 Task: Label a pull request to indicate its importance or focus.
Action: Mouse moved to (46, 337)
Screenshot: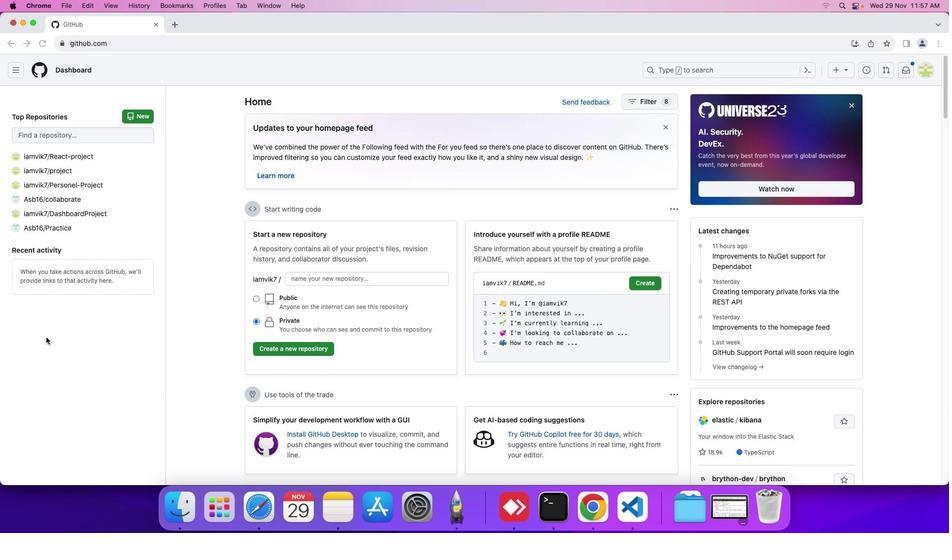 
Action: Mouse pressed left at (46, 337)
Screenshot: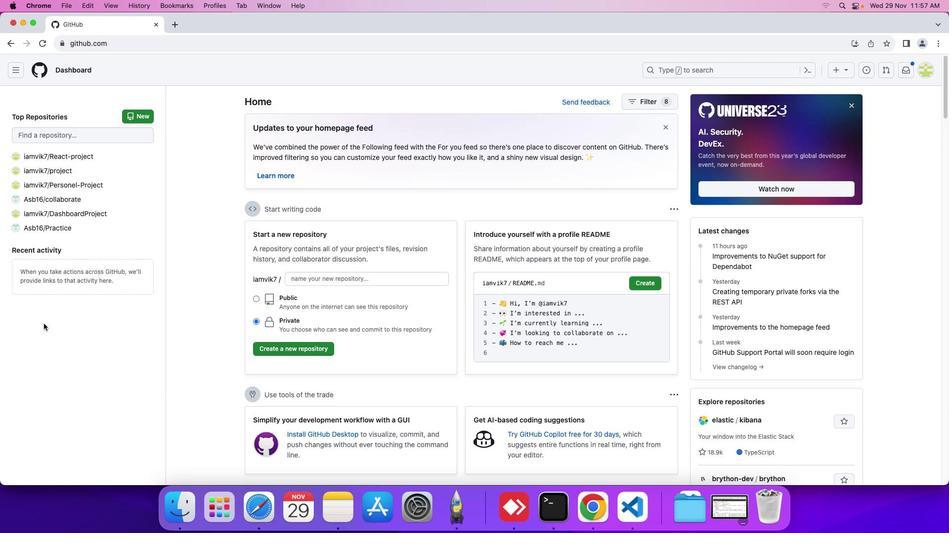 
Action: Mouse moved to (56, 156)
Screenshot: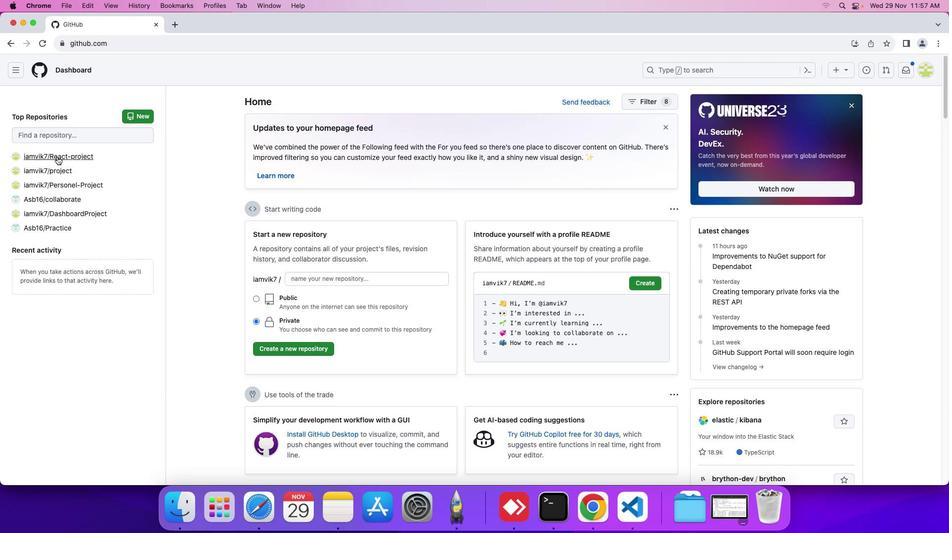 
Action: Mouse pressed left at (56, 156)
Screenshot: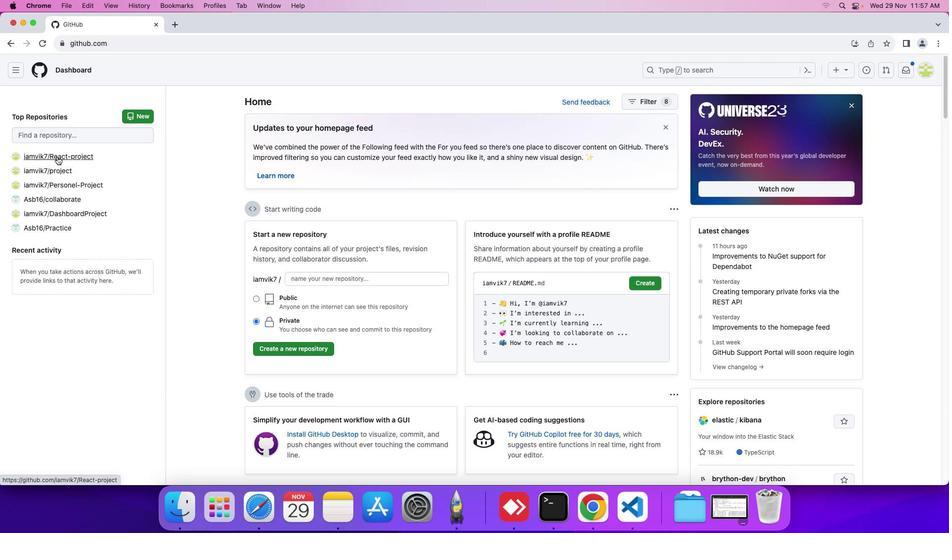 
Action: Mouse moved to (75, 96)
Screenshot: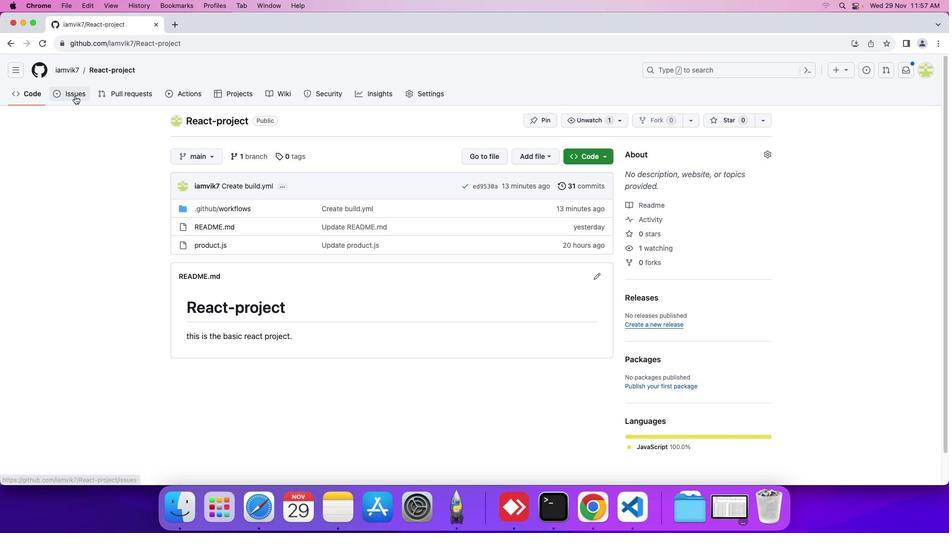 
Action: Mouse pressed left at (75, 96)
Screenshot: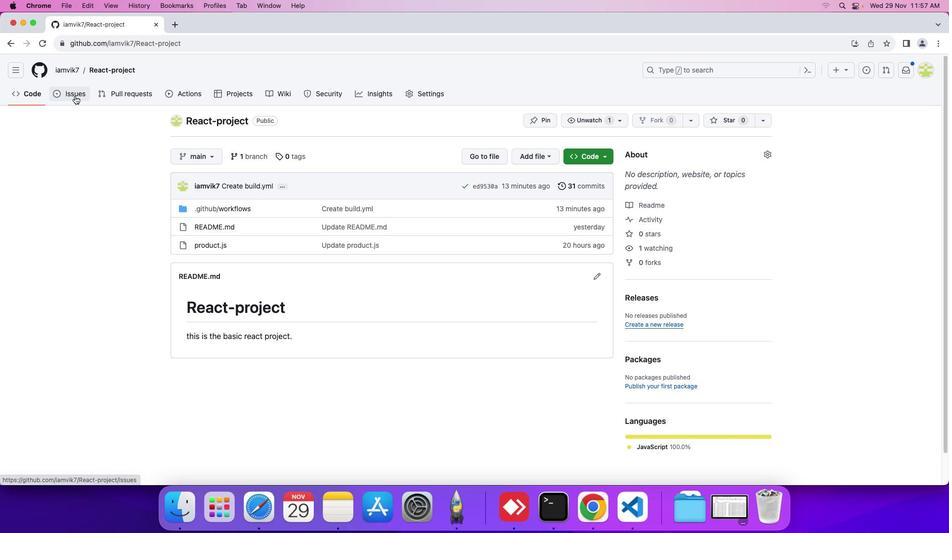
Action: Mouse moved to (612, 188)
Screenshot: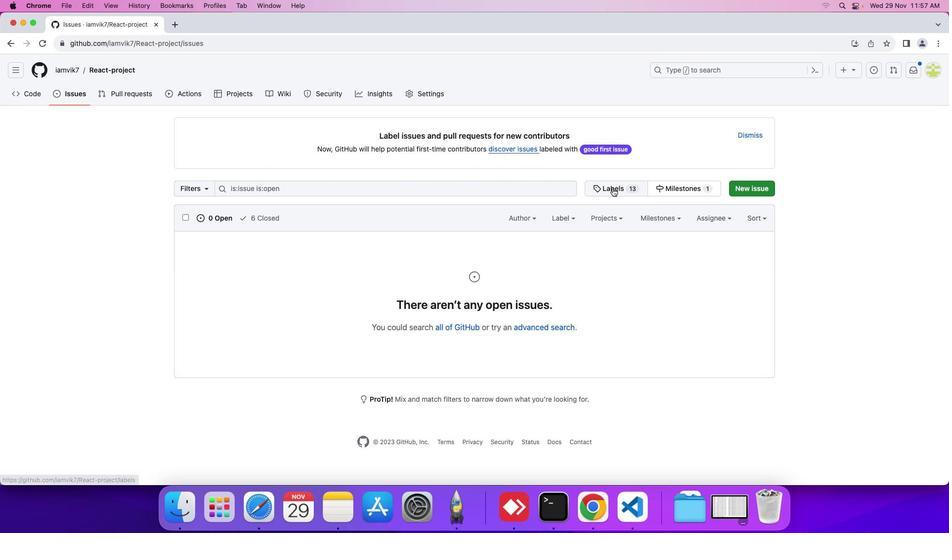 
Action: Mouse pressed left at (612, 188)
Screenshot: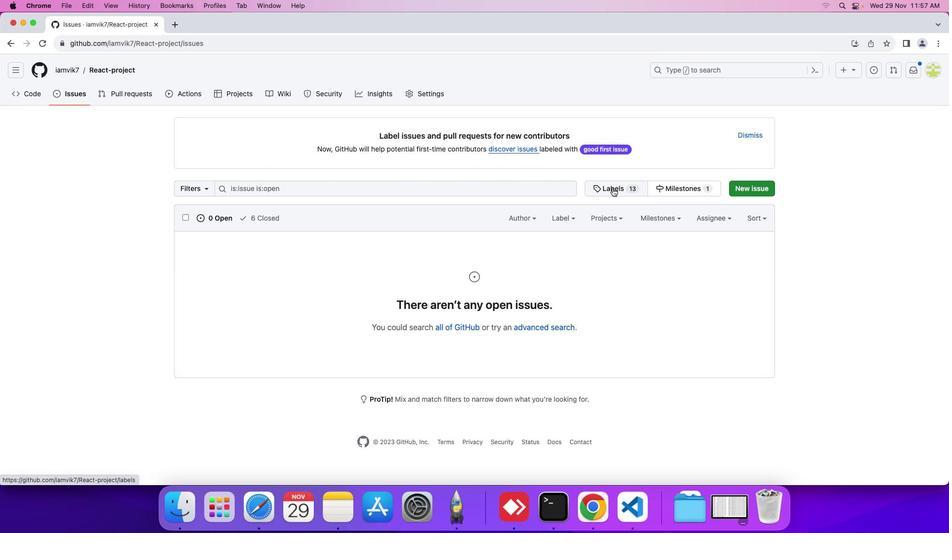 
Action: Mouse moved to (742, 129)
Screenshot: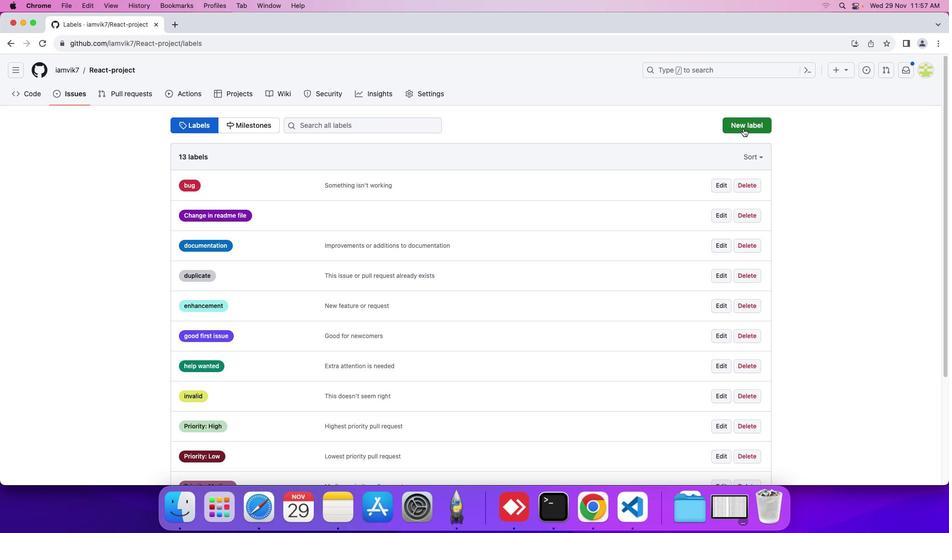 
Action: Mouse pressed left at (742, 129)
Screenshot: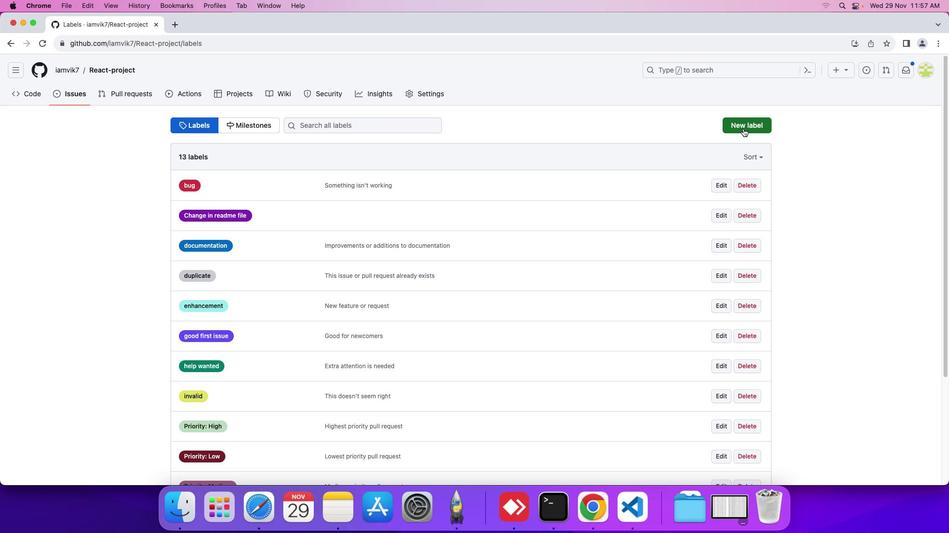 
Action: Mouse moved to (251, 210)
Screenshot: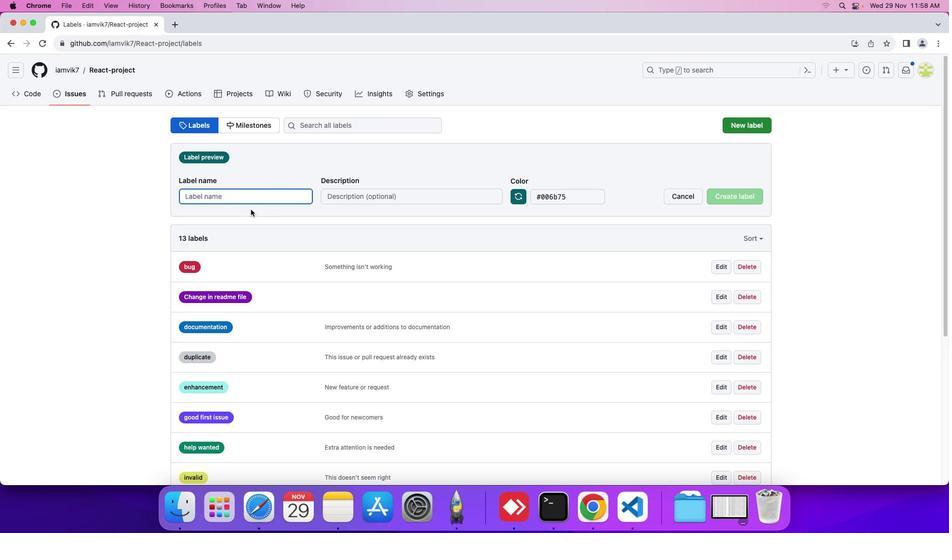 
Action: Key pressed Key.shift'H''i''g''h''l''y'Key.spaceKey.shift'I''m''p''o''r''t''a''n''t'
Screenshot: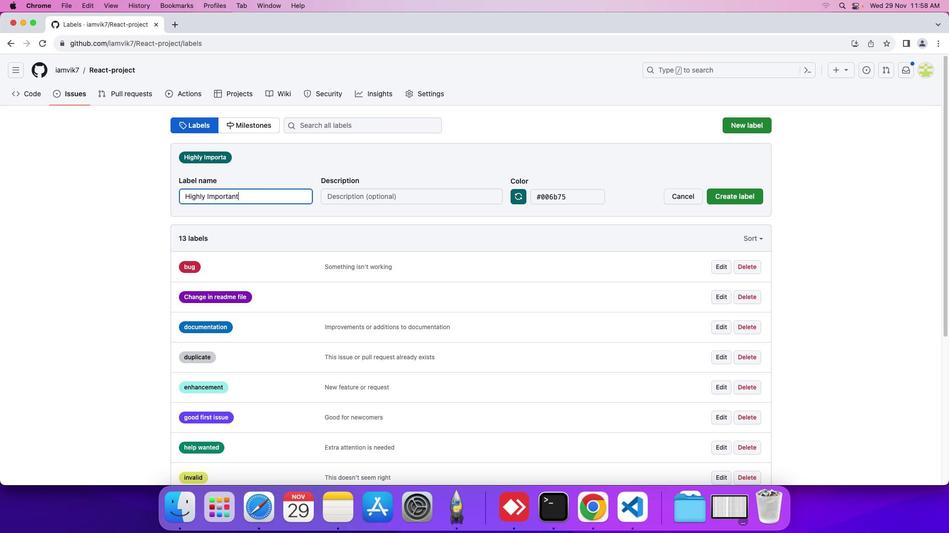 
Action: Mouse moved to (348, 200)
Screenshot: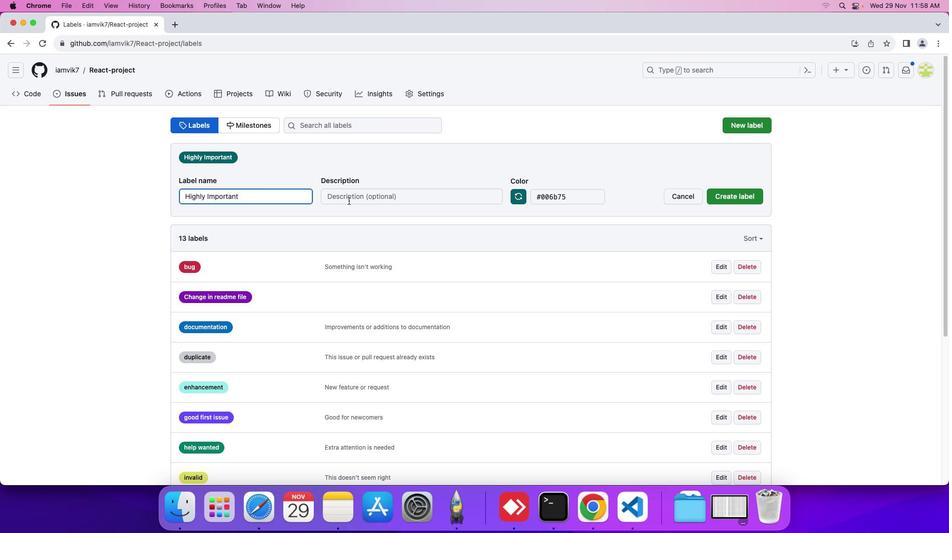 
Action: Mouse pressed left at (348, 200)
Screenshot: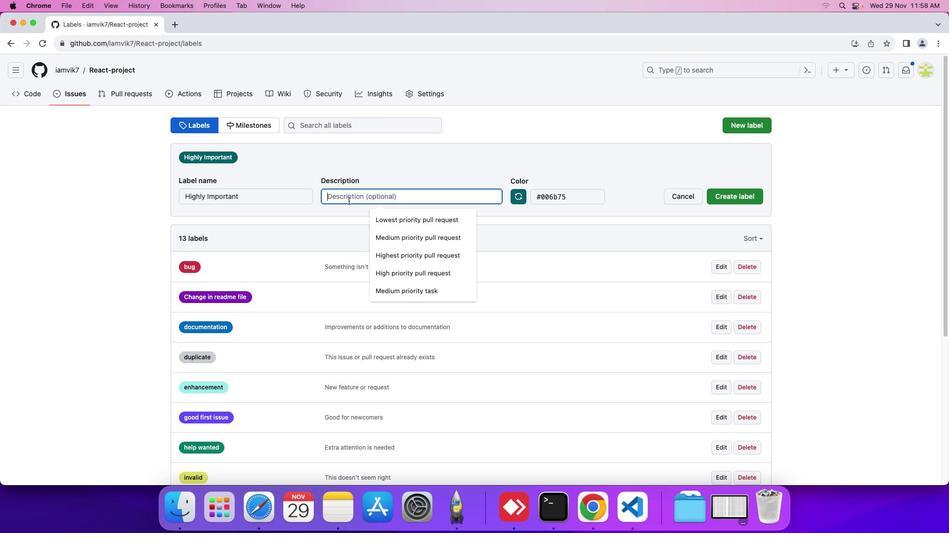 
Action: Mouse moved to (347, 201)
Screenshot: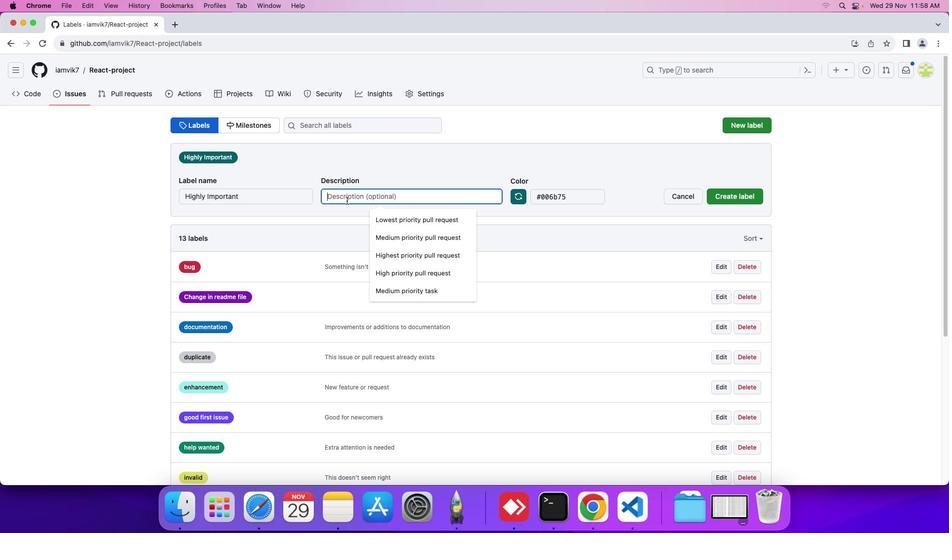 
Action: Key pressed Key.shift'H''i''g''h''l''y'Key.spaceKey.shift'I''n'Key.backspaceKey.backspace'i''n''p''o''r''t''a''n''t'Key.leftKey.leftKey.leftKey.leftKey.leftKey.leftKey.leftKey.backspace'm'Key.rightKey.rightKey.rightKey.rightKey.rightKey.rightKey.rightKey.space'p''u''l''l'Key.space'r''e''q''u''e''s''t'Key.space
Screenshot: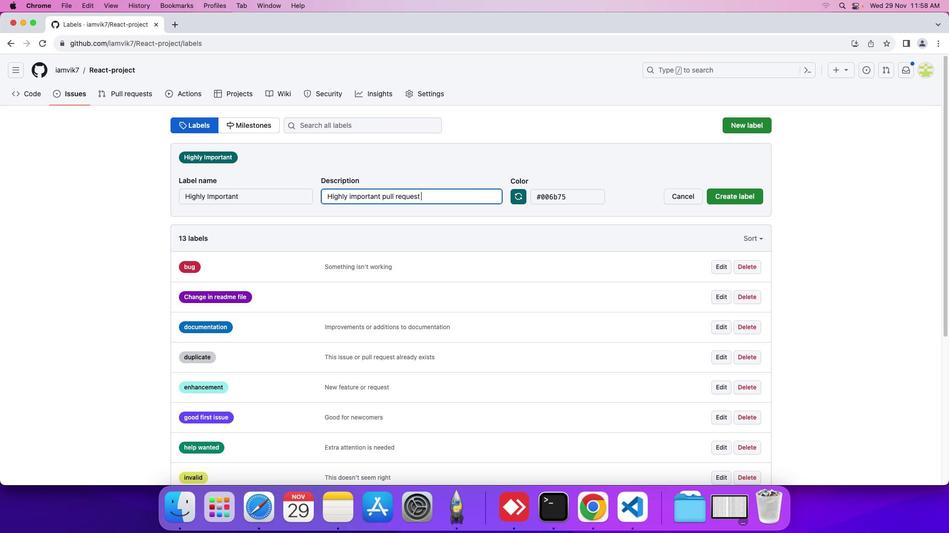 
Action: Mouse moved to (522, 201)
Screenshot: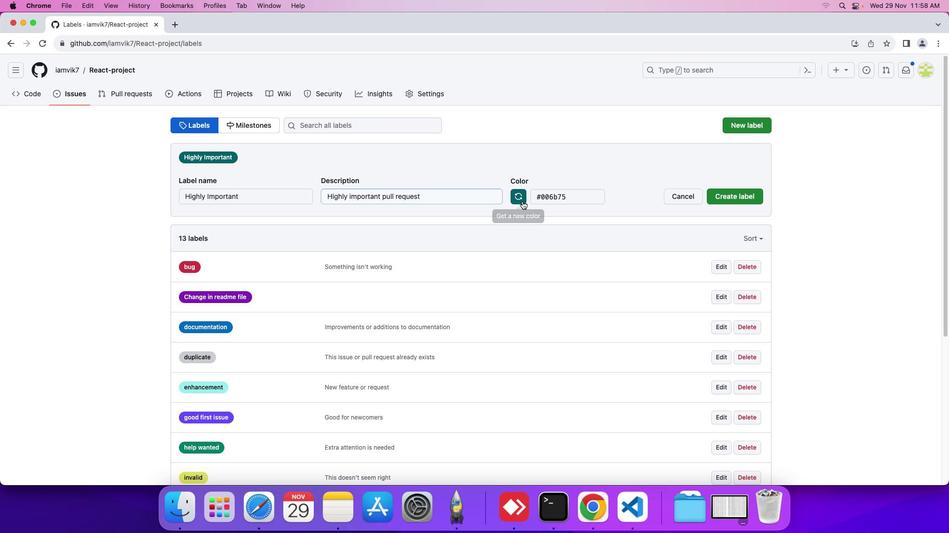 
Action: Mouse pressed left at (522, 201)
Screenshot: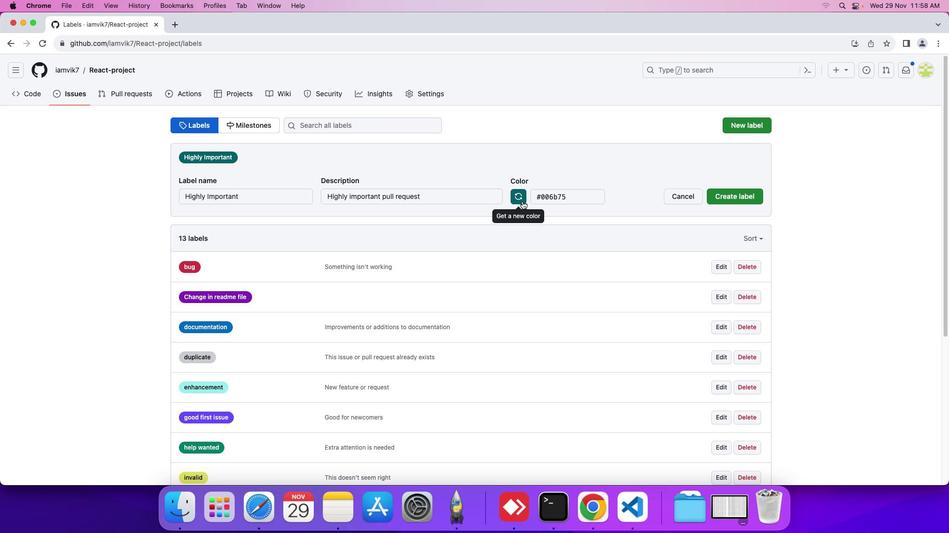 
Action: Mouse pressed left at (522, 201)
Screenshot: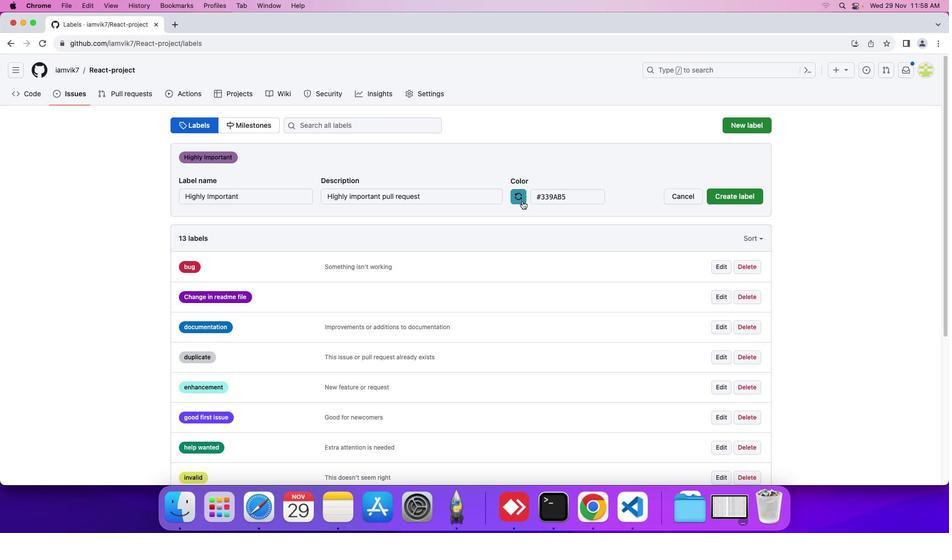 
Action: Mouse pressed left at (522, 201)
Screenshot: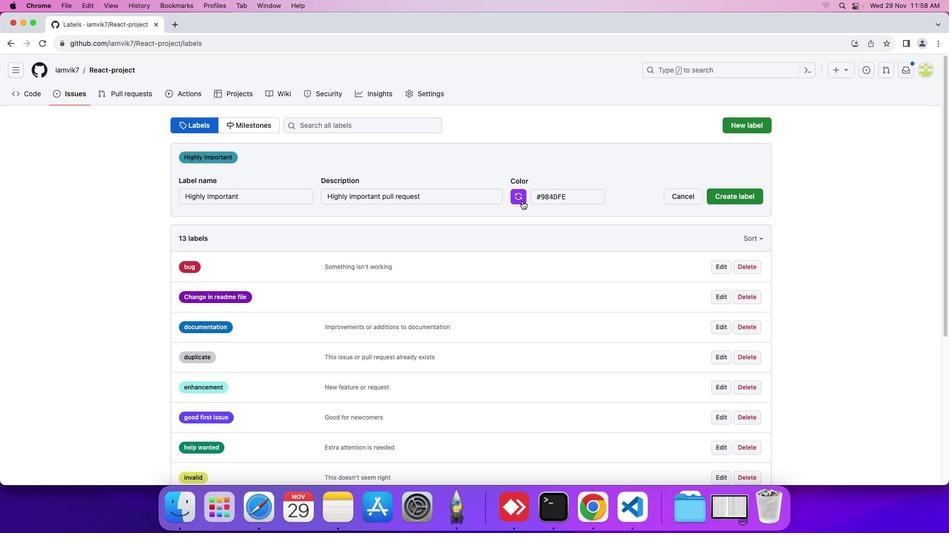 
Action: Mouse pressed left at (522, 201)
Screenshot: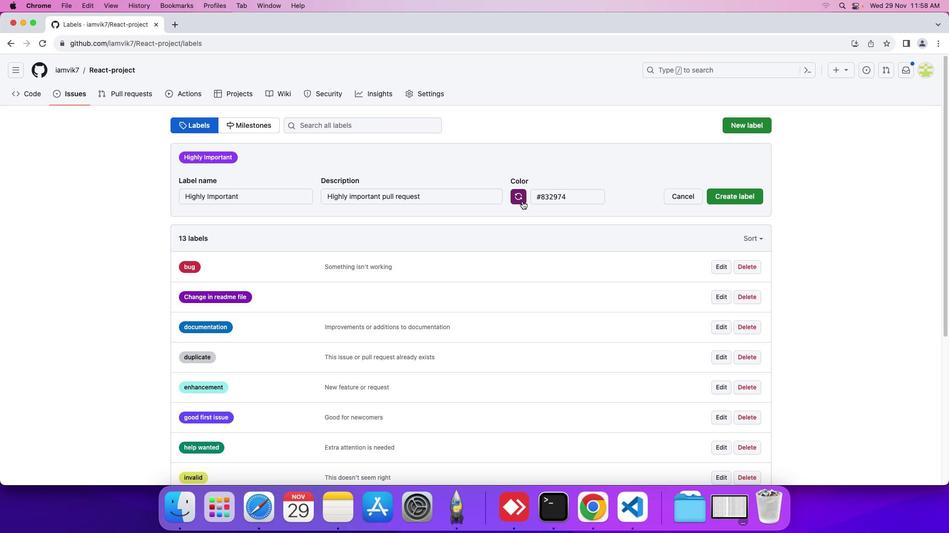 
Action: Mouse pressed left at (522, 201)
Screenshot: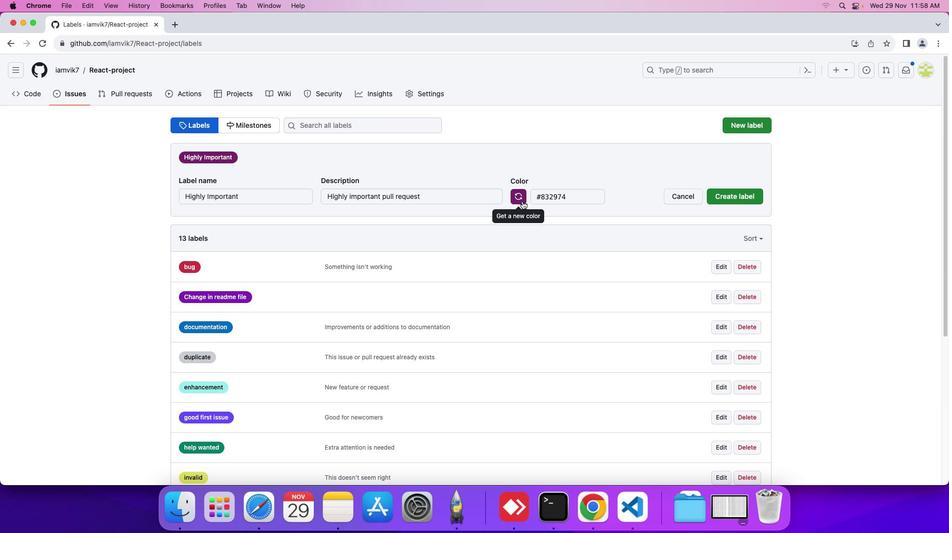 
Action: Mouse pressed left at (522, 201)
Screenshot: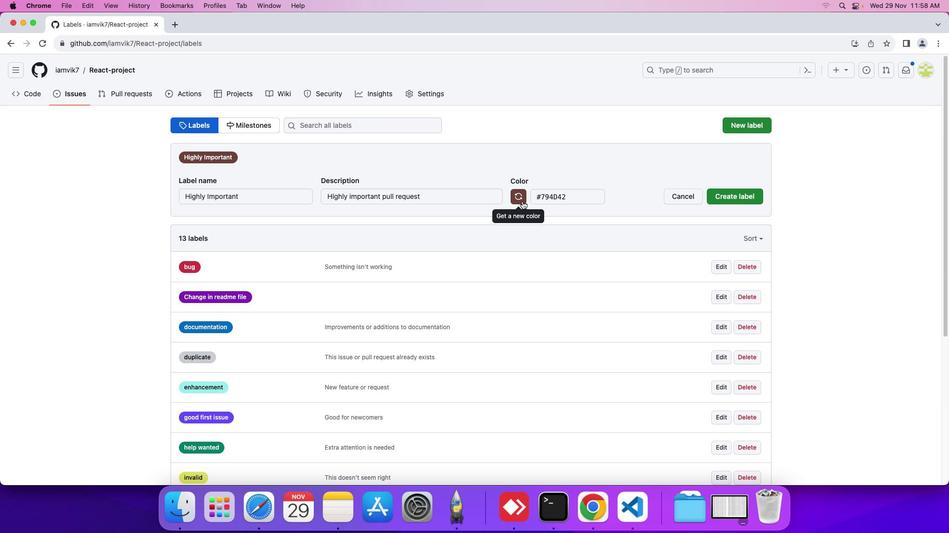 
Action: Mouse pressed left at (522, 201)
Screenshot: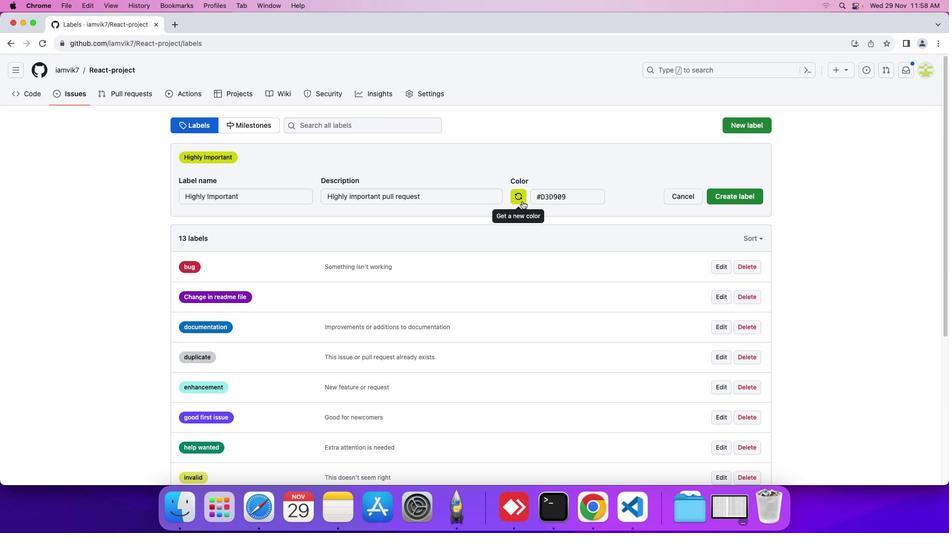 
Action: Mouse pressed left at (522, 201)
Screenshot: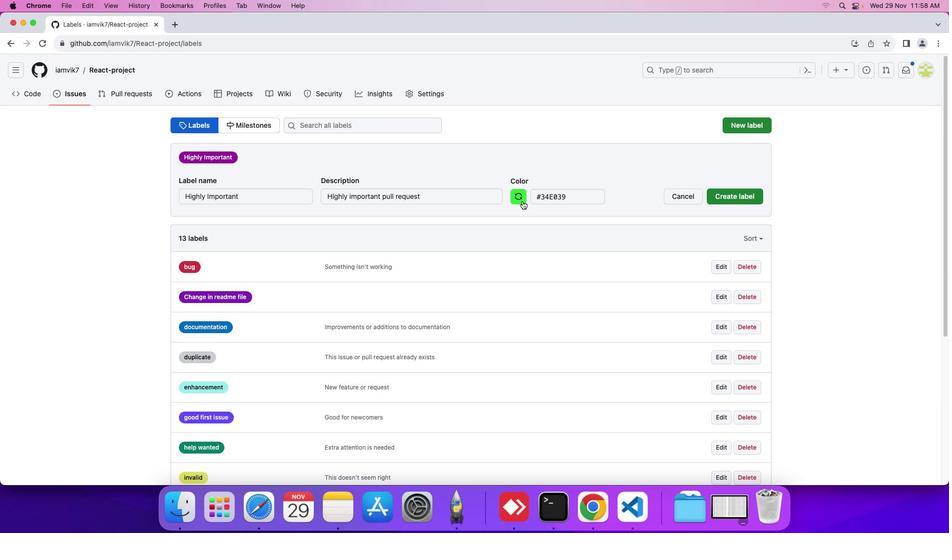 
Action: Mouse pressed left at (522, 201)
Screenshot: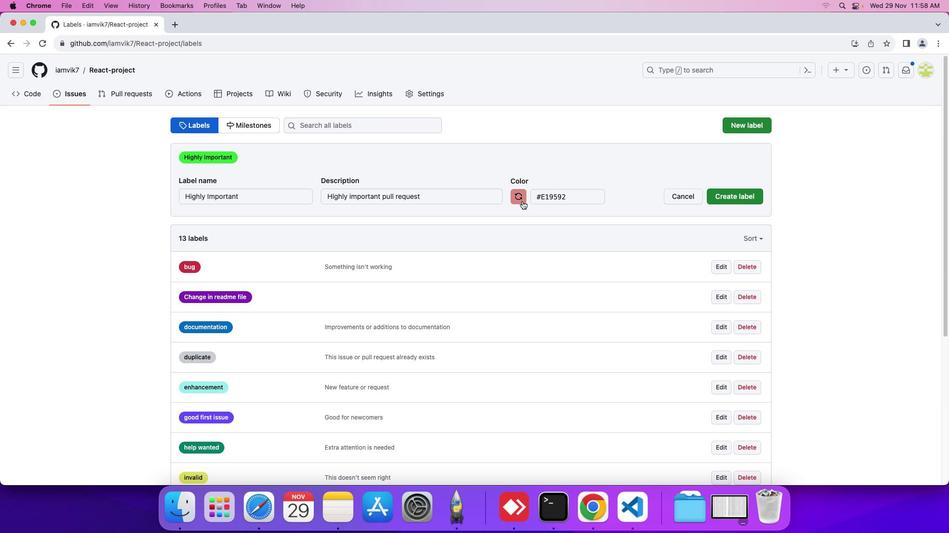 
Action: Mouse pressed left at (522, 201)
Screenshot: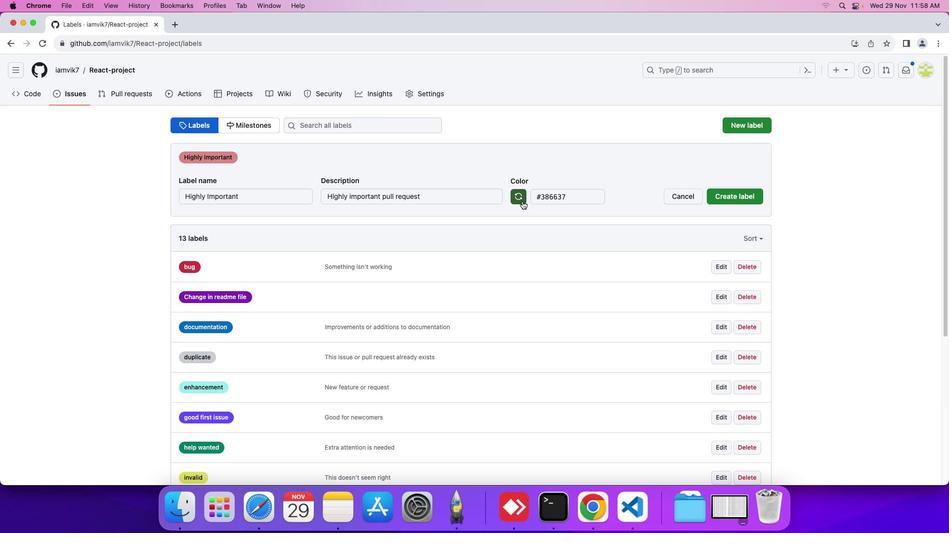 
Action: Mouse pressed left at (522, 201)
Screenshot: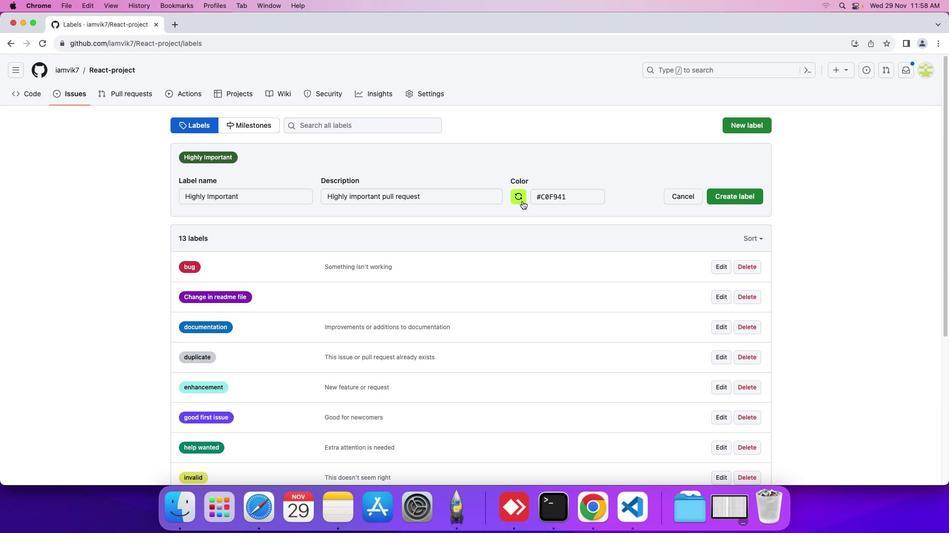 
Action: Mouse pressed left at (522, 201)
Screenshot: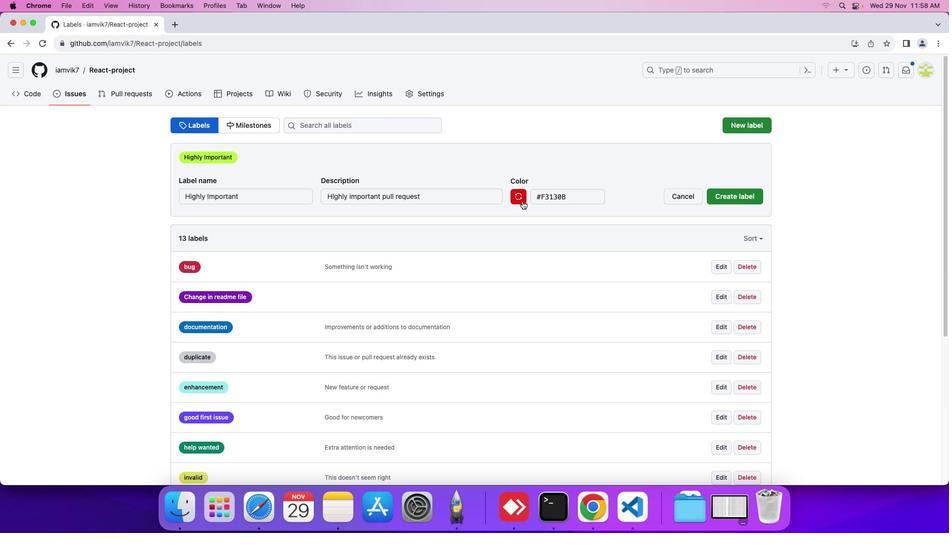 
Action: Mouse moved to (716, 199)
Screenshot: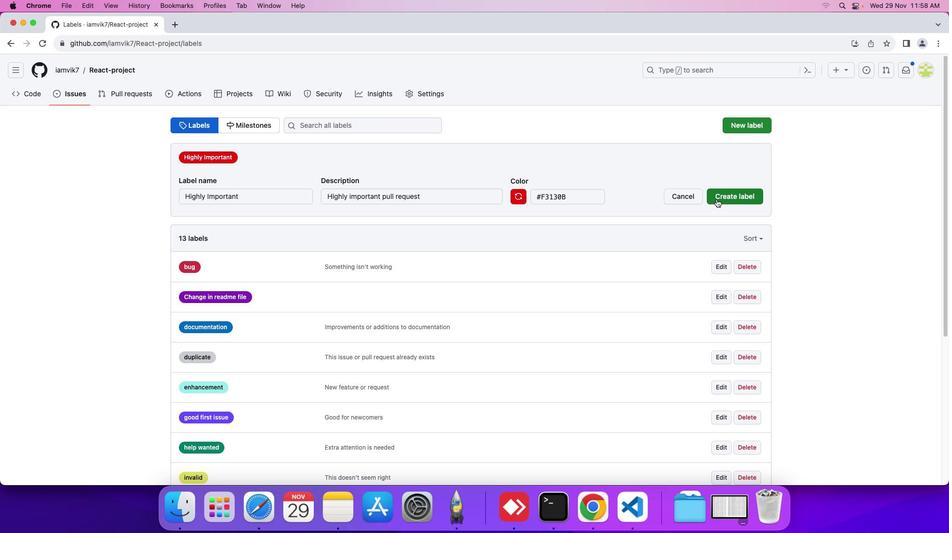 
Action: Mouse pressed left at (716, 199)
Screenshot: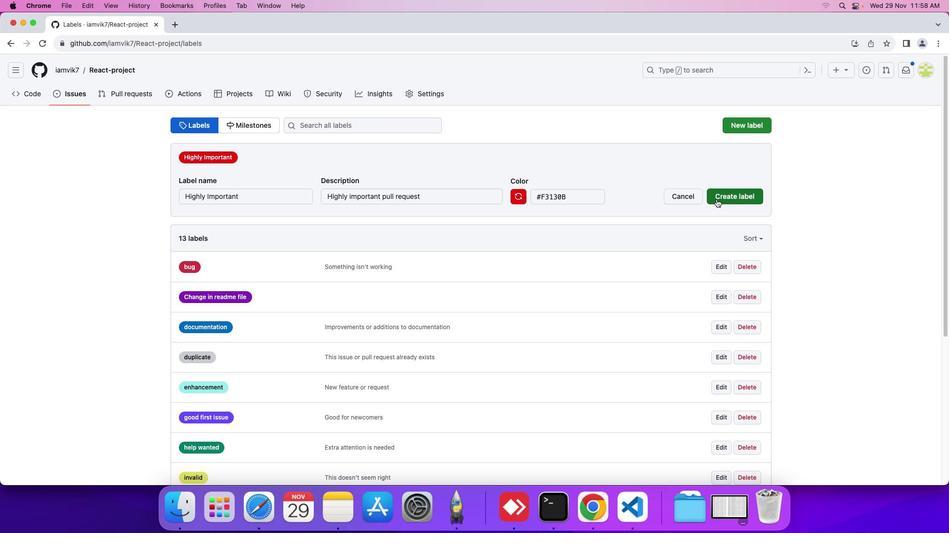 
Action: Mouse moved to (43, 94)
Screenshot: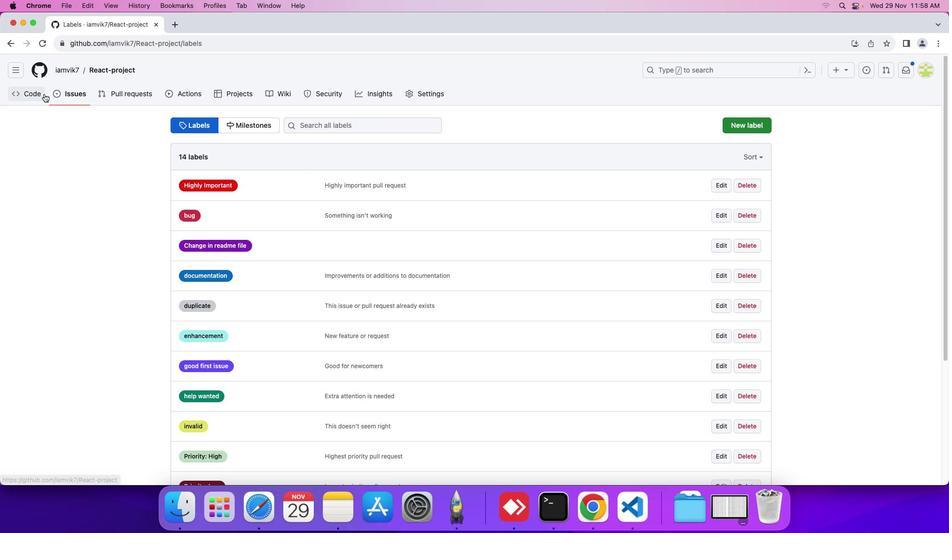 
Action: Mouse pressed left at (43, 94)
Screenshot: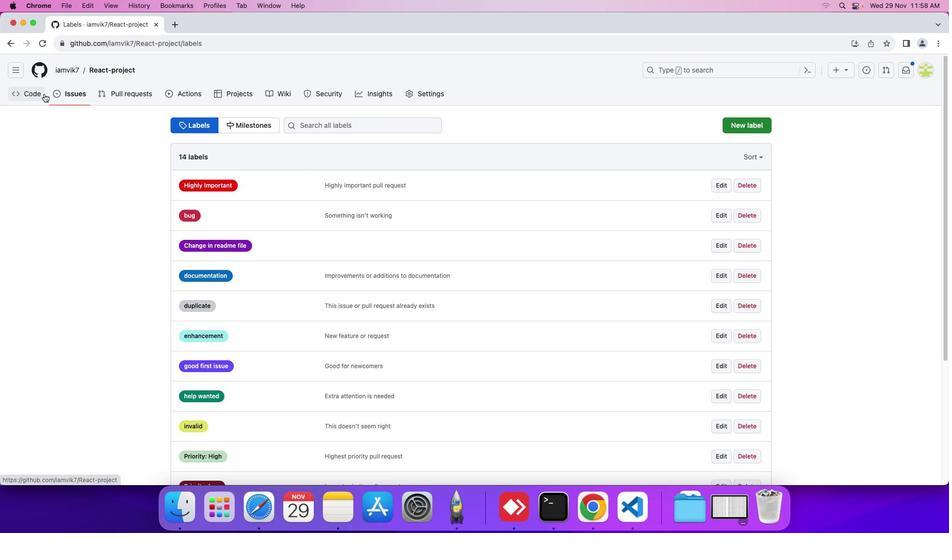 
Action: Mouse moved to (195, 152)
Screenshot: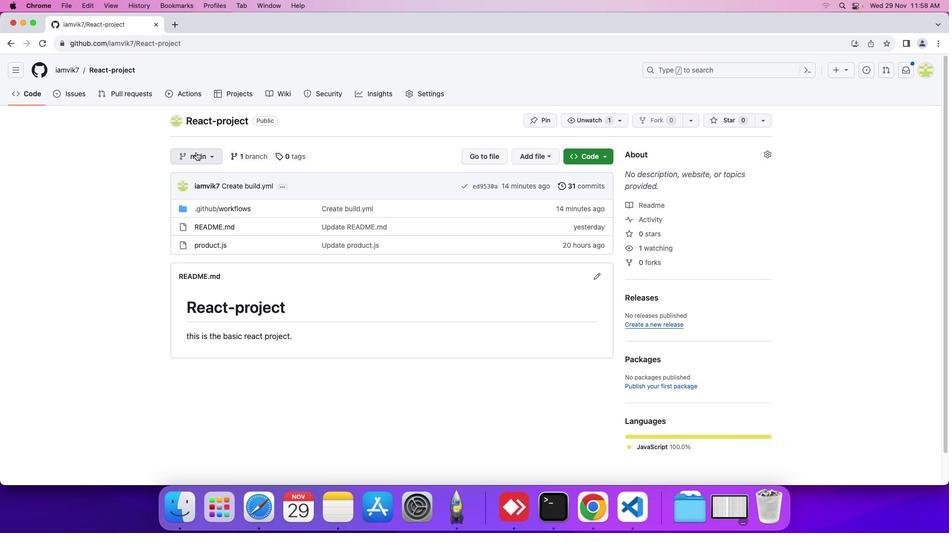 
Action: Mouse pressed left at (195, 152)
Screenshot: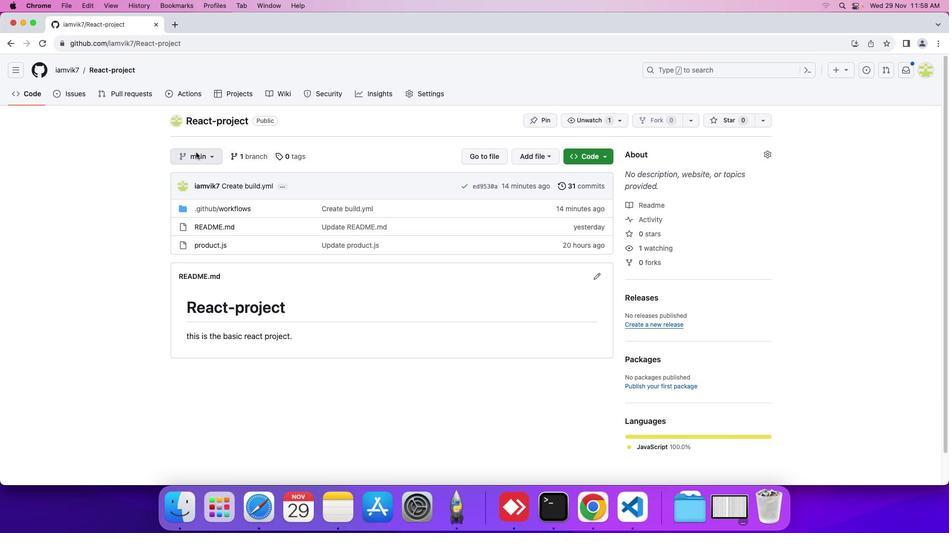 
Action: Mouse moved to (225, 199)
Screenshot: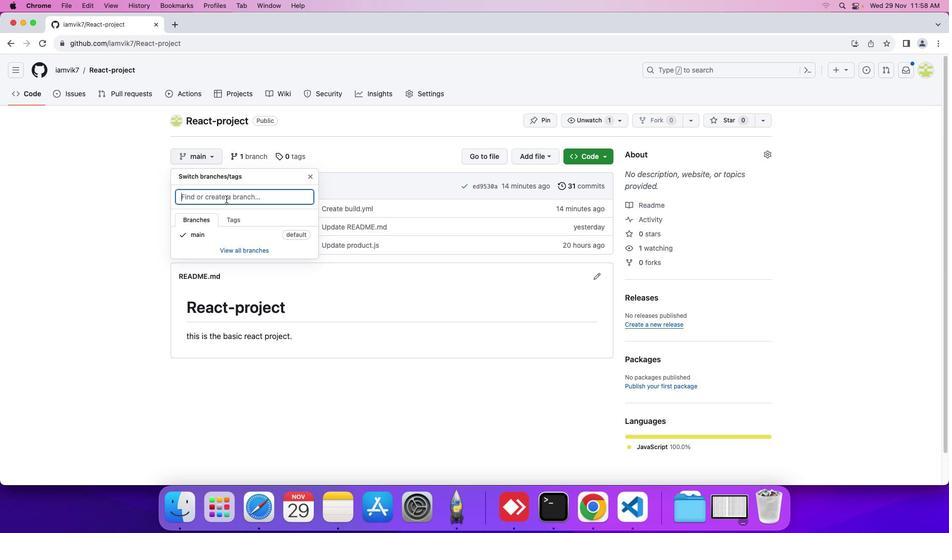 
Action: Key pressed 'n''e''w'Key.space'b''r''a''n''c''h'
Screenshot: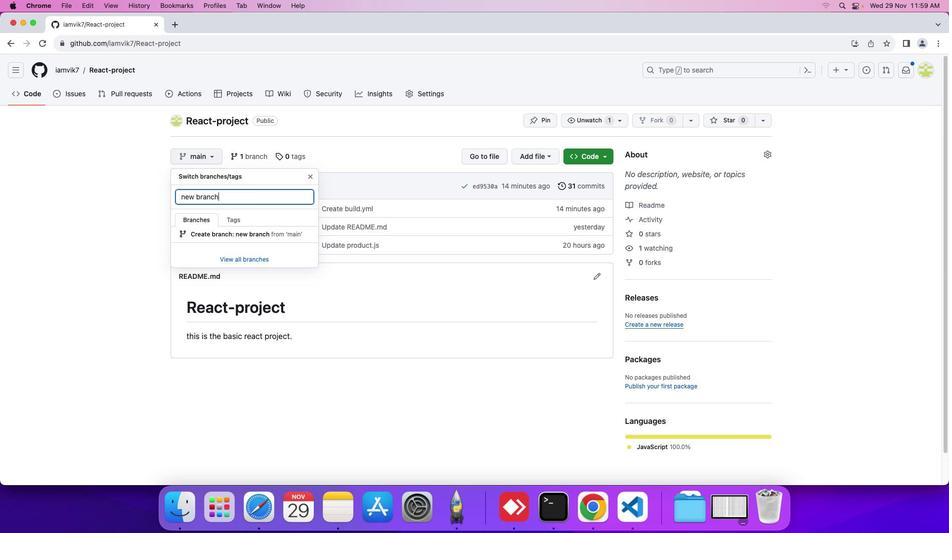 
Action: Mouse moved to (221, 231)
Screenshot: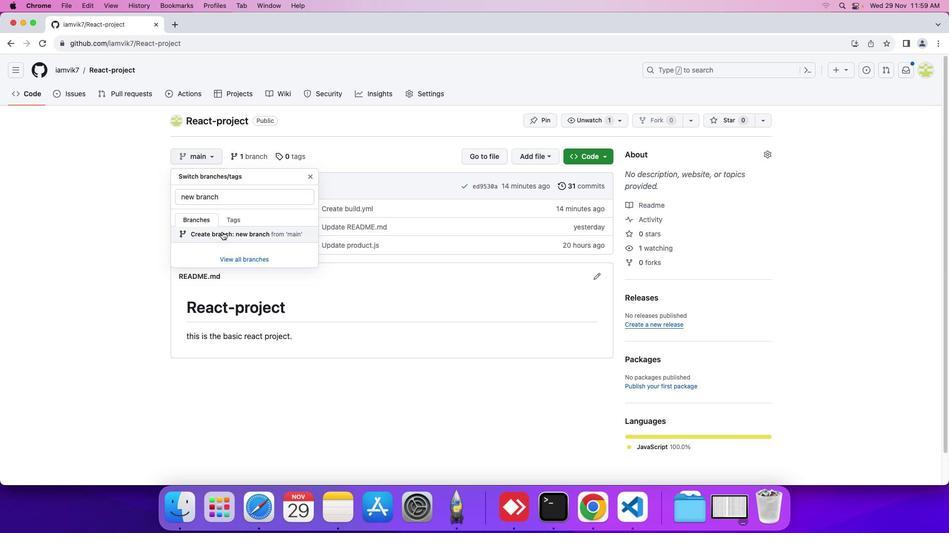 
Action: Mouse pressed left at (221, 231)
Screenshot: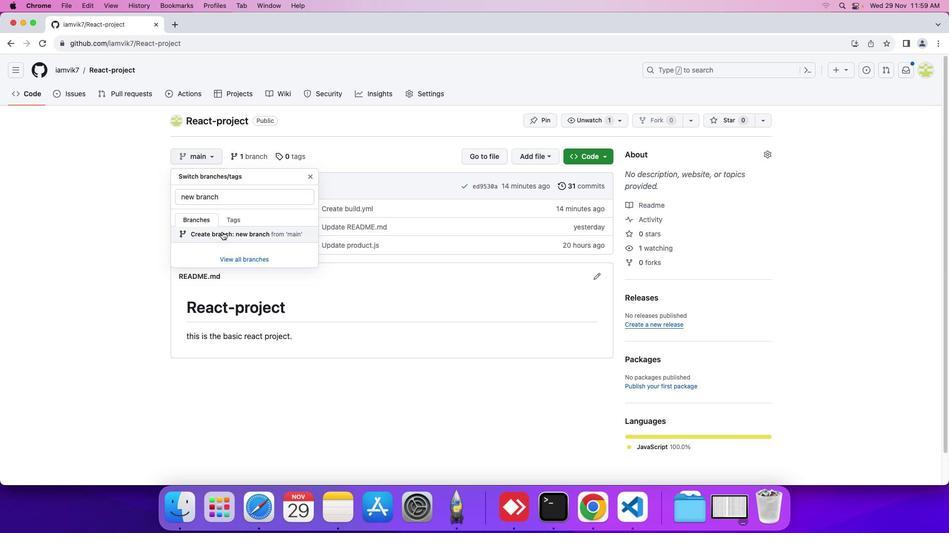 
Action: Mouse moved to (552, 185)
Screenshot: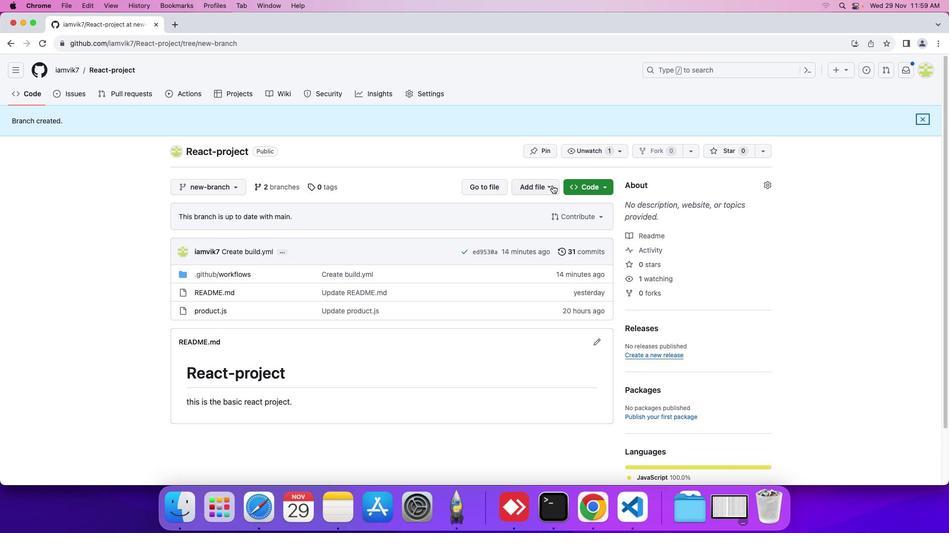 
Action: Mouse pressed left at (552, 185)
Screenshot: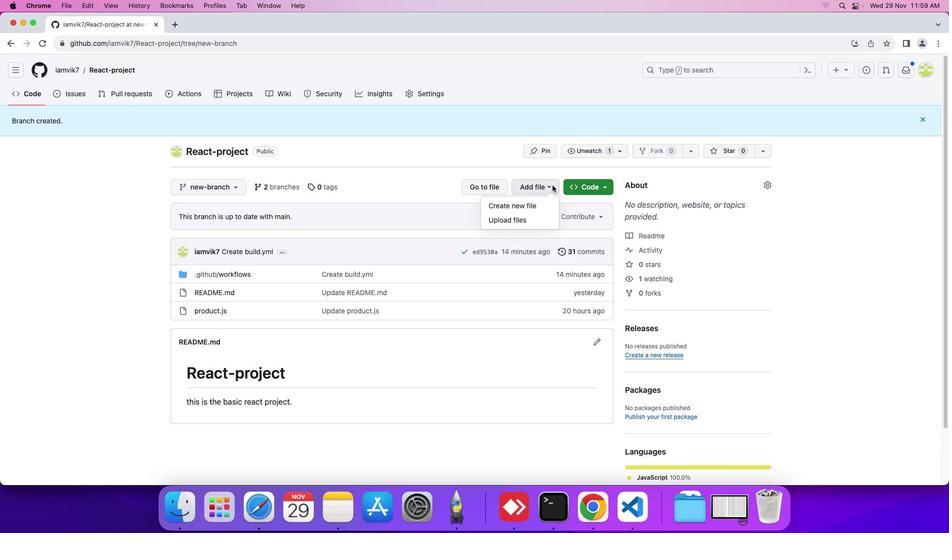 
Action: Mouse moved to (530, 209)
Screenshot: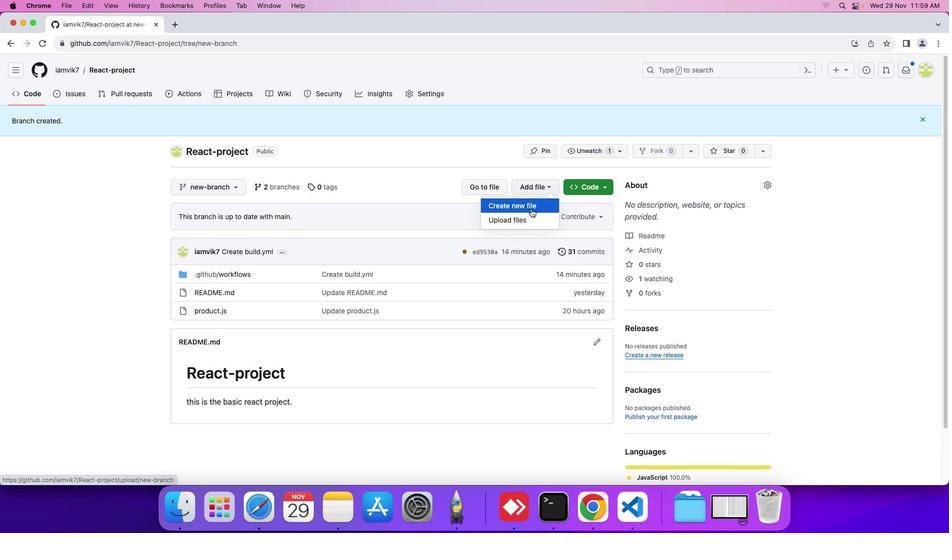 
Action: Mouse pressed left at (530, 209)
Screenshot: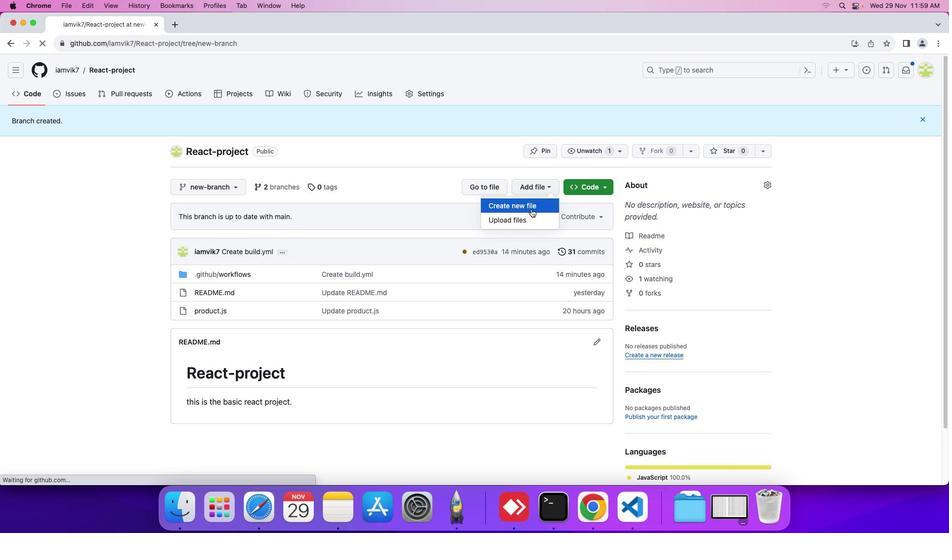
Action: Mouse moved to (138, 121)
Screenshot: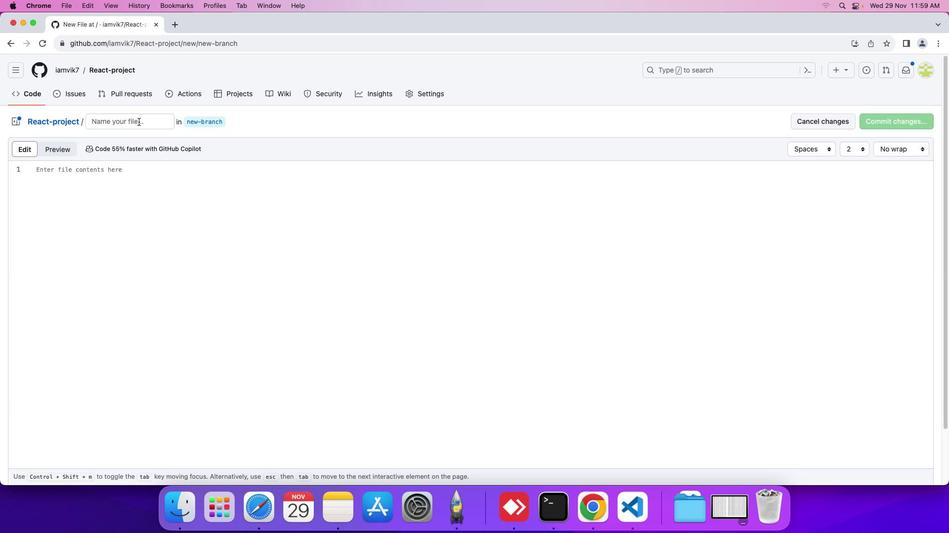
Action: Mouse pressed left at (138, 121)
Screenshot: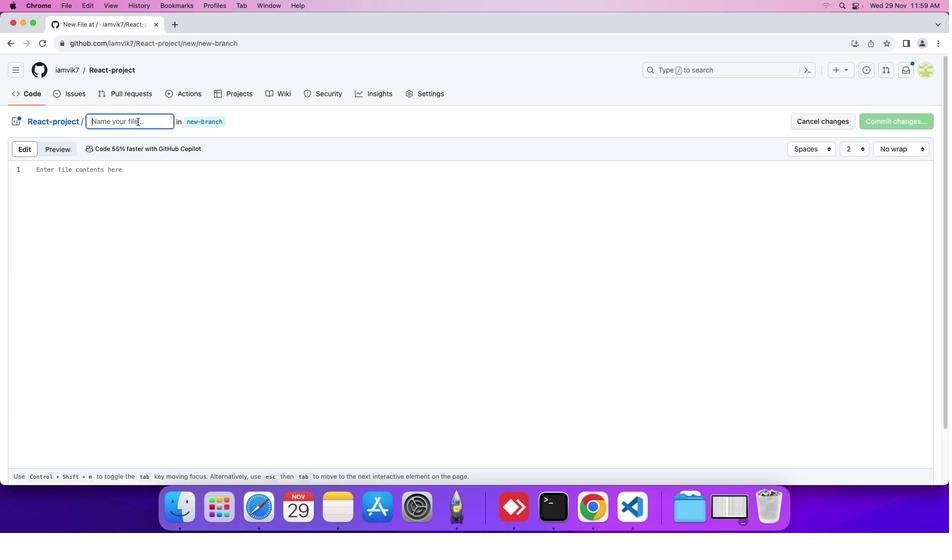 
Action: Mouse moved to (137, 121)
Screenshot: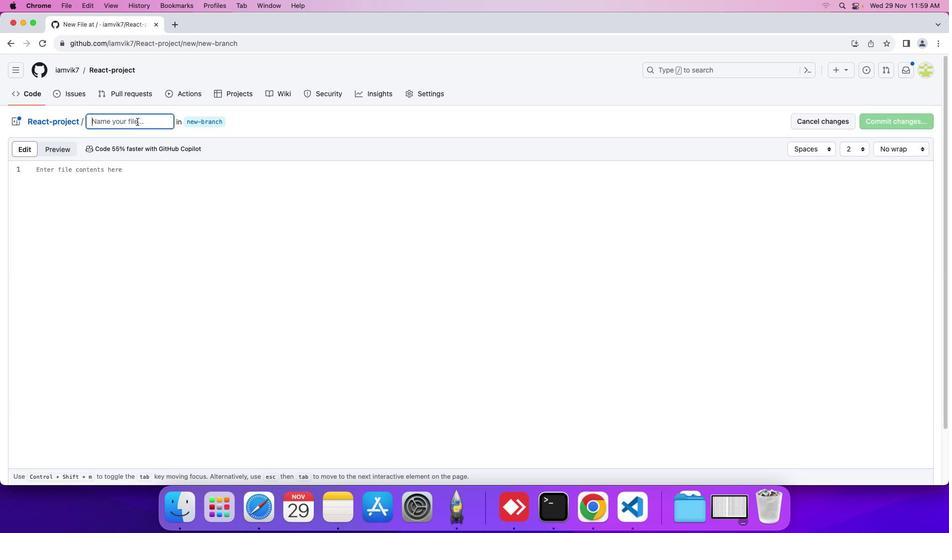 
Action: Key pressed Key.shift'D''i'Key.backspaceKey.backspace'd''i''d'Key.backspace'v''i''s''i''o''n''.''j''s'
Screenshot: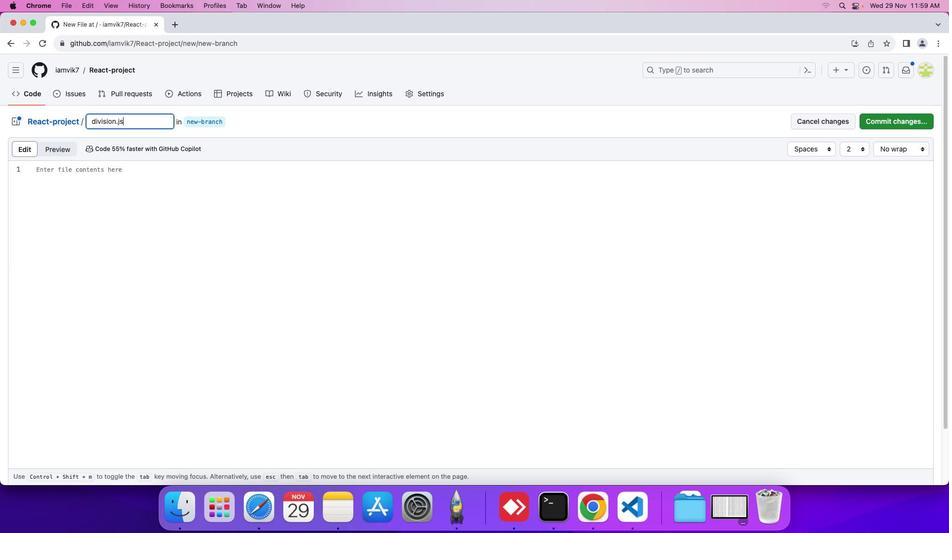 
Action: Mouse moved to (144, 178)
Screenshot: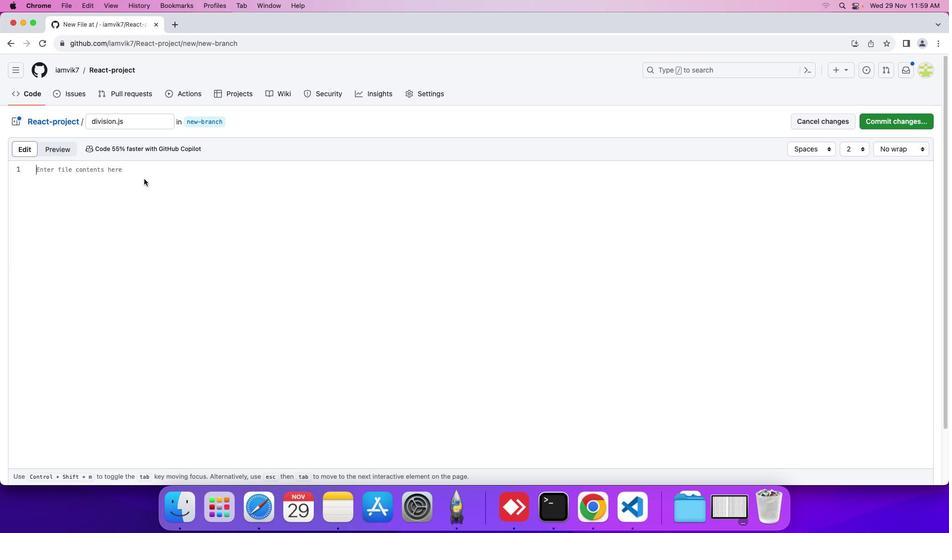 
Action: Mouse pressed left at (144, 178)
Screenshot: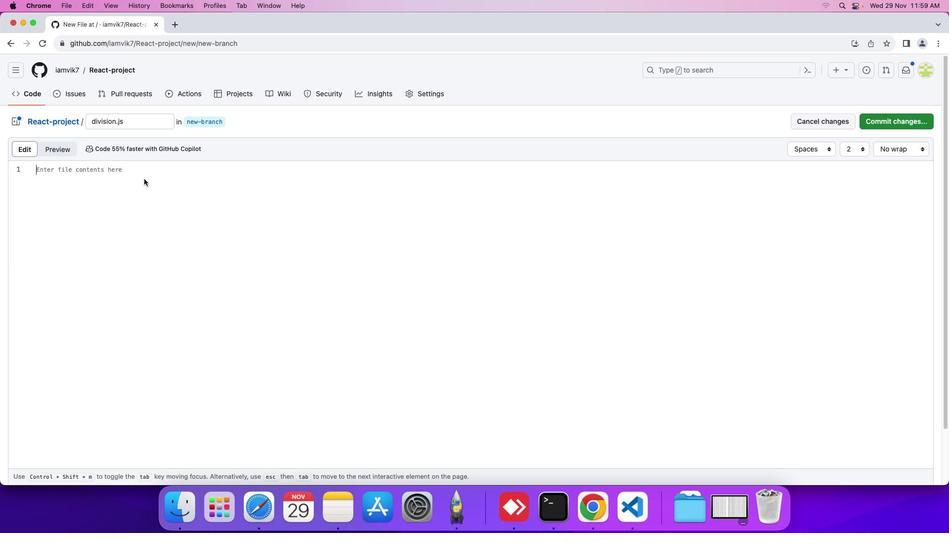 
Action: Mouse moved to (135, 173)
Screenshot: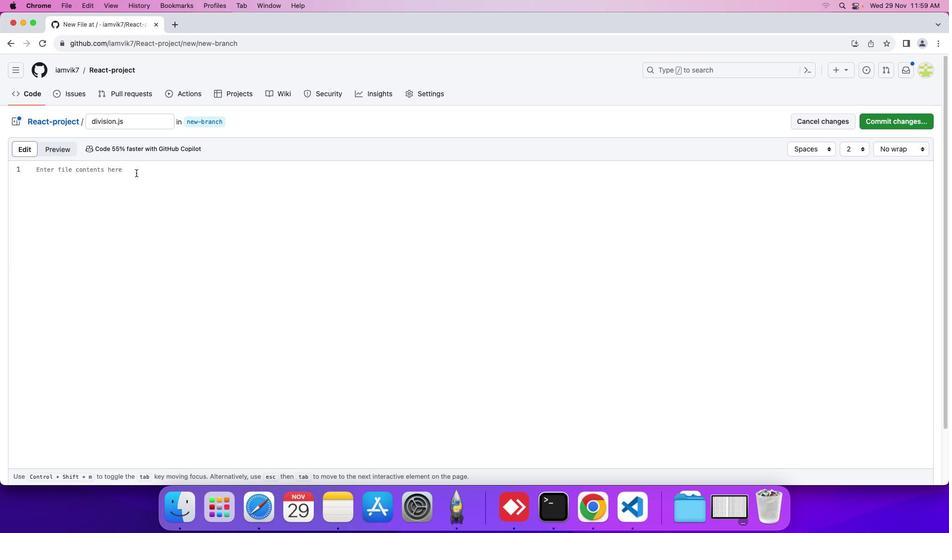 
Action: Key pressed '/''/''v''a''r''i''a''b''l''e''s'Key.enter'l''e''t'Key.space'a''='Key.backspaceKey.space'='Key.space'1''0''0'Key.backspace'2'';'Key.enter'l''e''t'Key.space'b'Key.space'='Key.space'2''0'Key.enterKey.backspace';'Key.enterKey.enter'/''/''f''u''n''c''t''i''o''n'Key.space'd''i''v''i''d''i''n''g'Key.space't''w''o'Key.space'n''u''m''b''e''r''s'Key.enter'f''u''n''c''t''i''o''n'Key.space'f''i''n''d'Key.shift'D''i''v''i''o''n''=''='Key.backspaceKey.backspaceKey.backspaceKey.backspace's''o''n'Key.shift_r'('Key.right'a'','Key.space'b'Key.shift_r')'Key.spaceKey.shift_r'{'Key.enter'i''f'Key.shift_r'(''a'Key.spaceKey.shift_r'>'Key.space'b'Key.spaceKey.shift_r'&''&'Key.space'a'Key.spaceKey.shift_r'>'Key.space'0'Key.spaceKey.shift_r'&''&'Key.space'b'Key.spaceKey.shift_r'>'Key.space'0'Key.shift_r')'Key.spaceKey.shift_r'{'Key.enter'r''e''t''u''r''n'Key.space'a''/''b'';'Key.enterKey.shift_r'}'Key.space'e''l''s''e'Key.spaceKey.shift_r'{'Key.enter'r''e''t''u''r''n'Key.space'b''/''a'';'Key.backspaceKey.backspaceKey.backspaceKey.backspaceKey.backspaceKey.backspaceKey.backspaceKey.backspaceKey.backspaceKey.backspaceKey.backspaceKey.upKey.rightKey.rightKey.rightKey.rightKey.space'i''d'Key.backspace'f'Key.shift_r'('Key.spaceKey.backspace'b'Key.spaceKey.shift_r'>'Key.space'a'Key.spaceKey.shift_r'&''&'Key.space'b'Key.spaceKey.shift_r'>'Key.space'0'Key.spaceKey.shift_r'&''&'Key.space'a'Key.spaceKey.shift_r'>'Key.space'0'Key.shift_r')'Key.downKey.down'r''e''t''u''r''n'Key.space'b''/''a'';'Key.enterKey.shift_r'}'Key.enterKey.shift_r'}'Key.enterKey.enter'/''/'Key.shift'A''n''s''w''e''r'Key.enter'l''e''t'Key.space'a''n''s'Key.space'='Key.space'f''i''n''d'Key.shift'D''i''v''i''s''o''n'Key.spaceKey.backspaceKey.shift_r'(''a'','Key.space'b'Key.shift_r')'';'Key.enterKey.enter'/''/'Key.shift'P''r''i''n''t'Key.space'a''n''s''e''r'Key.backspaceKey.backspace'w''e''r'Key.space't''o'Key.space'u''s''e''r'Key.enterKey.shift'C''o''n'Key.backspaceKey.backspaceKey.backspace'c''o''n''s''o''l''e''.''l''o''g'Key.shift_r'('Key.shift_r'_'Key.backspace'a''n''d'Key.shift_r')'';'
Screenshot: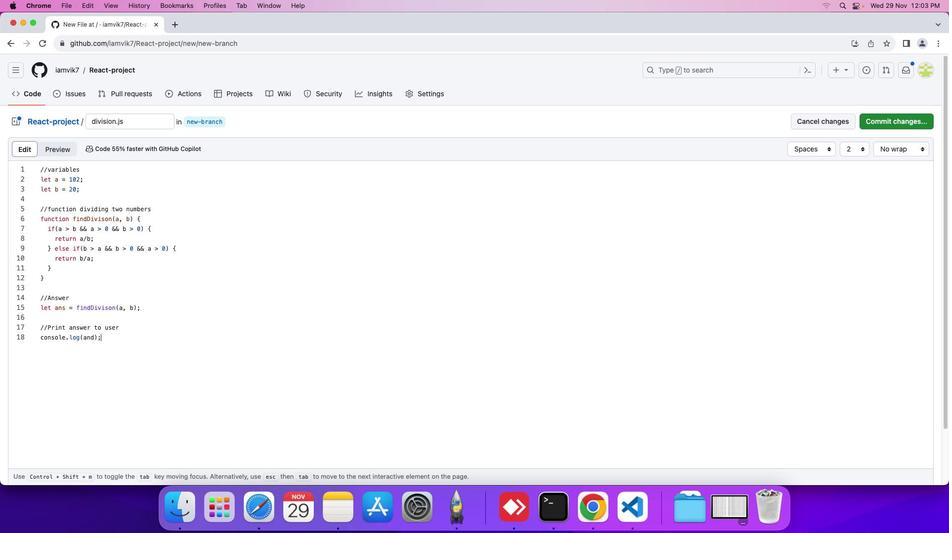 
Action: Mouse moved to (131, 222)
Screenshot: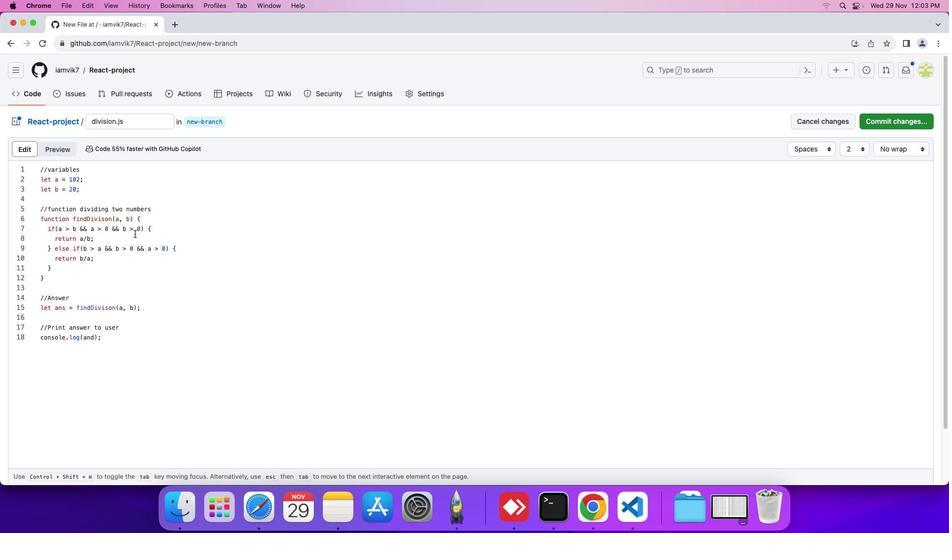 
Action: Mouse scrolled (131, 222) with delta (0, 0)
Screenshot: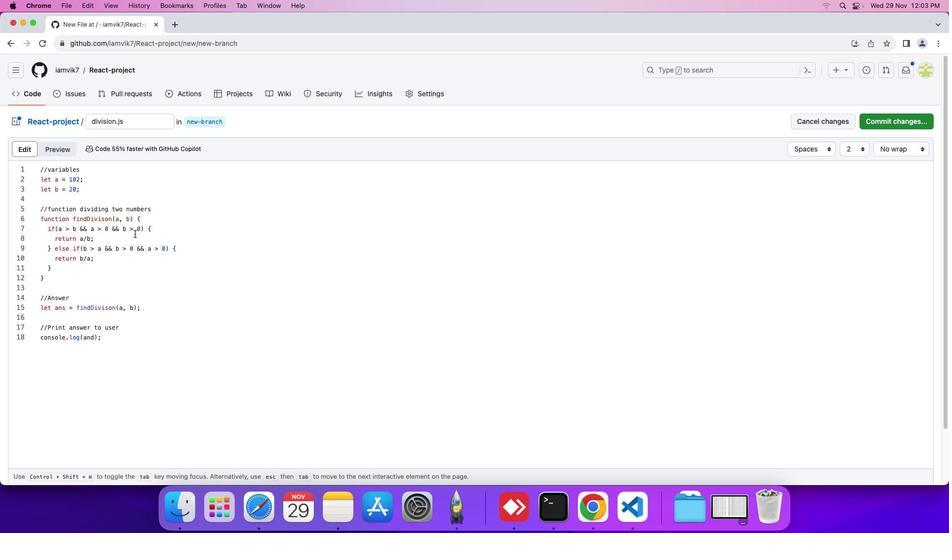 
Action: Mouse moved to (131, 229)
Screenshot: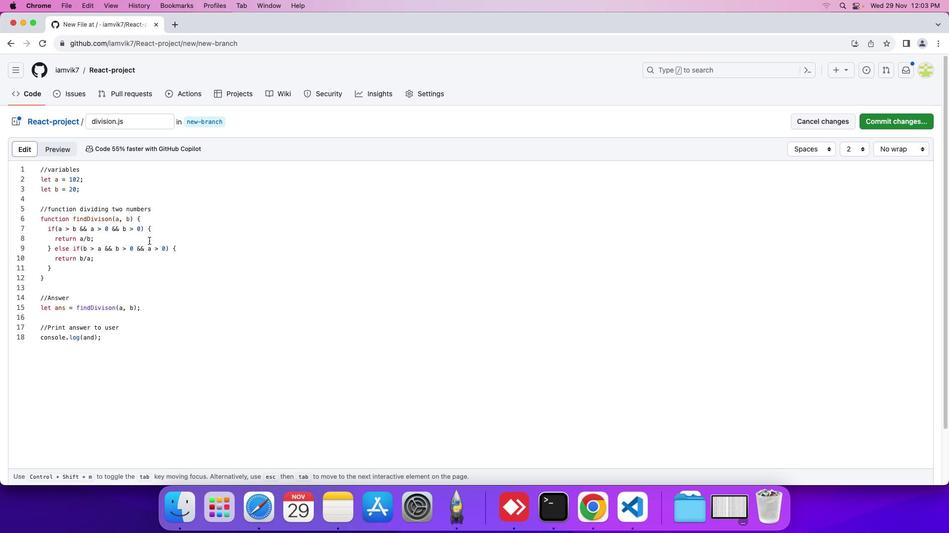 
Action: Mouse scrolled (131, 229) with delta (0, 0)
Screenshot: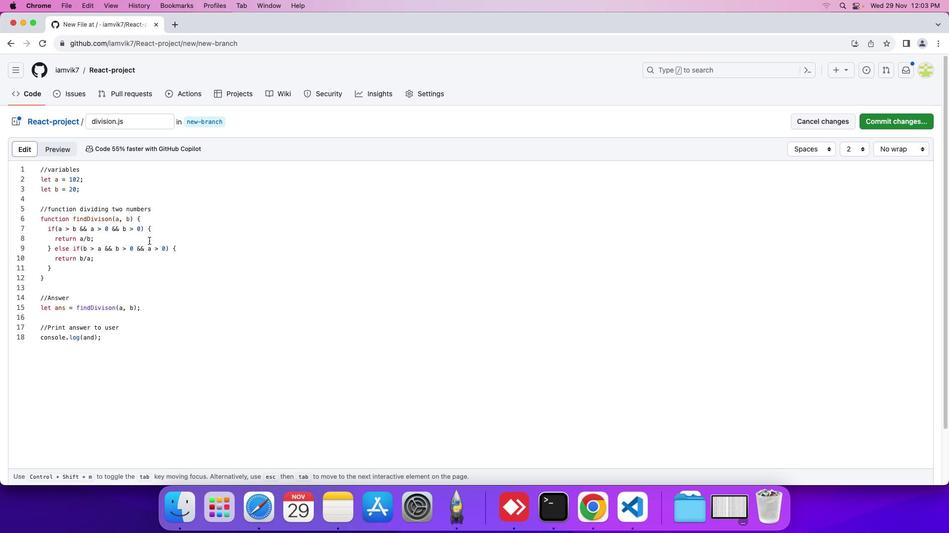 
Action: Mouse moved to (879, 120)
Screenshot: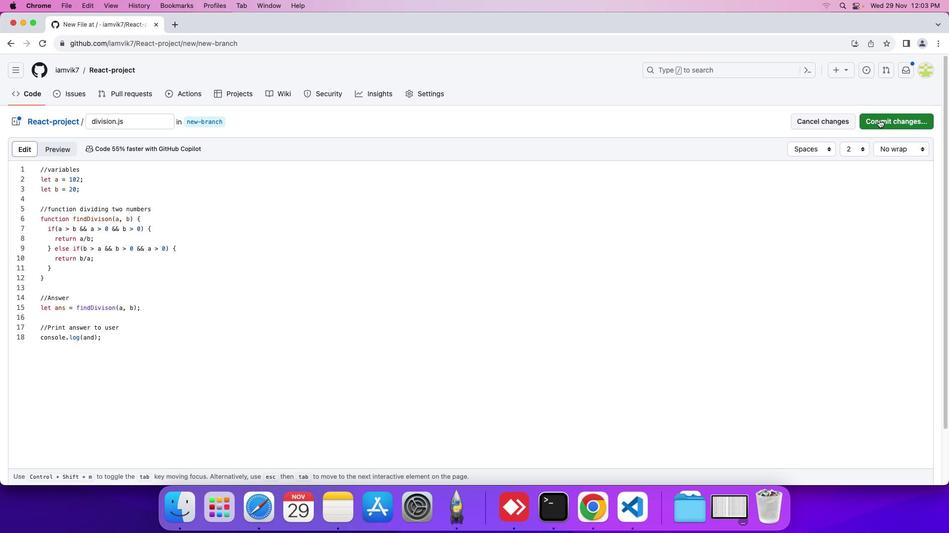
Action: Mouse pressed left at (879, 120)
Screenshot: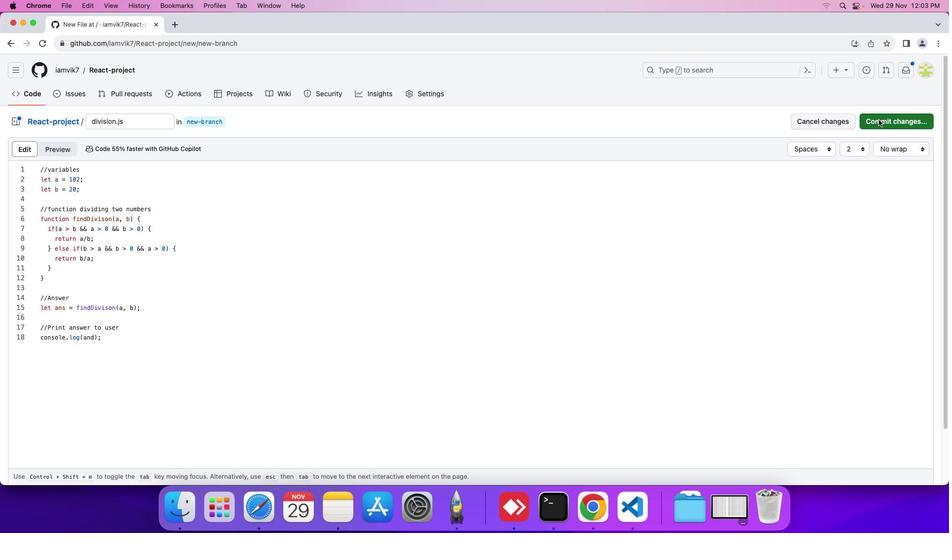
Action: Mouse moved to (497, 252)
Screenshot: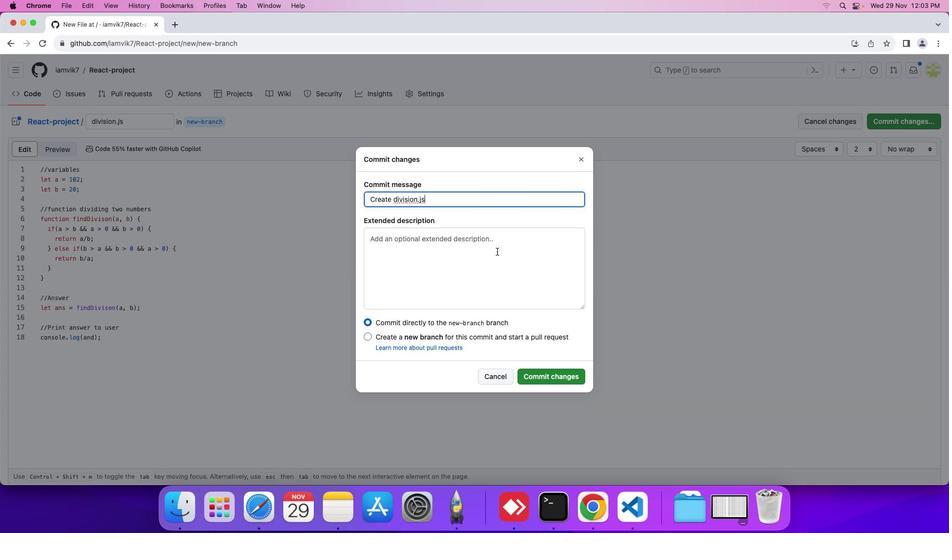 
Action: Mouse pressed left at (497, 252)
Screenshot: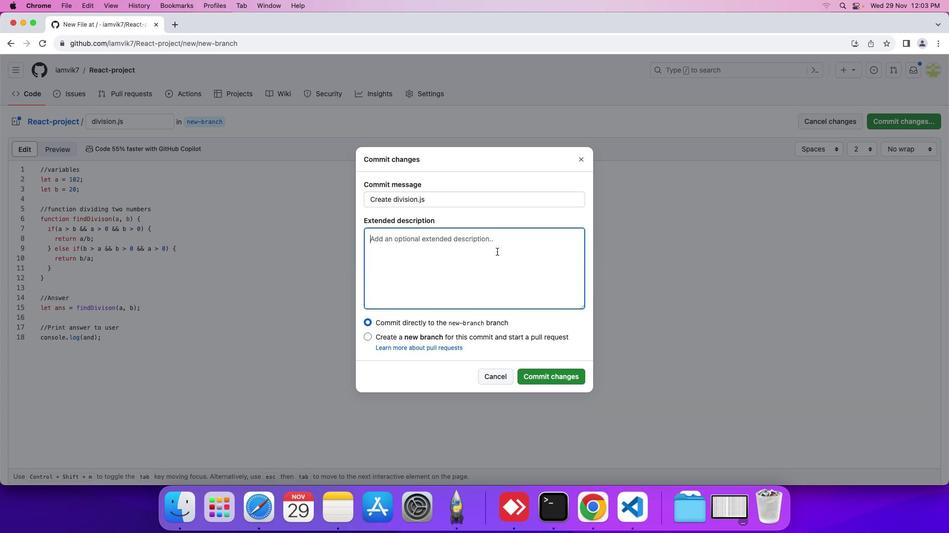 
Action: Key pressed Key.shift'#''#'Key.spaceKey.shift'D''e''s''c''r''i''p''t''i''o''n'Key.spaceKey.enterKey.enterKey.shift'A''d''d''e''s'Key.spaceKey.backspace'd'Key.backspaceKey.backspace'd'Key.space'a'Key.space'n''e''w'Key.space'f''e''a''t''u''r''e'Key.space't''o'Key.space'd''i''v''i''d''e'Key.space't''w''o'Key.space'n''u''m''b''e''r''s'Key.spaceKey.backspace'.'Key.enterKey.enterKey.shift'A''d''d''e''s'Key.backspace'd'Key.space'a'Key.space'n''e''w'Key.space'f''i''l''e'Key.space'`''/'Key.backspace'p'Key.backspace'f'Key.backspace'd''i''v''i''s''o''n''.''j''s''`'Key.space't''h''i''s'Key.space'a''s'Key.space'a'Key.backspace'l''i''k''e'Key.space'p''r''e''v''i''o''u''s'Key.space'f''i''l''e'Key.space't''a''k''e'Key.space't''w''o'Key.space'n''u''m''b''e''r''s'Key.space'a''n''d'Key.space'a''f''u''n''d'Key.backspaceKey.backspaceKey.backspaceKey.backspaceKey.space'f''u''n''c''t''i''o''n'Key.space'f''i''n''d'Key.shift'D''i''v''i''s''o''n'Key.shift_r'(''a'','Key.space'b'Key.shift_r')'Key.space'i'Key.backspace't''h''a''t'Key.space'c''h''e''c''k''s'Key.space't''h''e'Key.space'c''o''n''d''i''t''i''o''n'Key.space't''h''a''t'Key.space'b'Key.backspace'd''i''d''v'Key.backspaceKey.backspace'v''i''d'Key.backspaceKey.backspaceKey.backspaceKey.backspaceKey.backspaceKey.backspaceKey.space'n''u''m''b''e''r'Key.space's''h''o''u''l''d'Key.space'n''o''t'Key.space'b''e'Key.space'z''e''r''o'Key.space'o''r'Key.space'n''e''g''a''t''i''v''e''.'
Screenshot: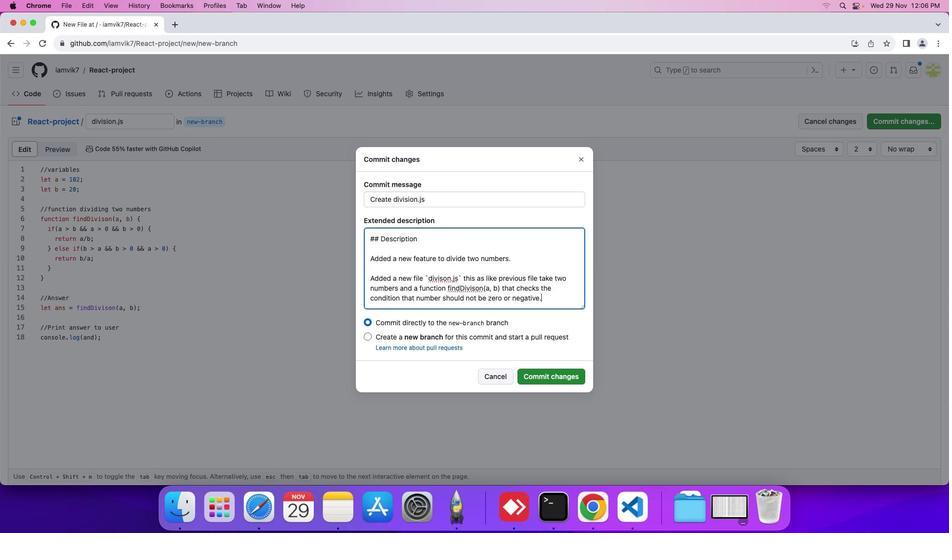 
Action: Mouse moved to (553, 371)
Screenshot: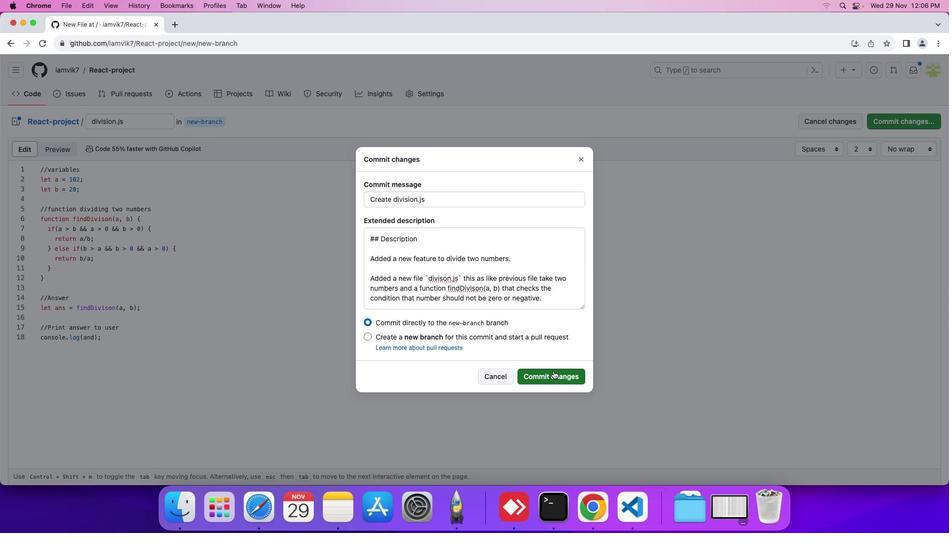 
Action: Mouse pressed left at (553, 371)
Screenshot: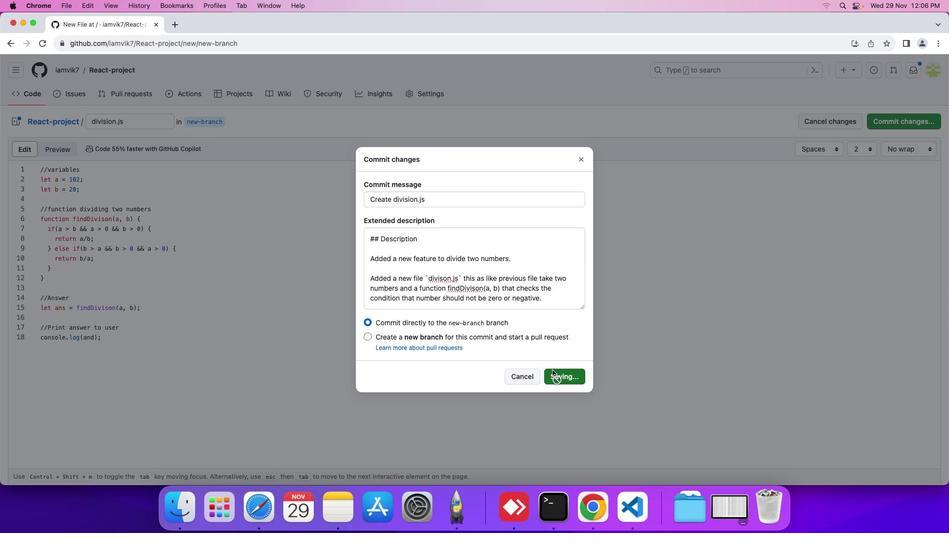 
Action: Mouse moved to (35, 97)
Screenshot: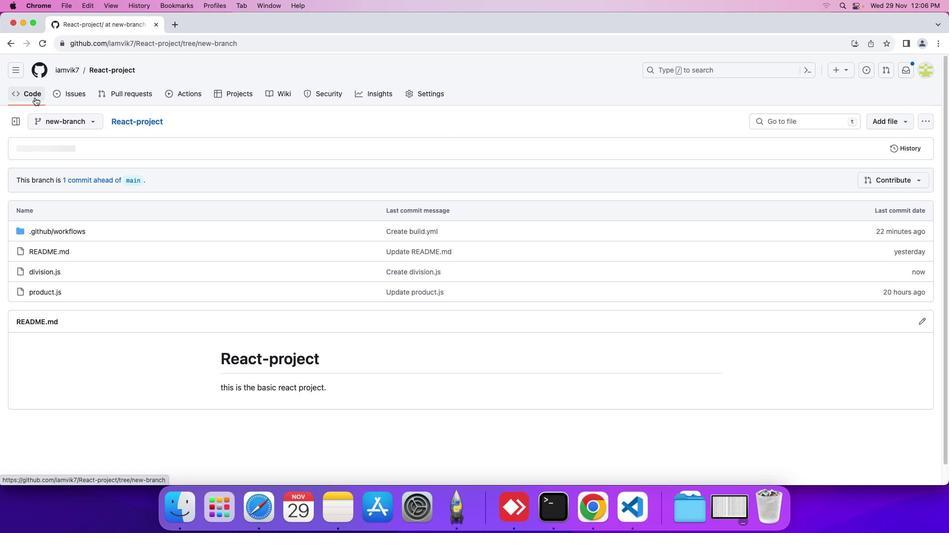 
Action: Mouse pressed left at (35, 97)
Screenshot: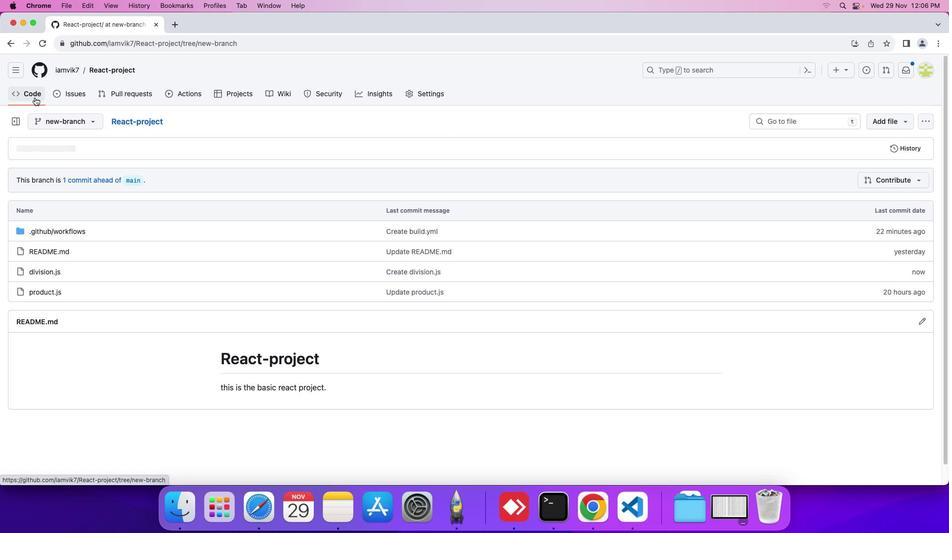 
Action: Mouse moved to (243, 187)
Screenshot: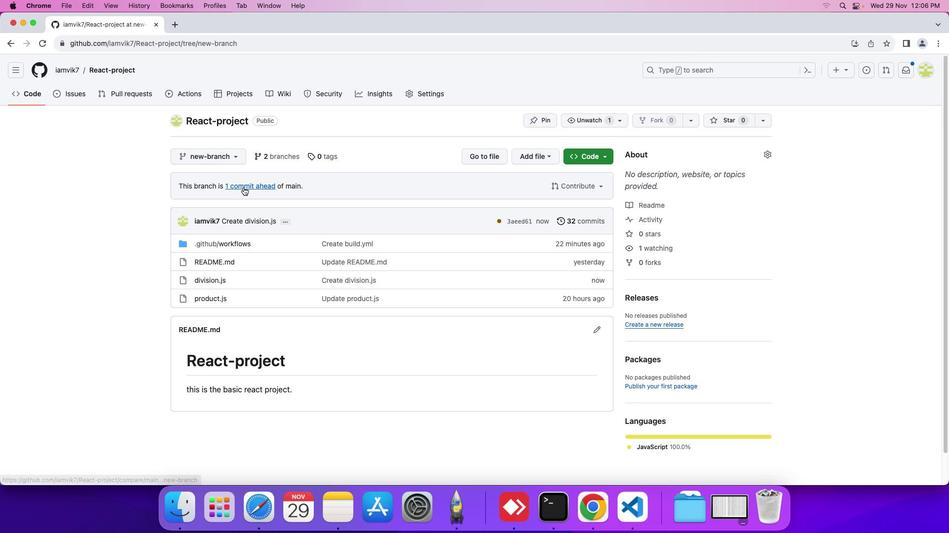 
Action: Mouse pressed left at (243, 187)
Screenshot: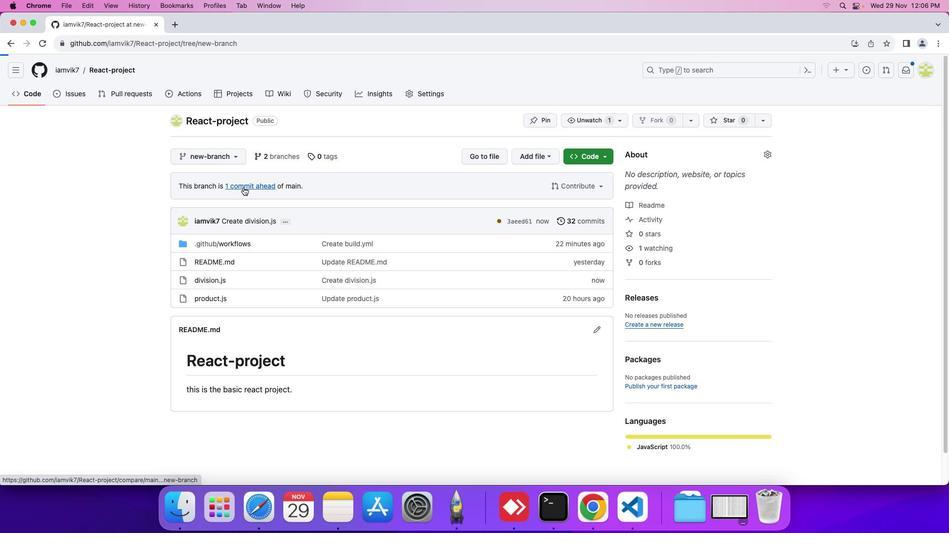 
Action: Mouse moved to (702, 213)
Screenshot: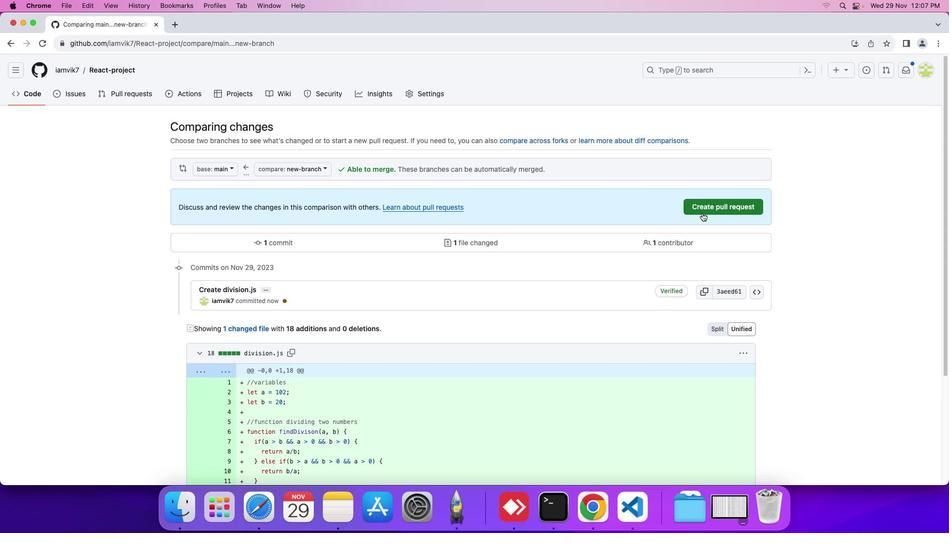 
Action: Mouse pressed left at (702, 213)
Screenshot: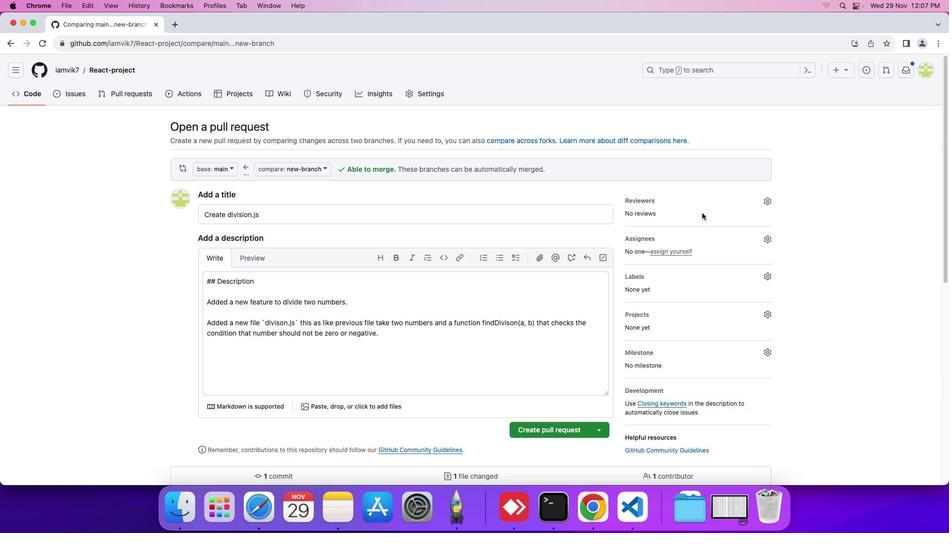 
Action: Mouse moved to (511, 329)
Screenshot: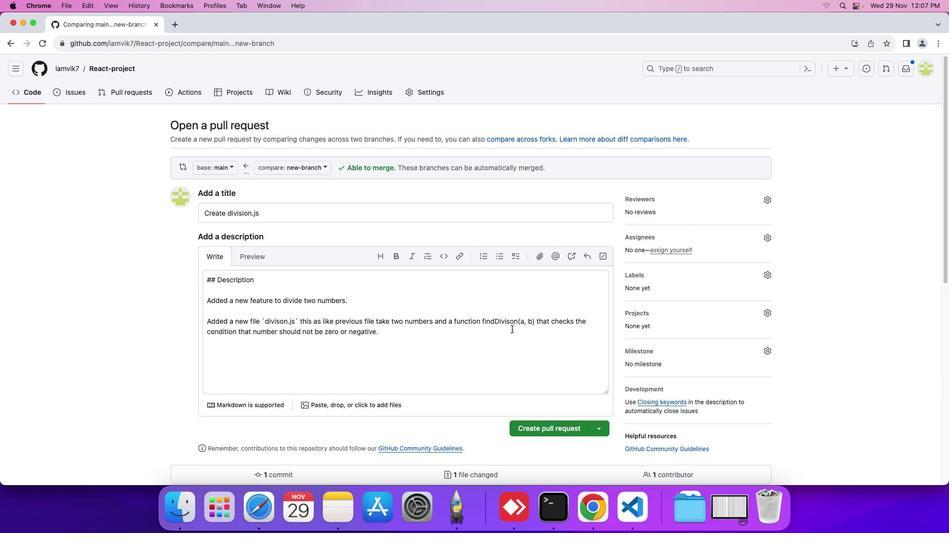 
Action: Mouse scrolled (511, 329) with delta (0, 0)
Screenshot: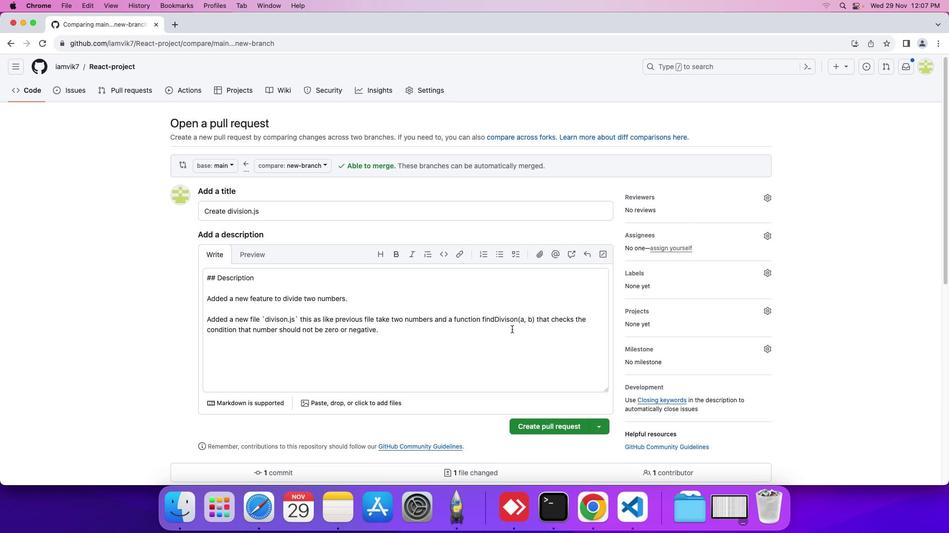 
Action: Mouse scrolled (511, 329) with delta (0, 0)
Screenshot: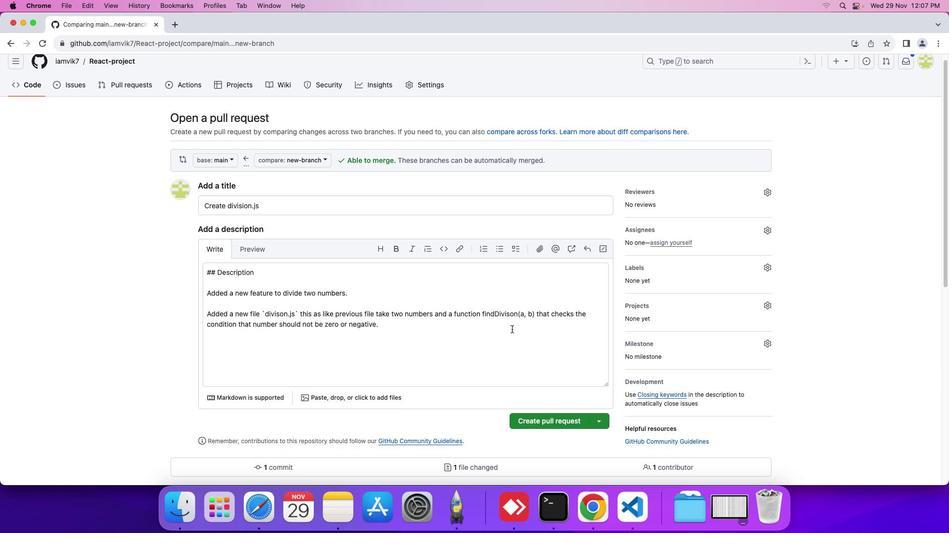 
Action: Mouse scrolled (511, 329) with delta (0, 0)
Screenshot: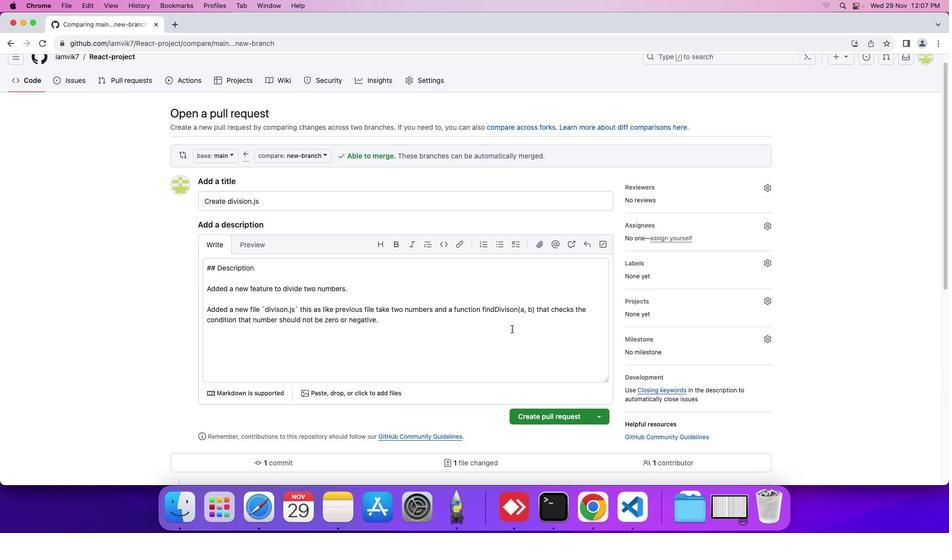 
Action: Mouse moved to (767, 263)
Screenshot: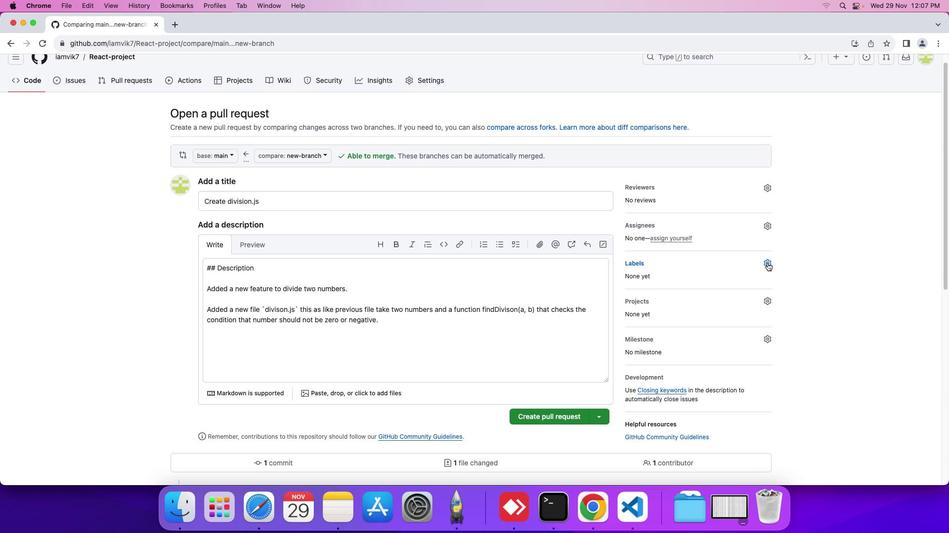 
Action: Mouse pressed left at (767, 263)
Screenshot: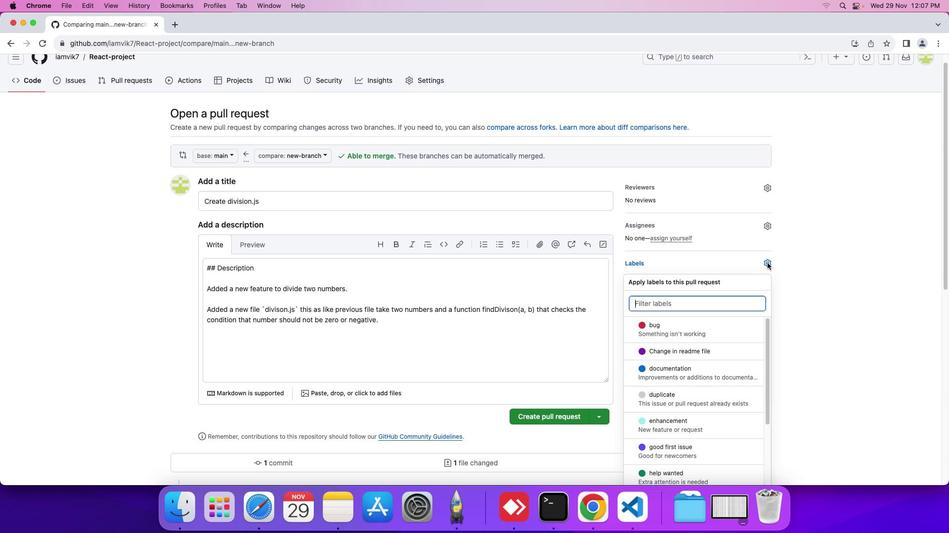 
Action: Mouse moved to (676, 360)
Screenshot: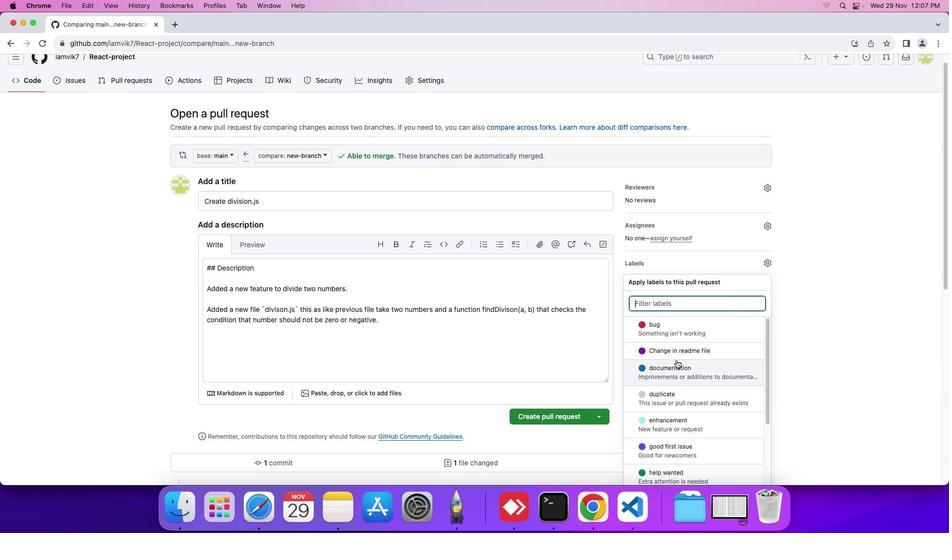 
Action: Mouse scrolled (676, 360) with delta (0, 0)
Screenshot: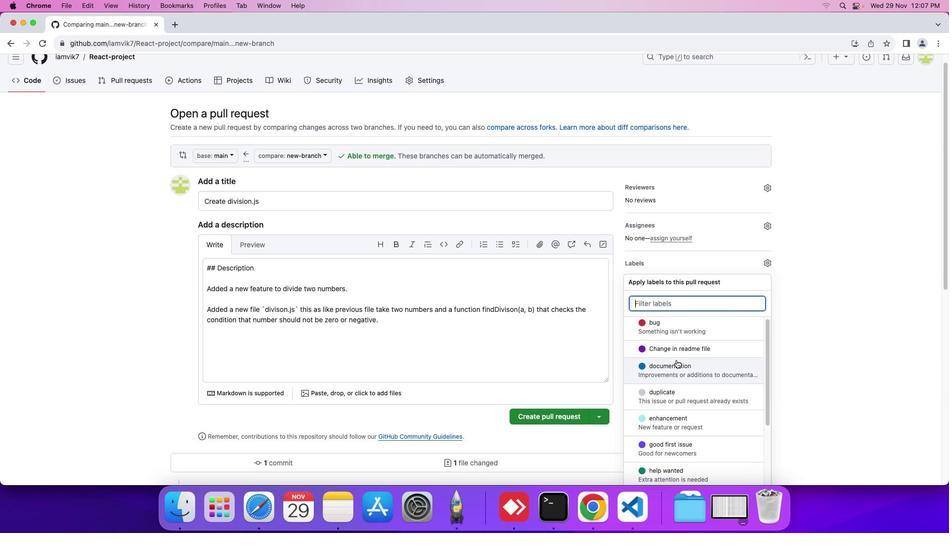
Action: Mouse scrolled (676, 360) with delta (0, 0)
Screenshot: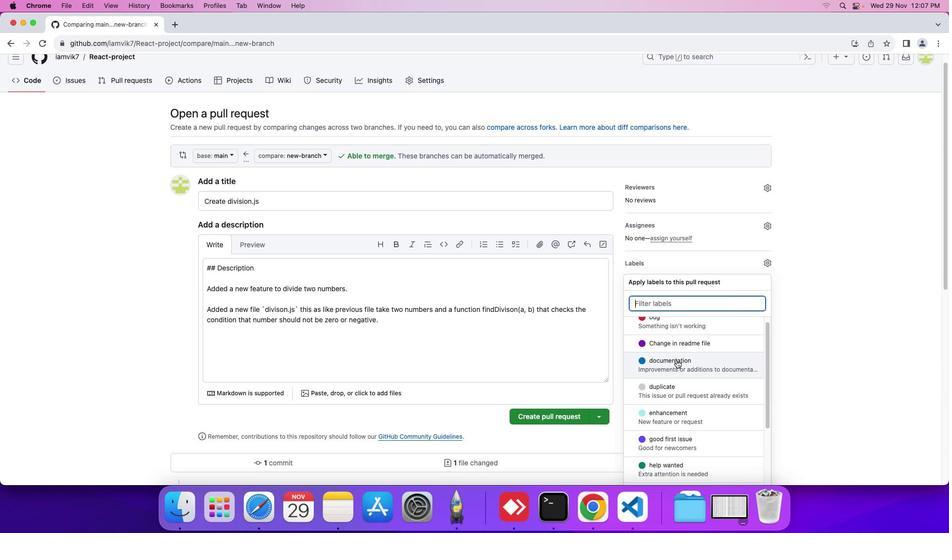 
Action: Mouse moved to (676, 361)
Screenshot: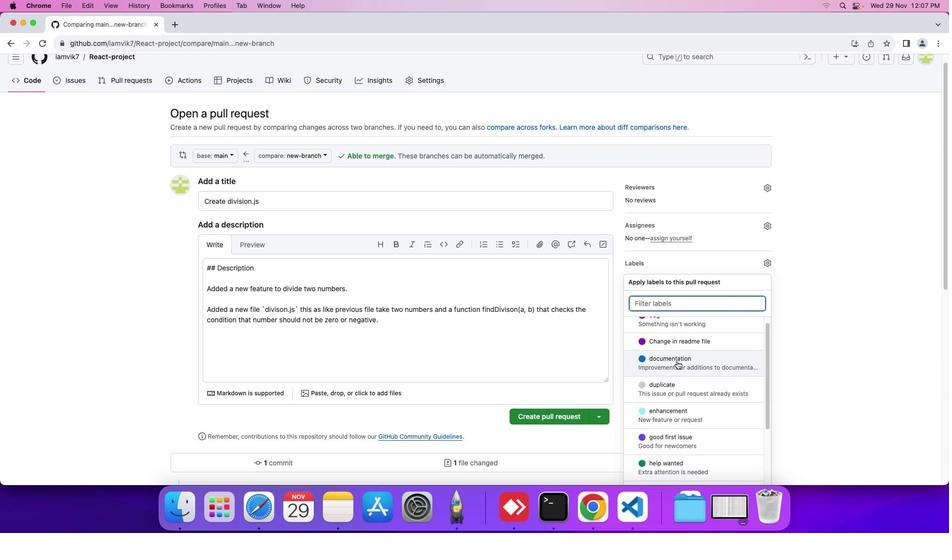 
Action: Mouse scrolled (676, 361) with delta (0, 0)
Screenshot: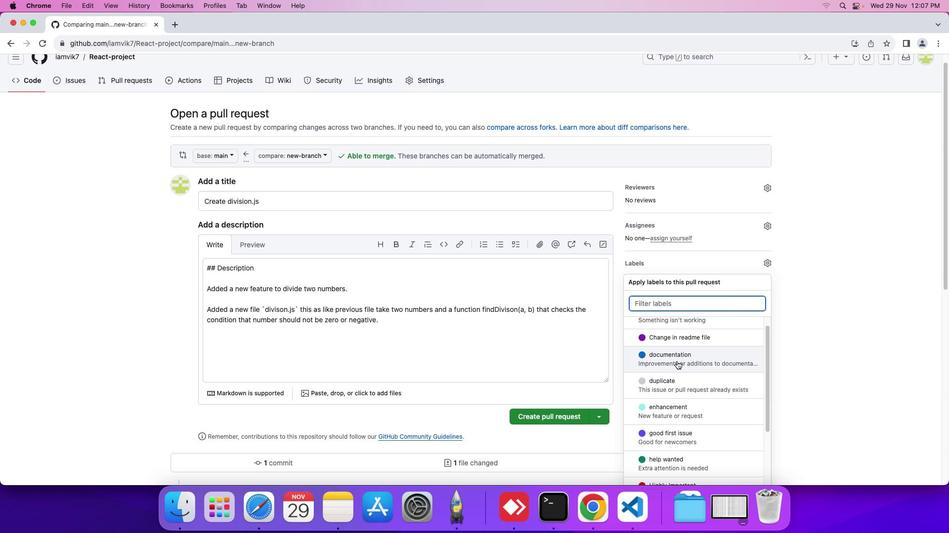 
Action: Mouse scrolled (676, 361) with delta (0, 0)
Screenshot: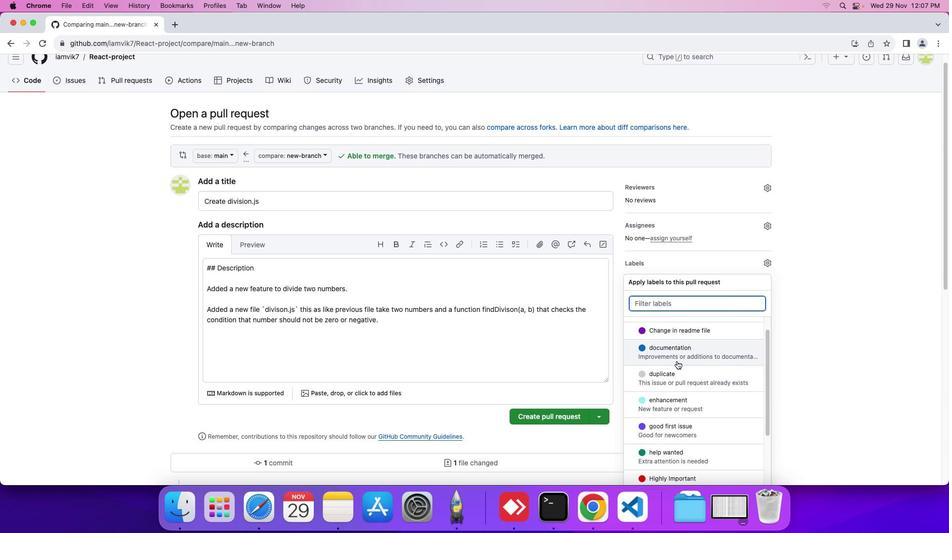 
Action: Mouse scrolled (676, 361) with delta (0, 0)
Screenshot: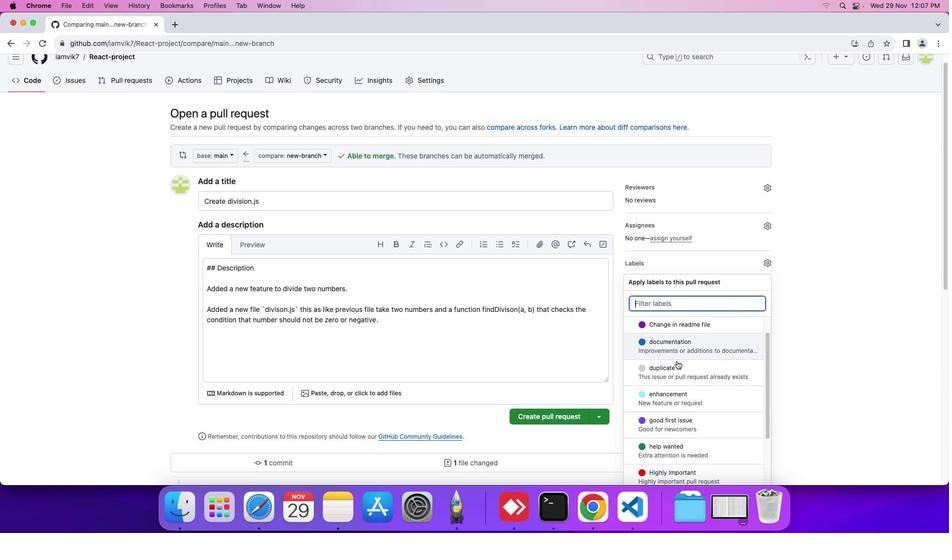 
Action: Mouse scrolled (676, 361) with delta (0, 0)
Screenshot: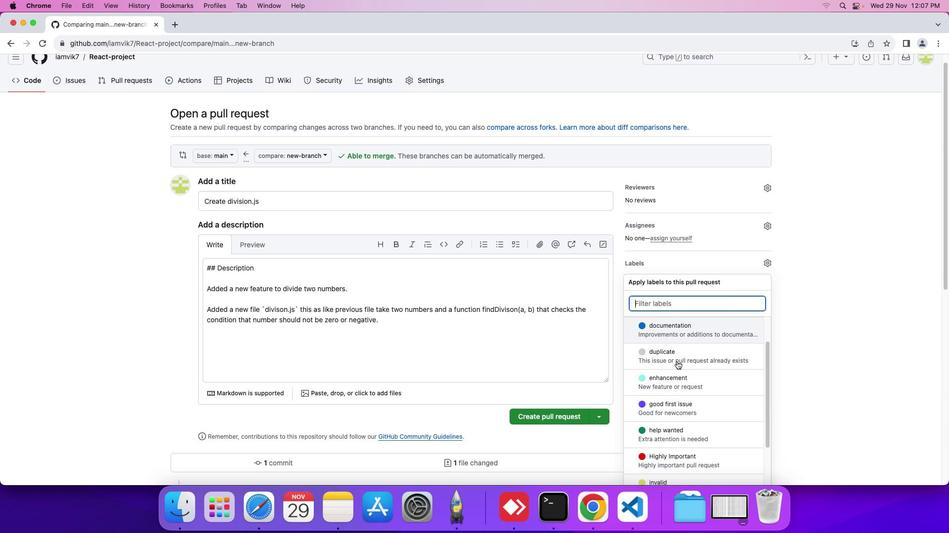 
Action: Mouse scrolled (676, 361) with delta (0, 0)
Screenshot: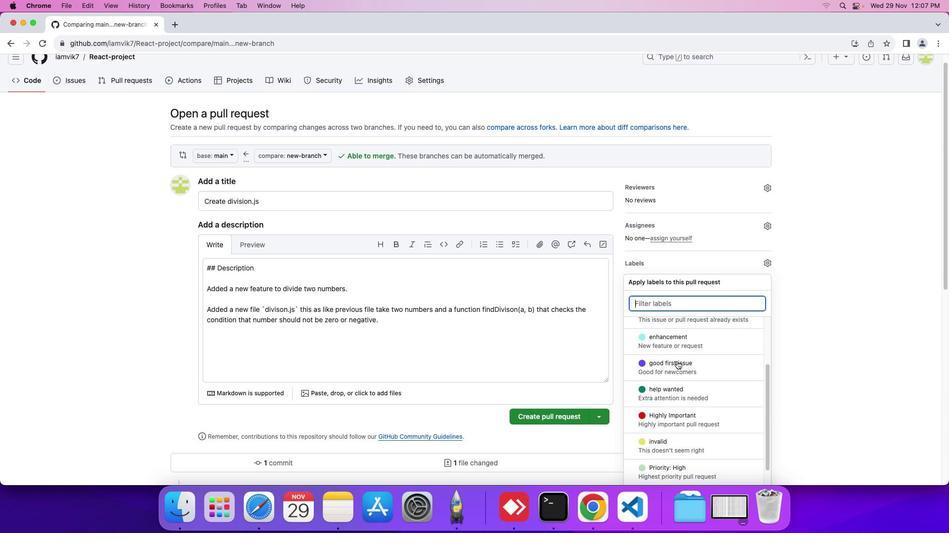 
Action: Mouse scrolled (676, 361) with delta (0, 0)
Screenshot: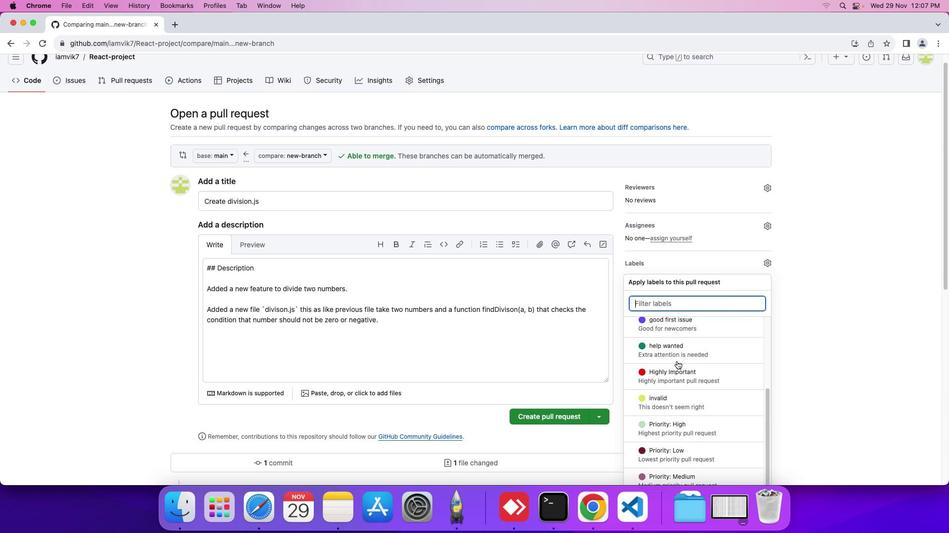 
Action: Mouse scrolled (676, 361) with delta (0, 0)
Screenshot: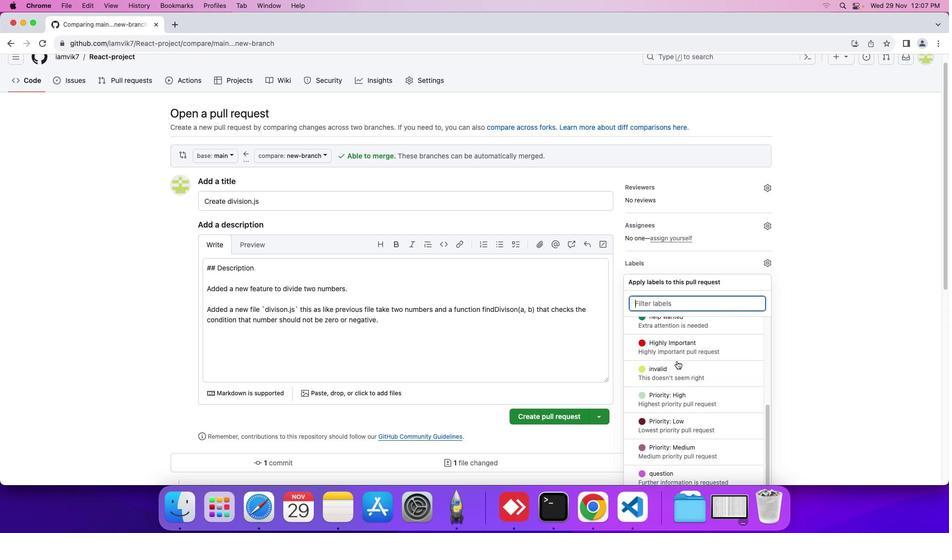 
Action: Mouse scrolled (676, 361) with delta (0, 0)
Screenshot: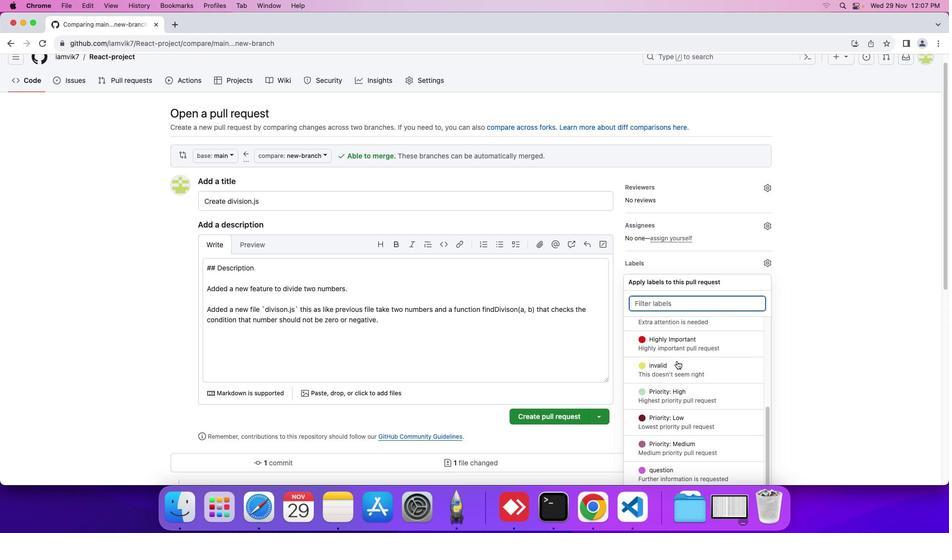 
Action: Mouse scrolled (676, 361) with delta (0, 0)
Screenshot: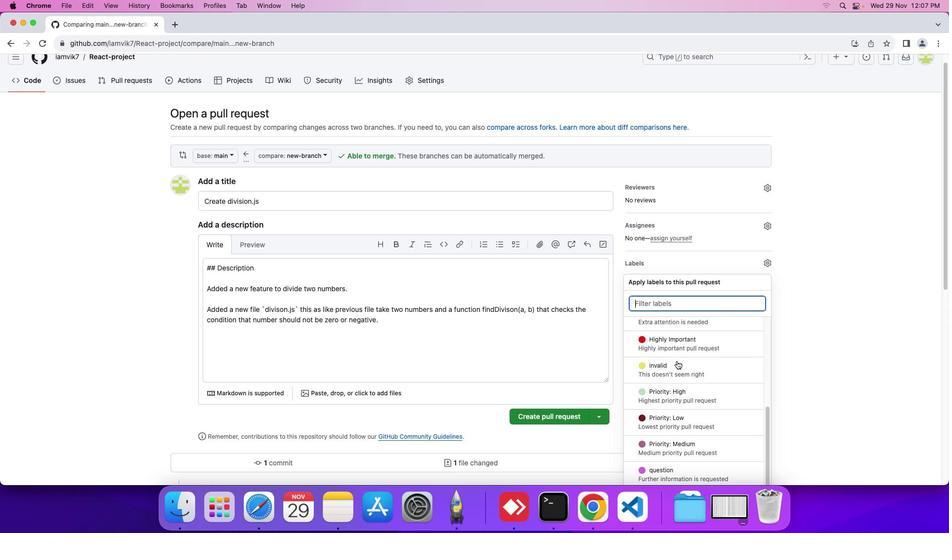 
Action: Mouse scrolled (676, 361) with delta (0, 0)
Screenshot: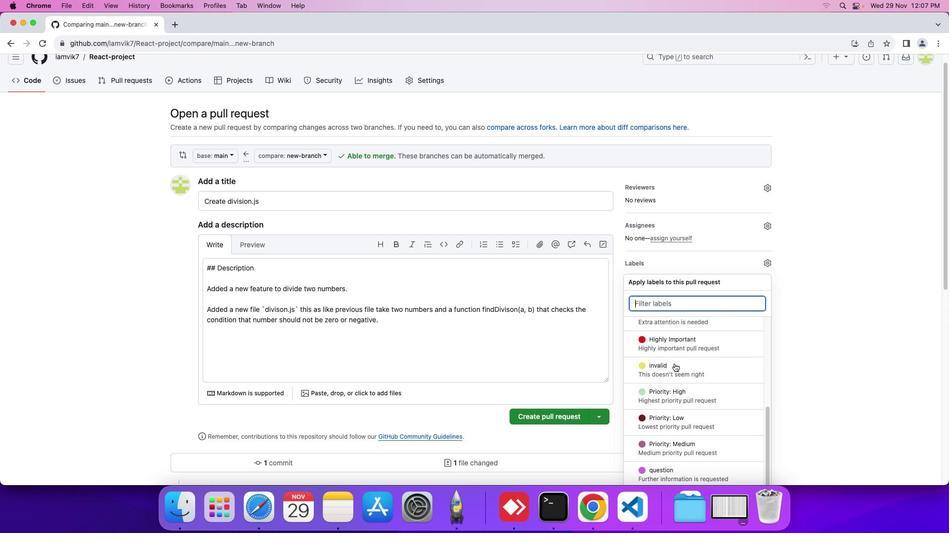 
Action: Mouse scrolled (676, 361) with delta (0, 0)
Screenshot: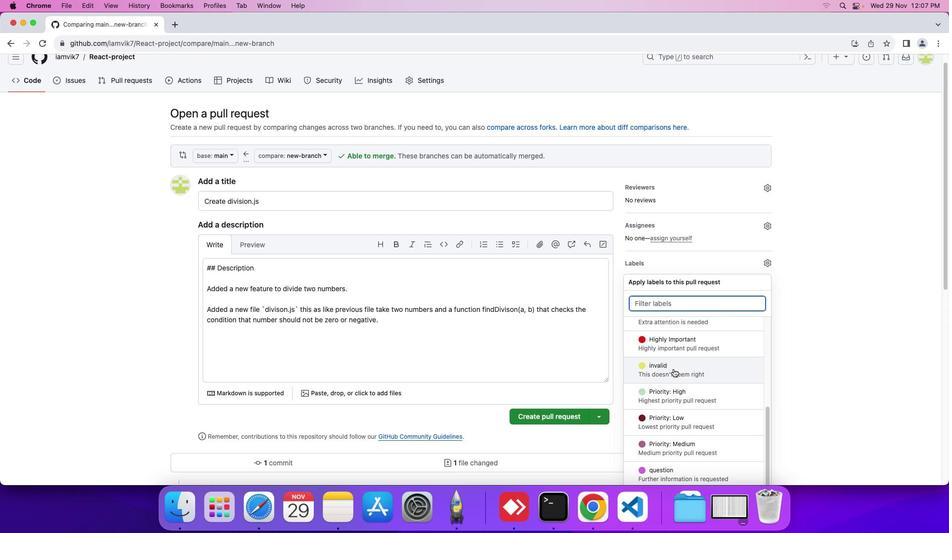 
Action: Mouse moved to (693, 398)
Screenshot: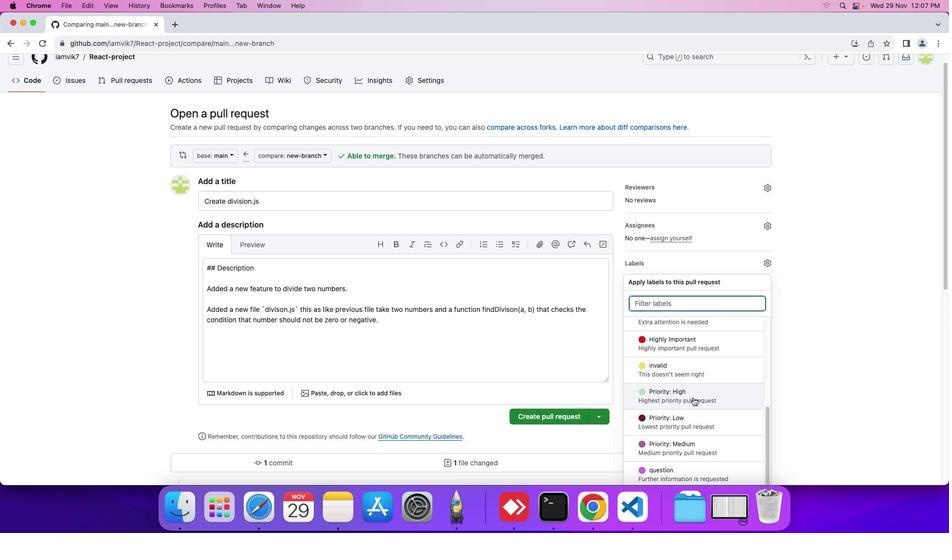 
Action: Mouse pressed left at (693, 398)
Screenshot: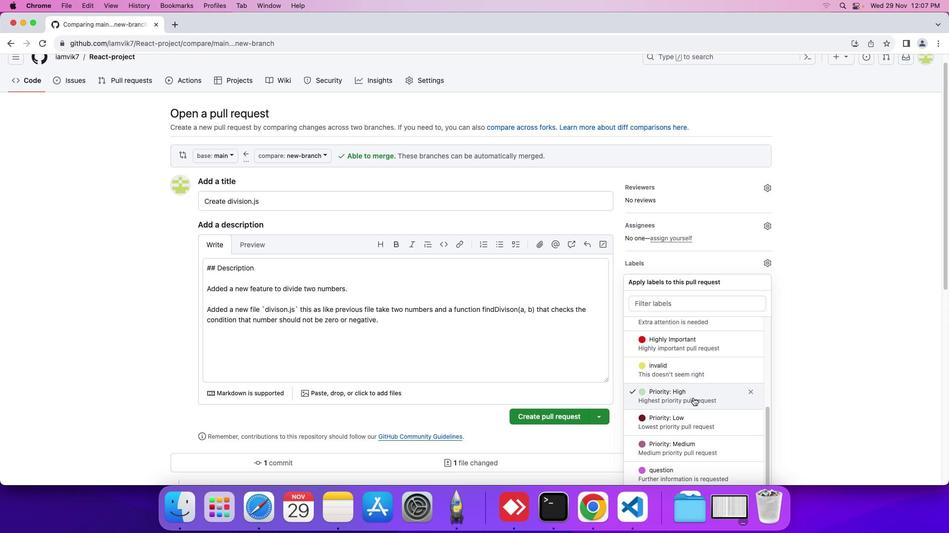 
Action: Mouse moved to (667, 346)
Screenshot: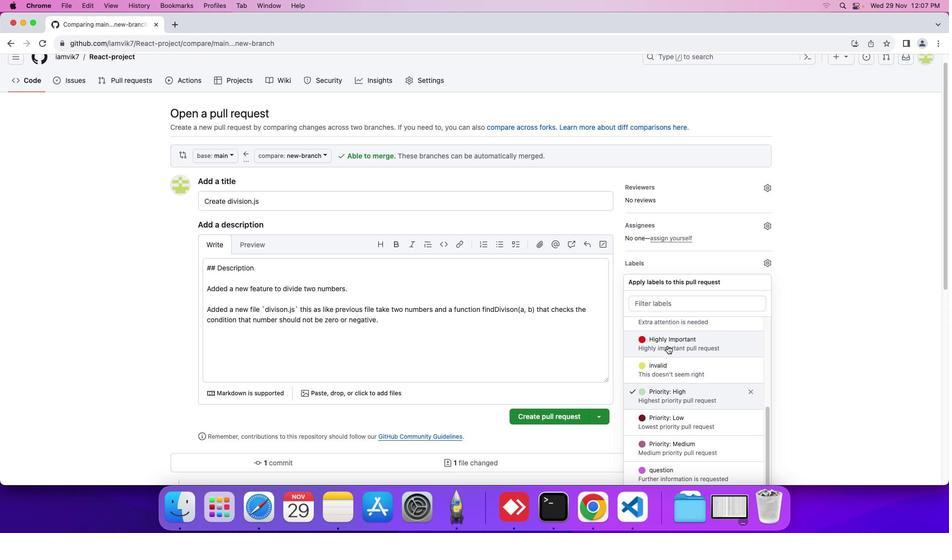 
Action: Mouse pressed left at (667, 346)
Screenshot: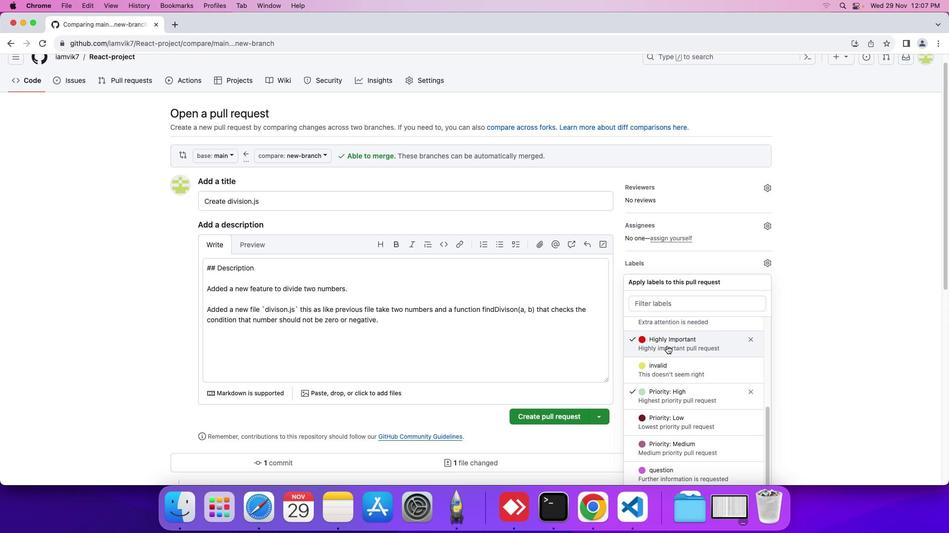 
Action: Mouse moved to (670, 372)
Screenshot: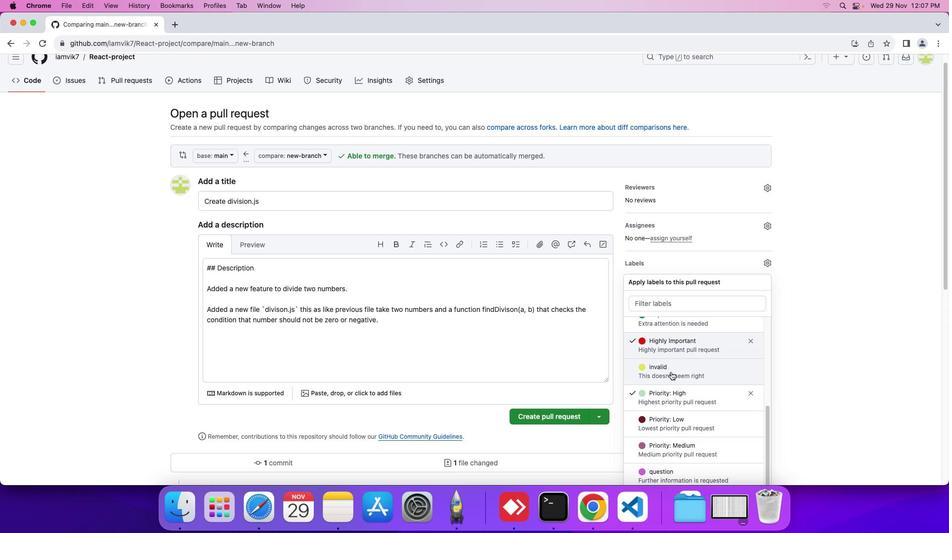 
Action: Mouse scrolled (670, 372) with delta (0, 0)
Screenshot: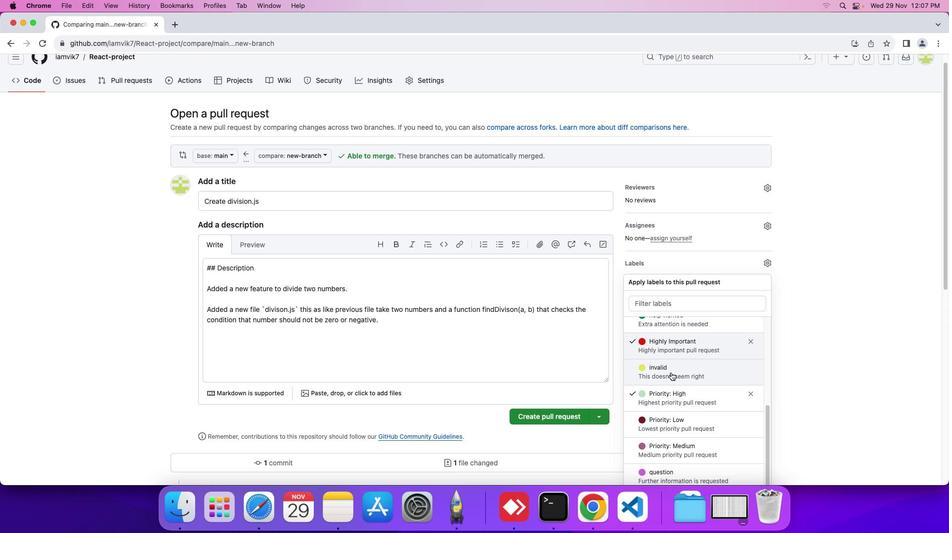 
Action: Mouse moved to (670, 372)
Screenshot: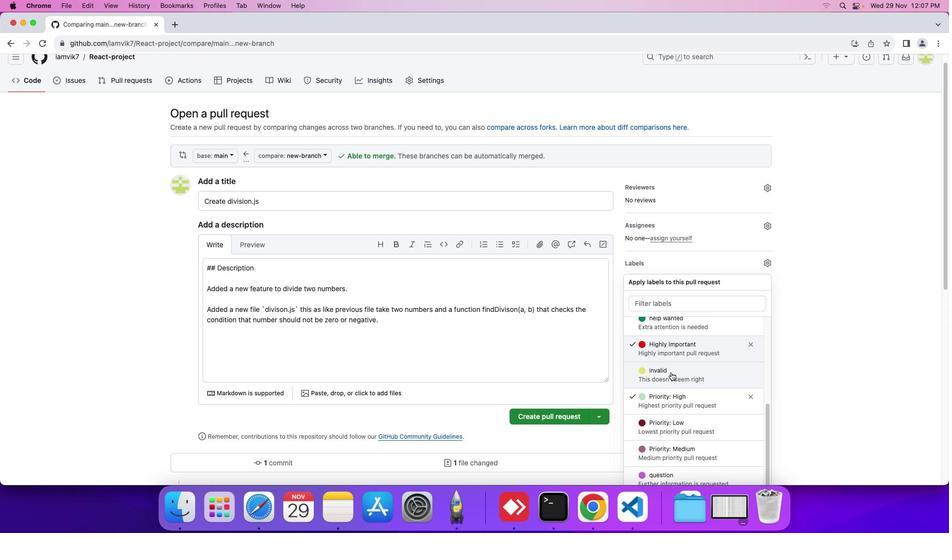 
Action: Mouse scrolled (670, 372) with delta (0, 0)
Screenshot: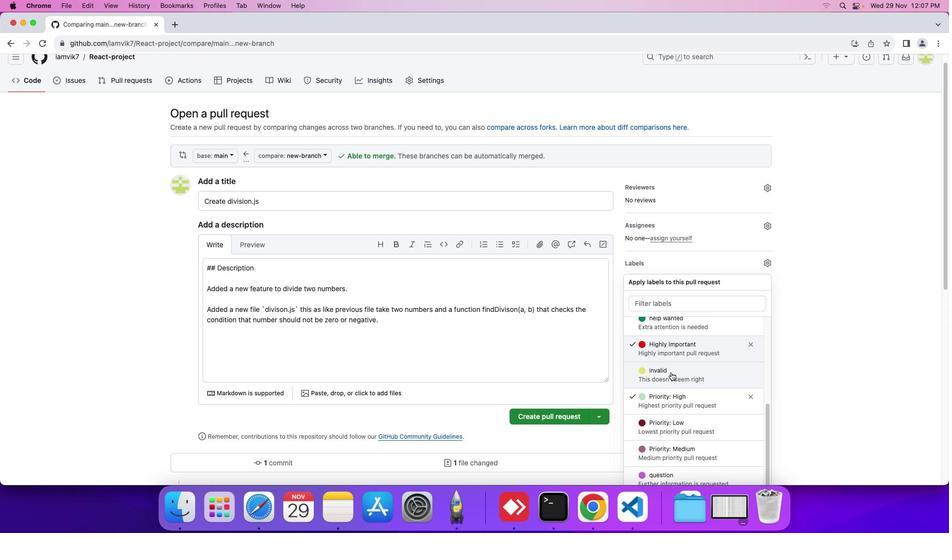 
Action: Mouse moved to (670, 372)
Screenshot: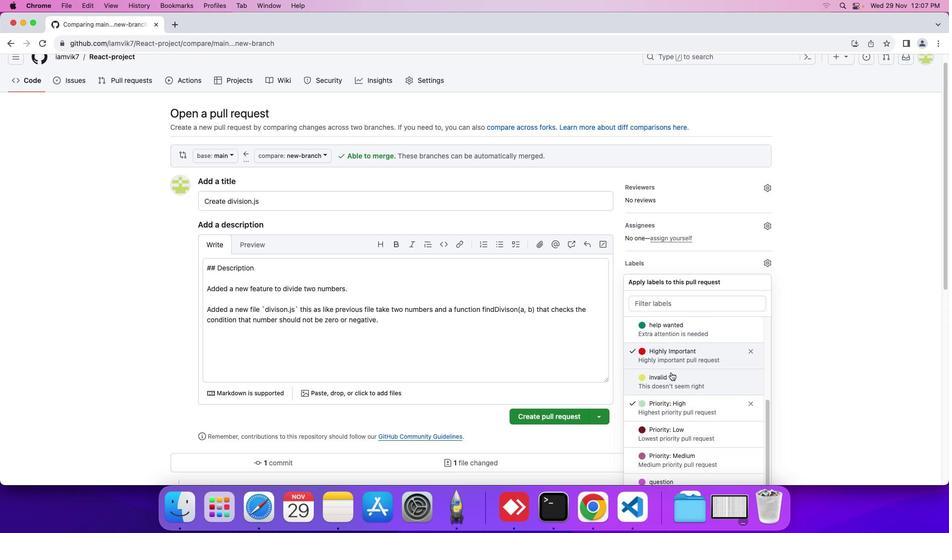
Action: Mouse scrolled (670, 372) with delta (0, 0)
Screenshot: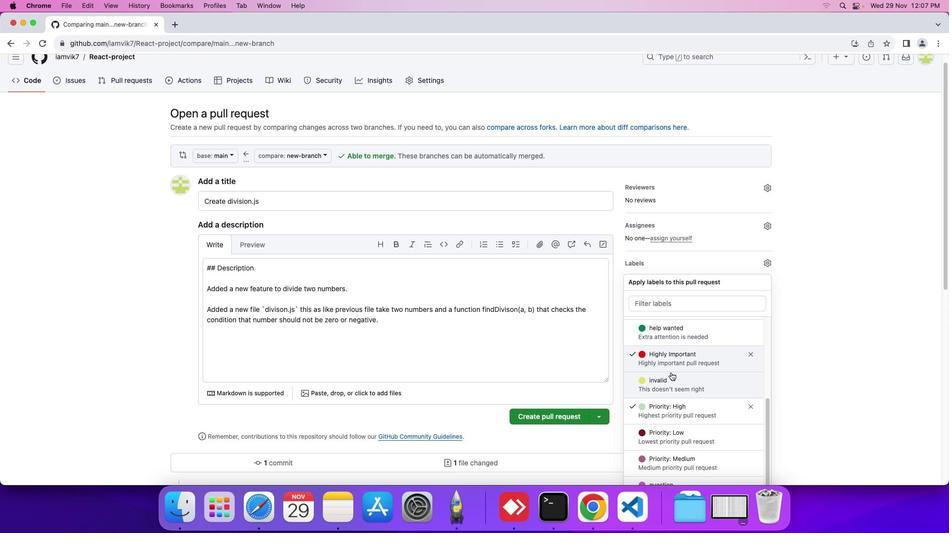 
Action: Mouse scrolled (670, 372) with delta (0, 0)
Screenshot: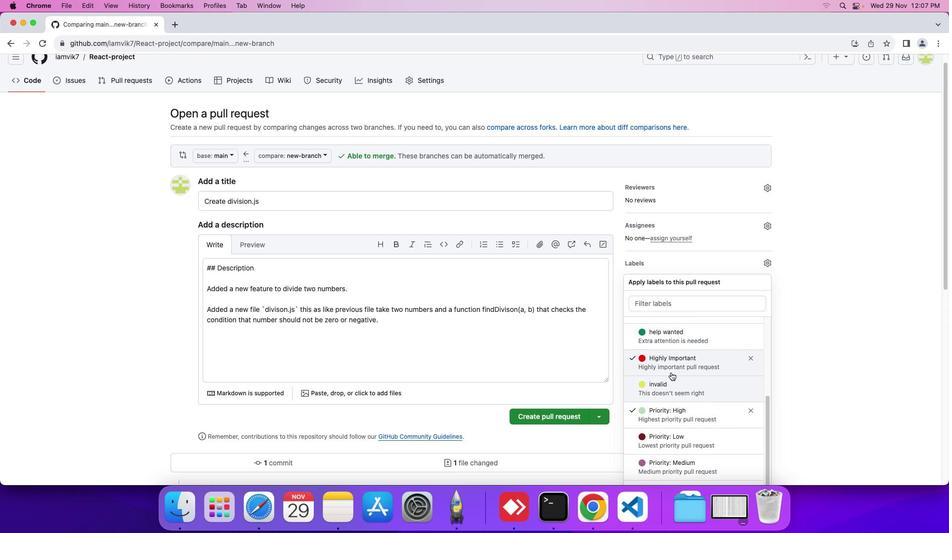 
Action: Mouse scrolled (670, 372) with delta (0, 0)
Screenshot: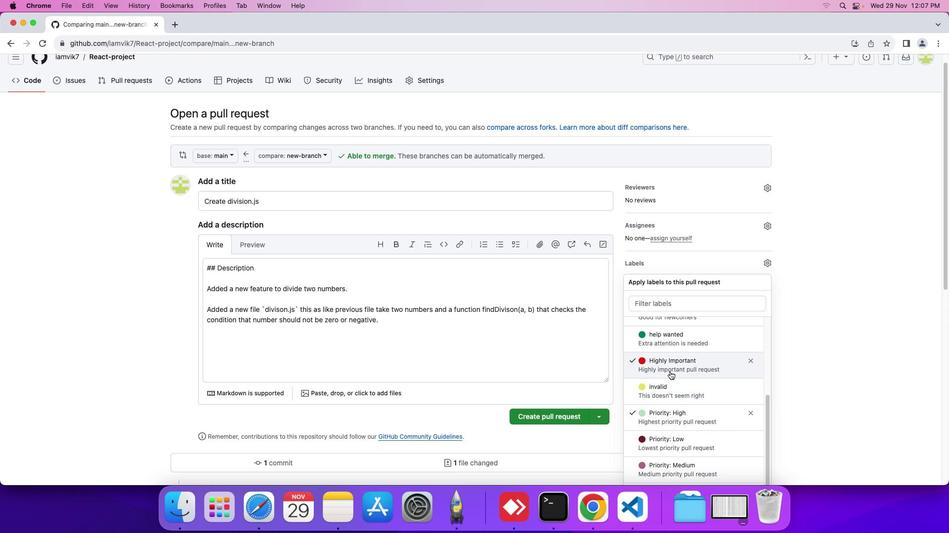 
Action: Mouse moved to (670, 372)
Screenshot: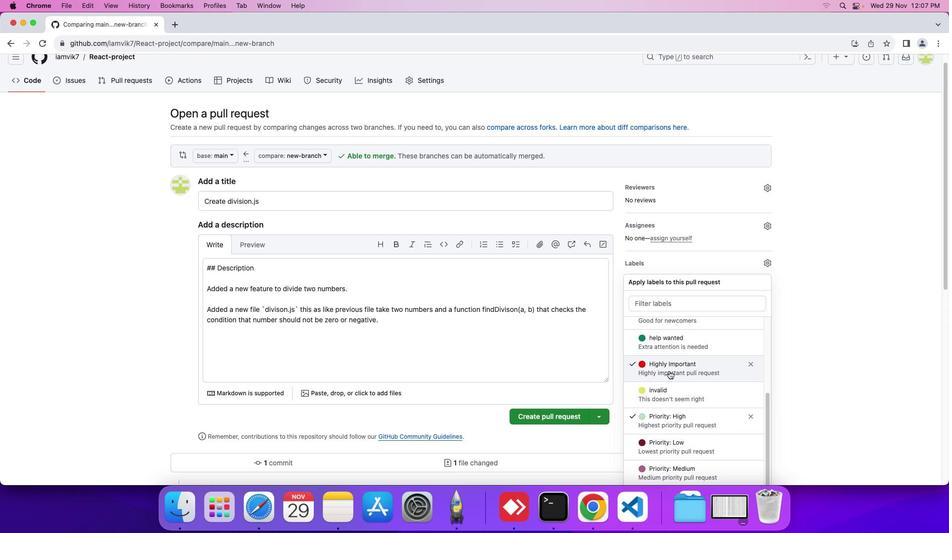
Action: Mouse scrolled (670, 372) with delta (0, 0)
Screenshot: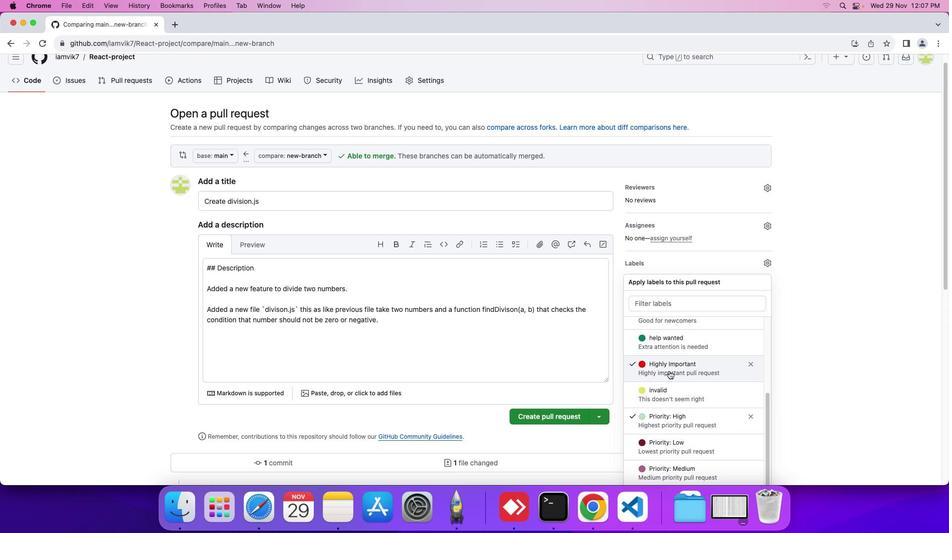 
Action: Mouse moved to (640, 345)
Screenshot: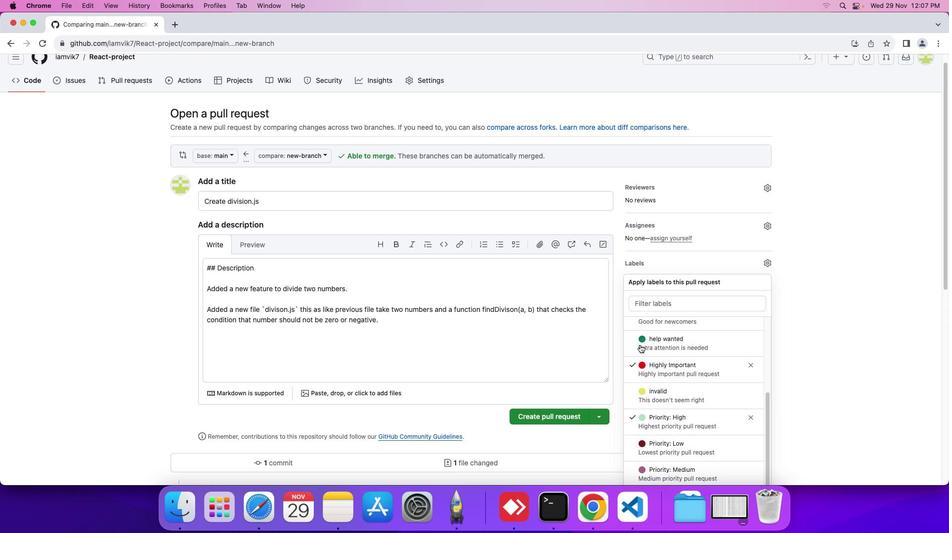 
Action: Mouse pressed left at (640, 345)
Screenshot: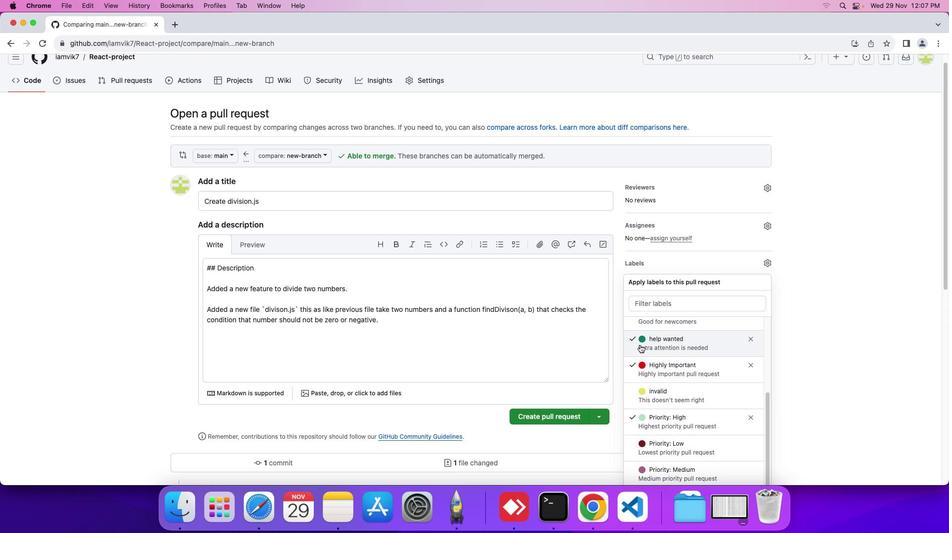 
Action: Mouse moved to (638, 351)
Screenshot: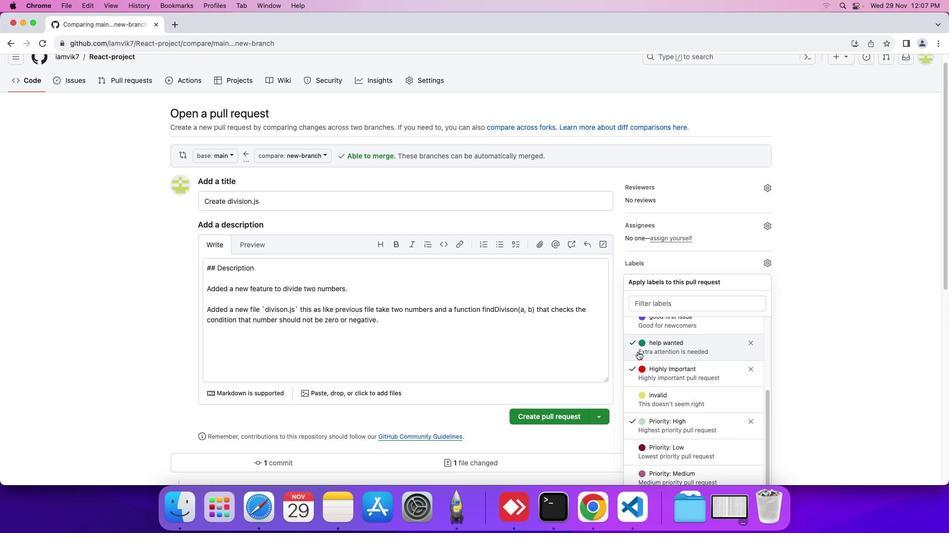 
Action: Mouse scrolled (638, 351) with delta (0, 0)
Screenshot: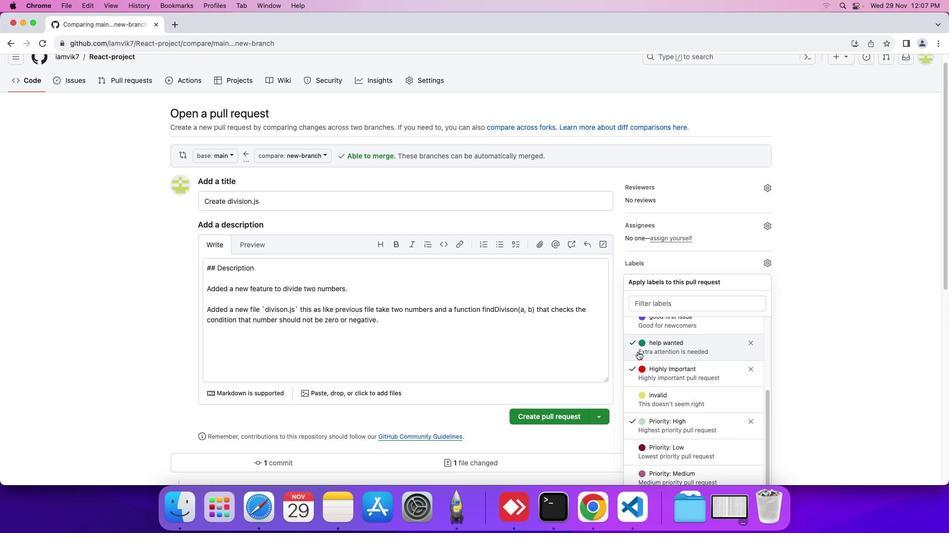 
Action: Mouse moved to (638, 351)
Screenshot: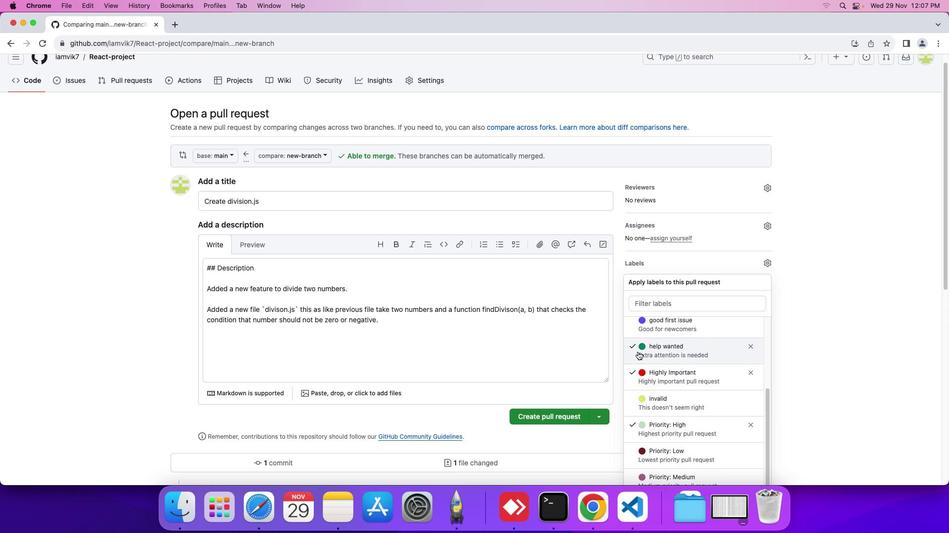 
Action: Mouse scrolled (638, 351) with delta (0, 0)
Screenshot: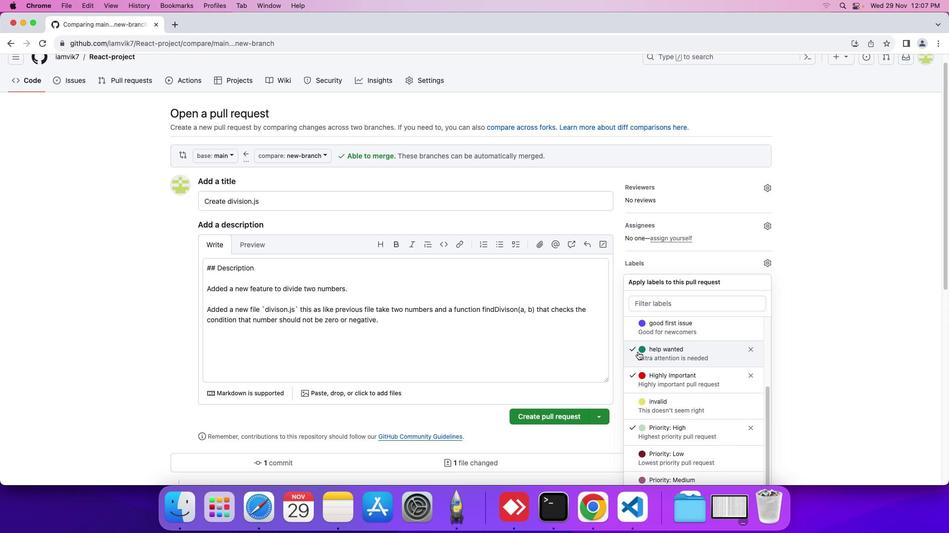 
Action: Mouse moved to (638, 352)
Screenshot: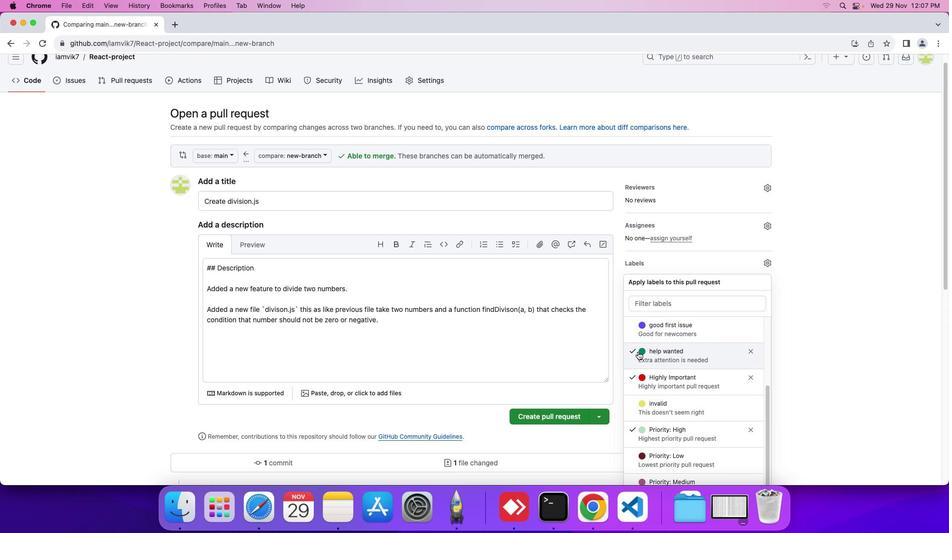 
Action: Mouse scrolled (638, 352) with delta (0, 0)
Screenshot: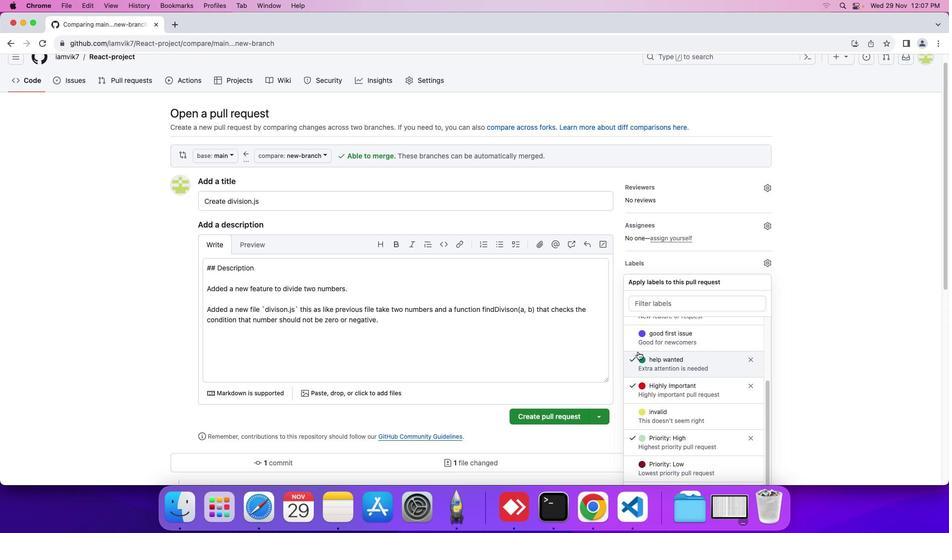 
Action: Mouse scrolled (638, 352) with delta (0, 0)
Screenshot: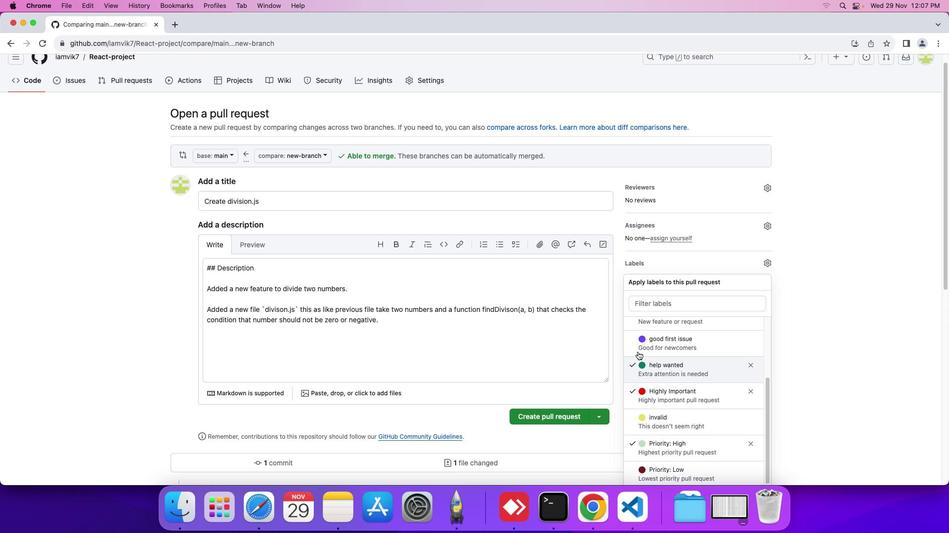 
Action: Mouse moved to (638, 352)
Screenshot: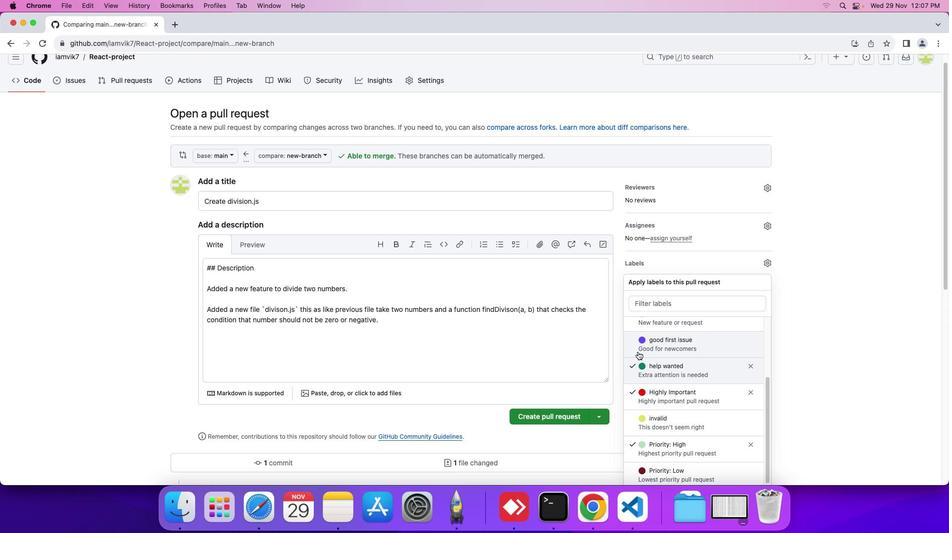 
Action: Mouse scrolled (638, 352) with delta (0, 0)
Screenshot: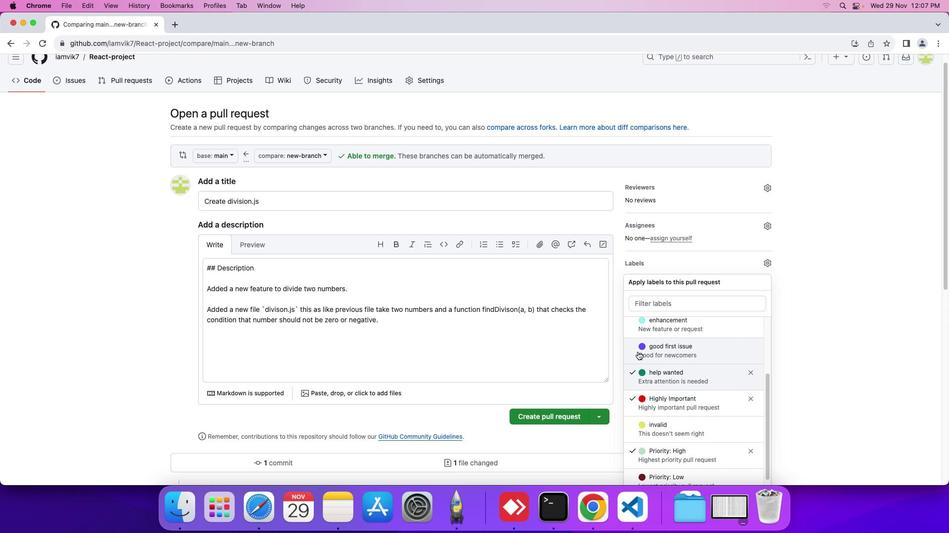 
Action: Mouse scrolled (638, 352) with delta (0, 0)
Screenshot: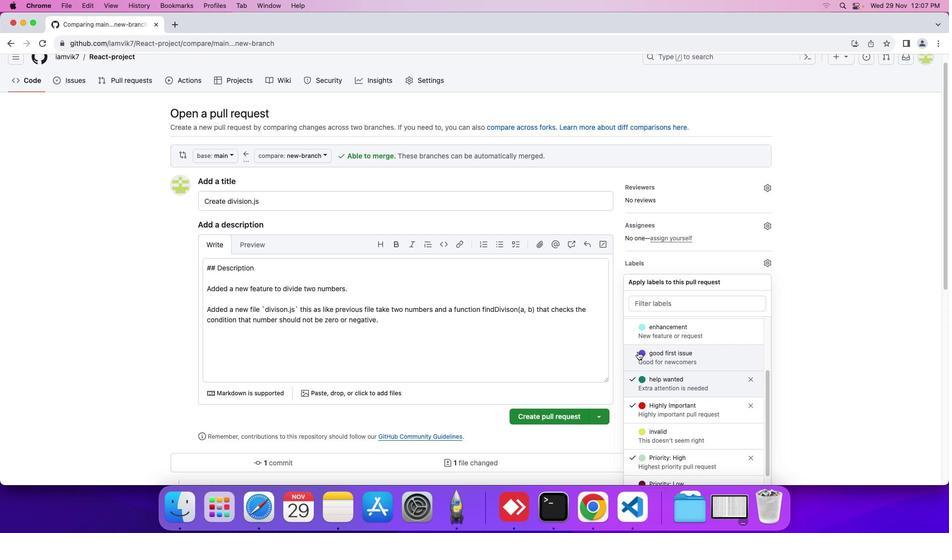 
Action: Mouse scrolled (638, 352) with delta (0, 0)
Screenshot: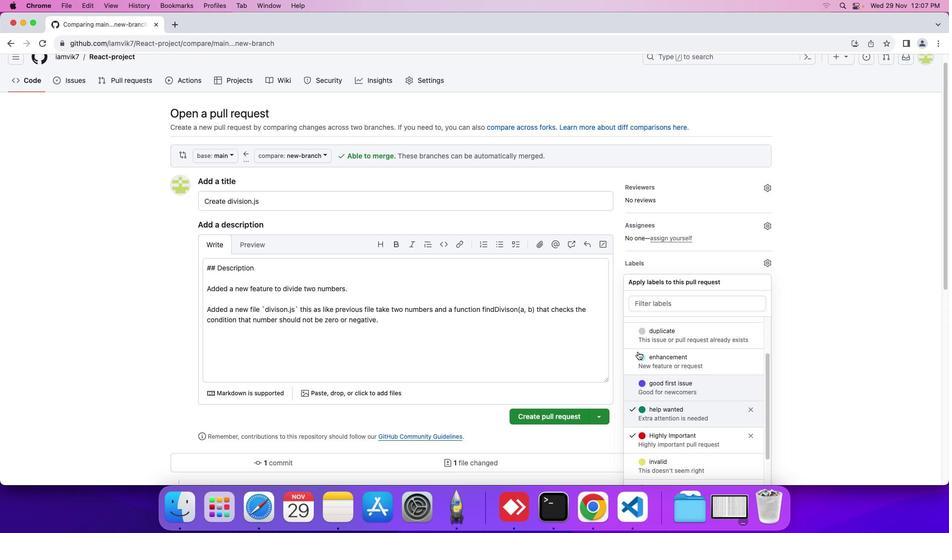 
Action: Mouse scrolled (638, 352) with delta (0, 0)
Screenshot: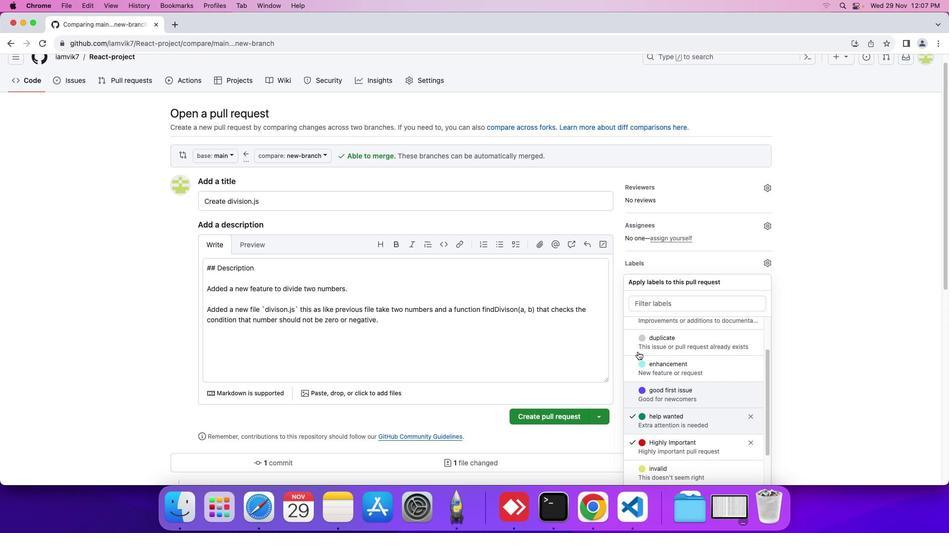 
Action: Mouse scrolled (638, 352) with delta (0, 0)
Screenshot: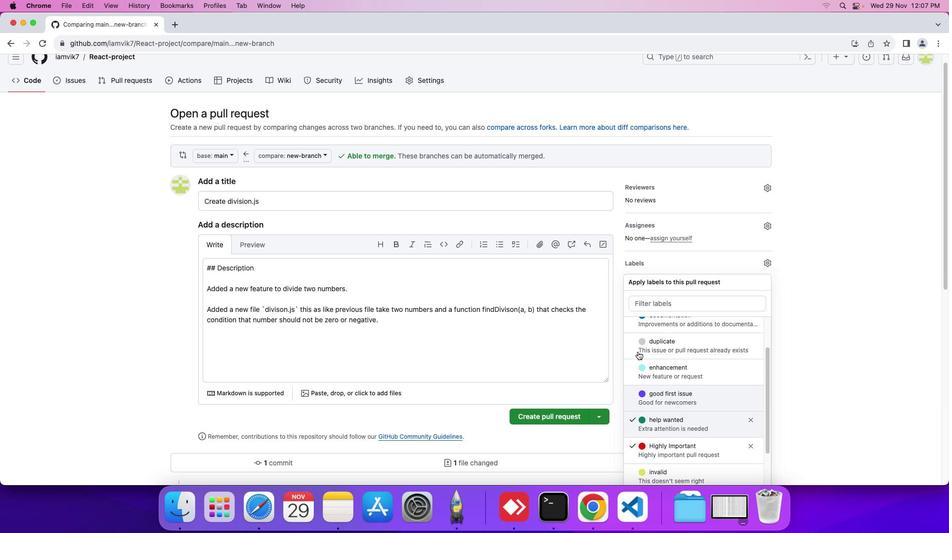 
Action: Mouse scrolled (638, 352) with delta (0, 0)
Screenshot: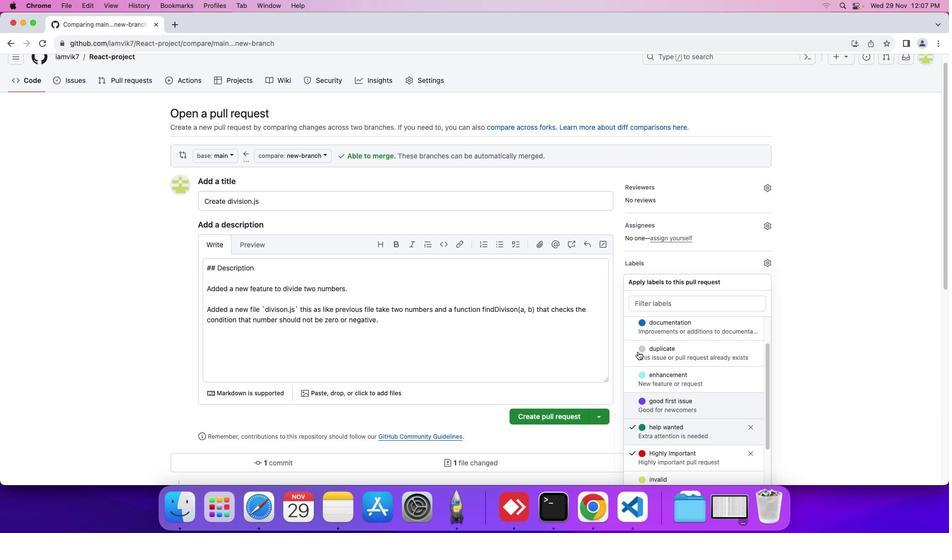 
Action: Mouse moved to (657, 376)
Screenshot: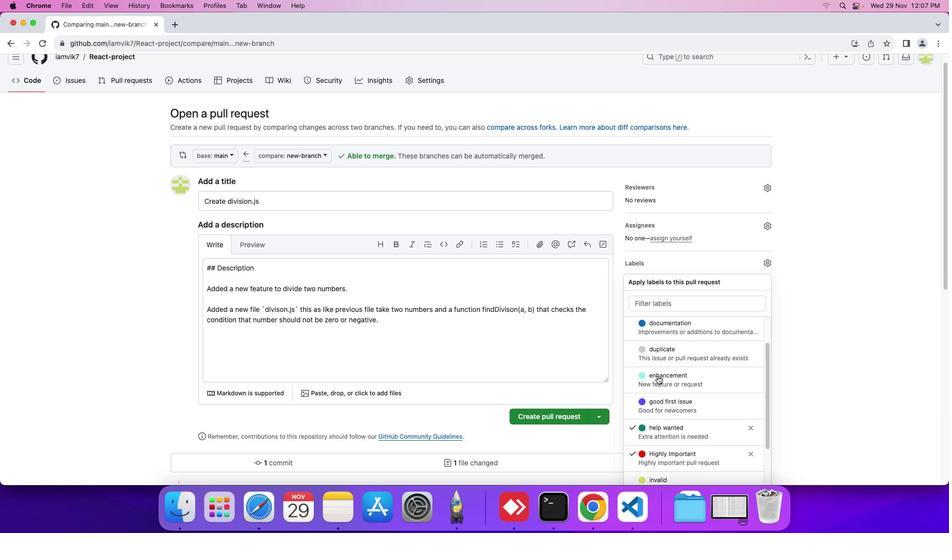 
Action: Mouse pressed left at (657, 376)
Screenshot: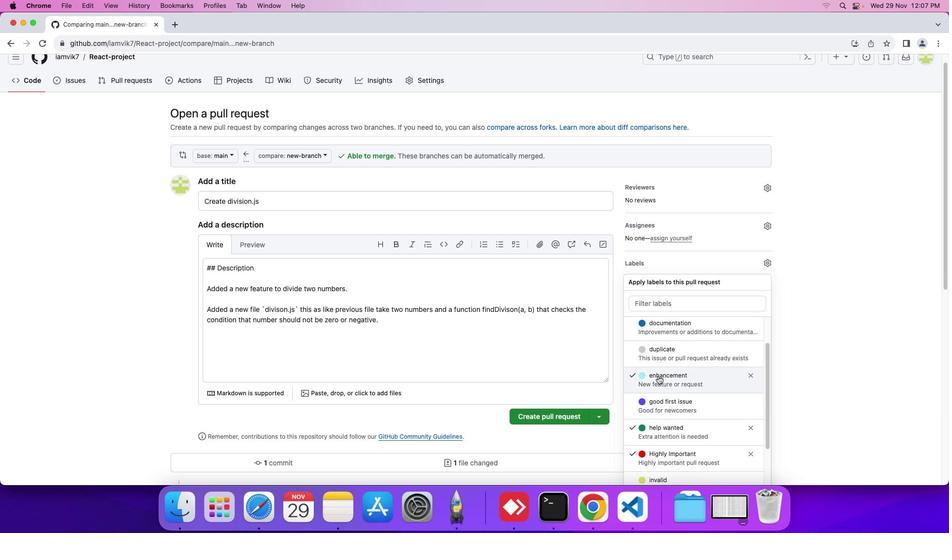 
Action: Mouse moved to (549, 416)
Screenshot: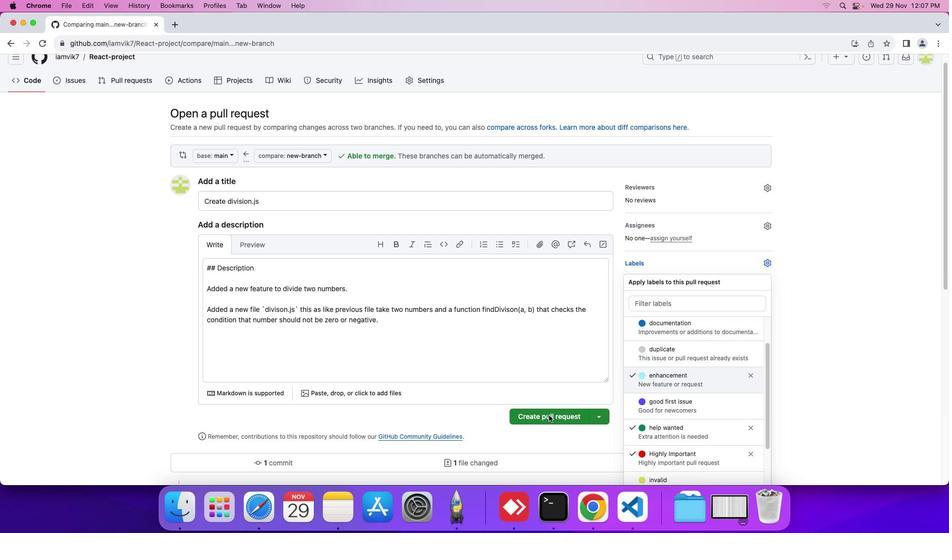 
Action: Mouse pressed left at (549, 416)
Screenshot: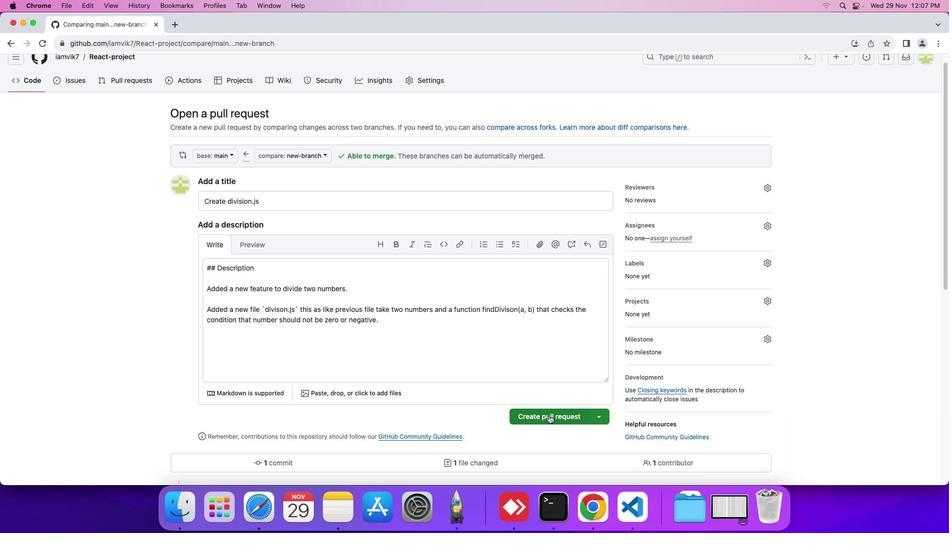 
Action: Mouse moved to (549, 416)
Screenshot: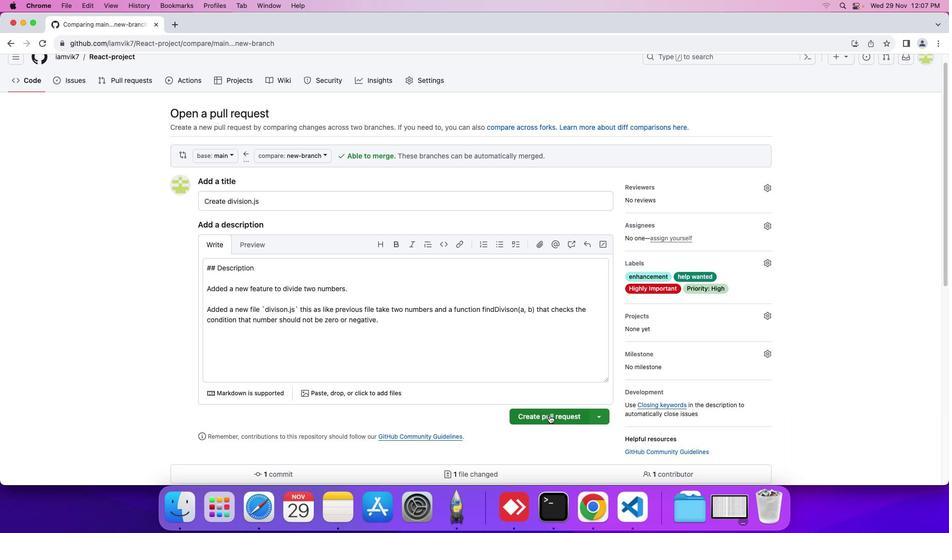 
Action: Mouse pressed left at (549, 416)
Screenshot: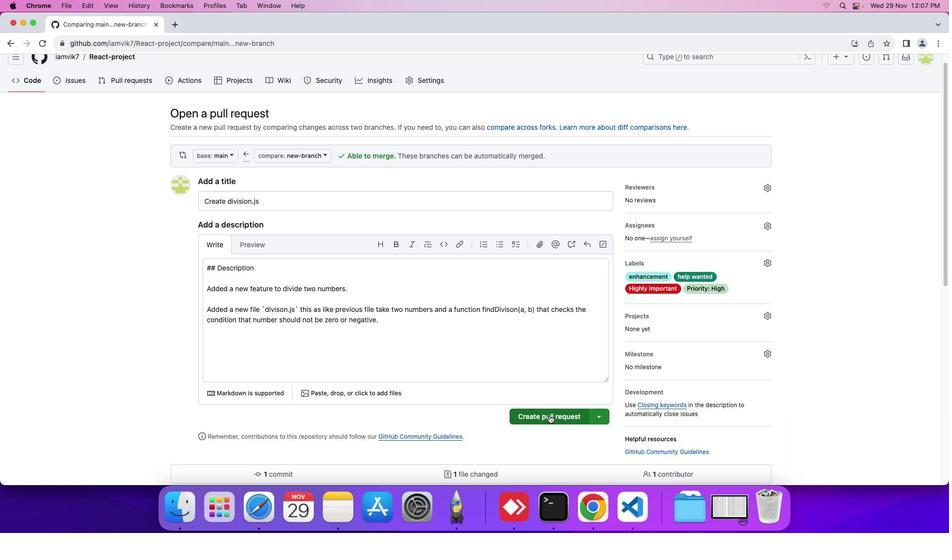 
Action: Mouse moved to (441, 292)
Screenshot: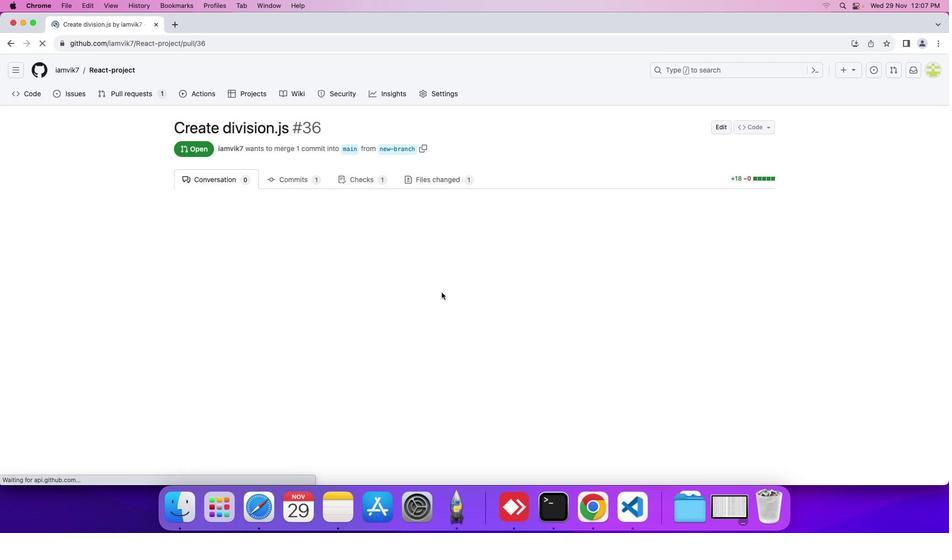 
Action: Mouse scrolled (441, 292) with delta (0, 0)
Screenshot: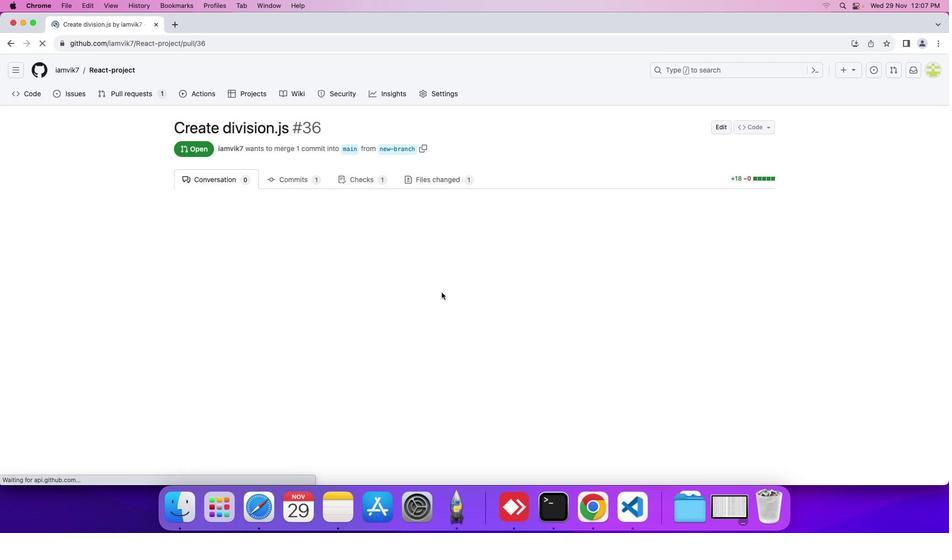 
Action: Mouse moved to (441, 293)
Screenshot: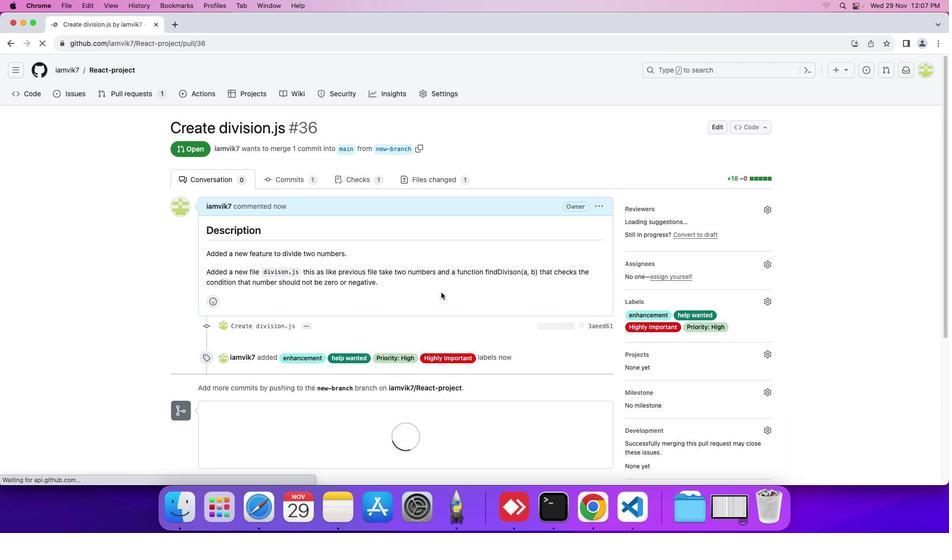 
Action: Mouse scrolled (441, 293) with delta (0, 0)
Screenshot: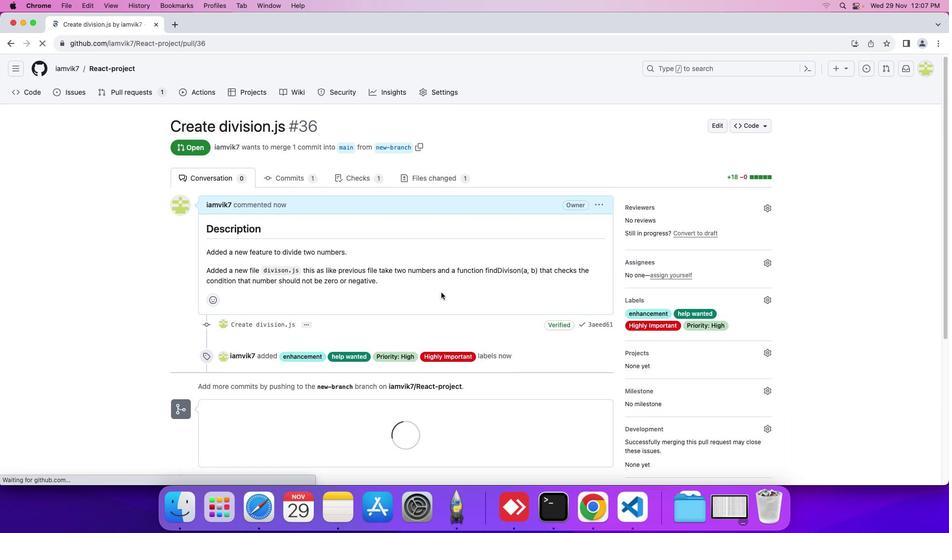 
Action: Mouse scrolled (441, 293) with delta (0, 0)
Screenshot: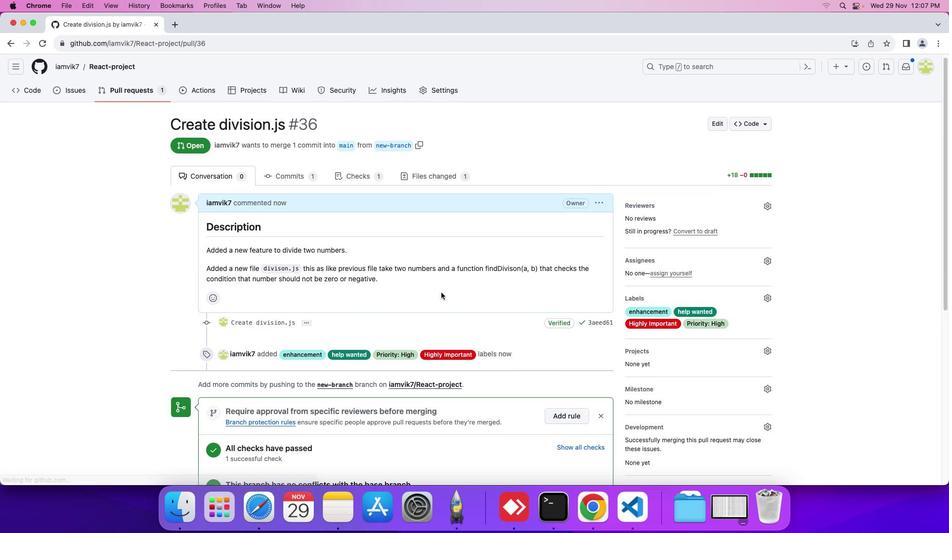 
Action: Mouse scrolled (441, 293) with delta (0, 0)
Screenshot: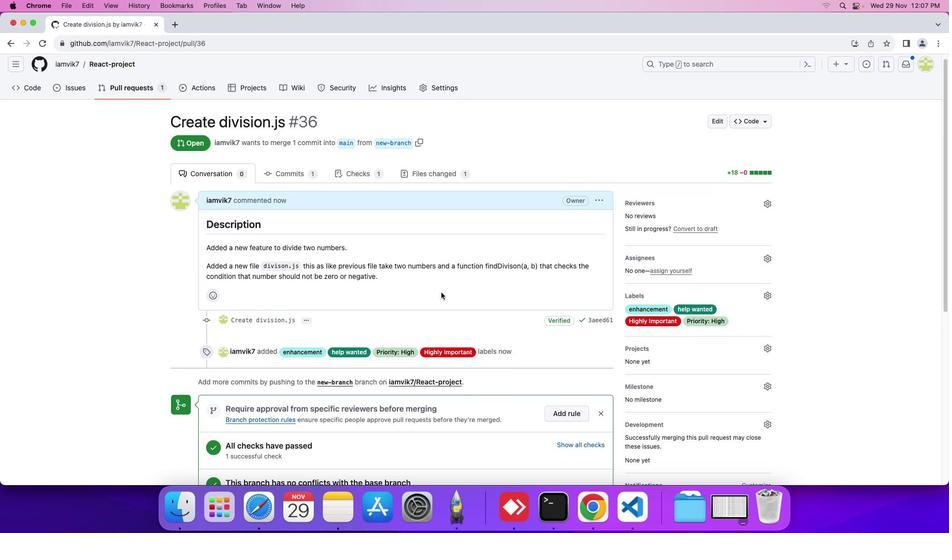 
Action: Mouse scrolled (441, 293) with delta (0, 0)
Screenshot: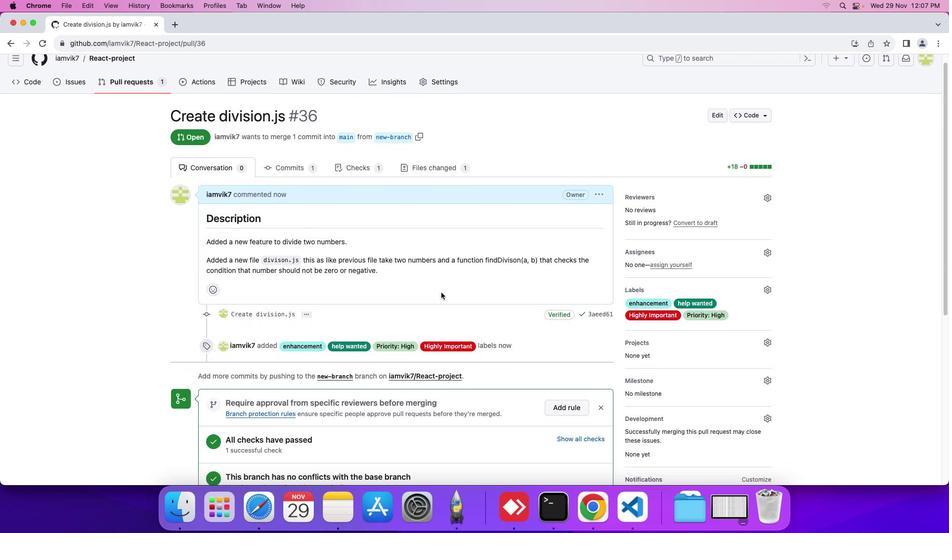 
Action: Mouse scrolled (441, 293) with delta (0, 0)
Screenshot: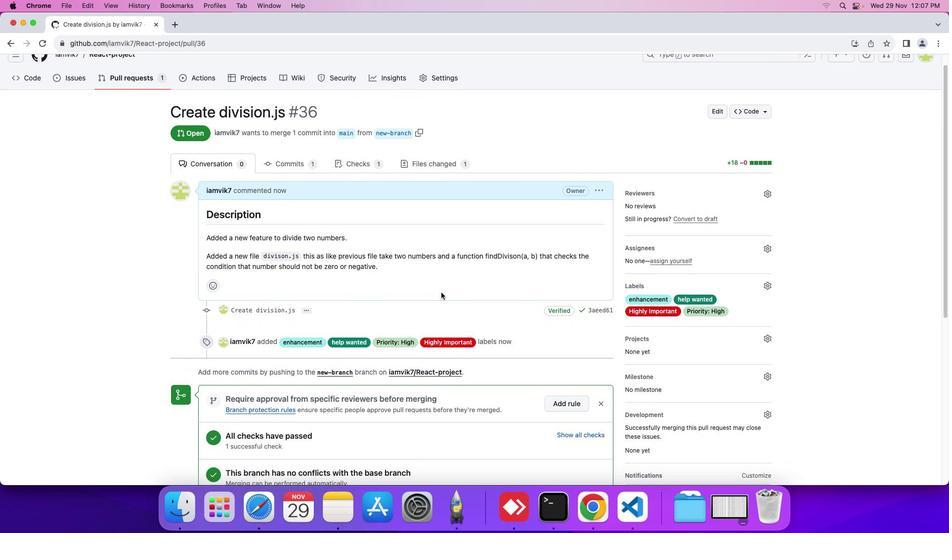 
Action: Mouse moved to (441, 292)
Screenshot: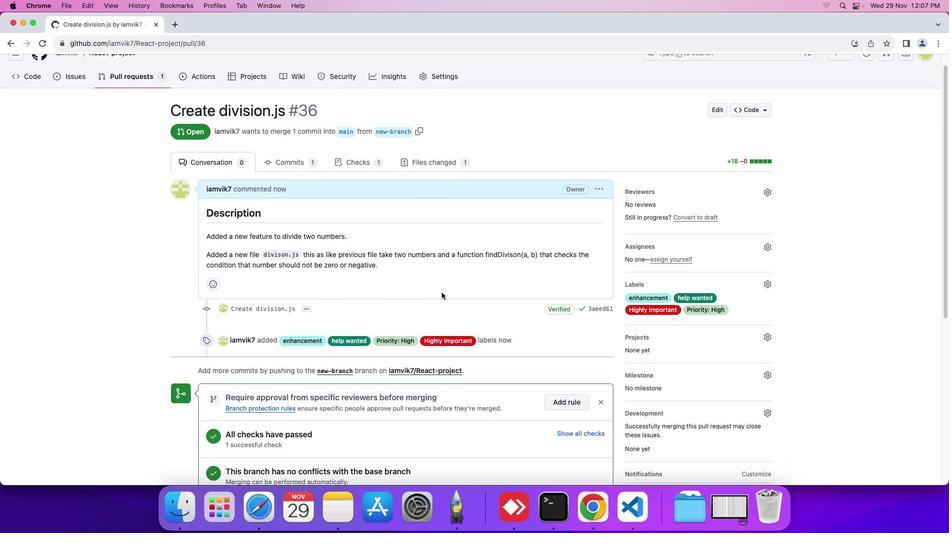
Action: Mouse scrolled (441, 292) with delta (0, 0)
Screenshot: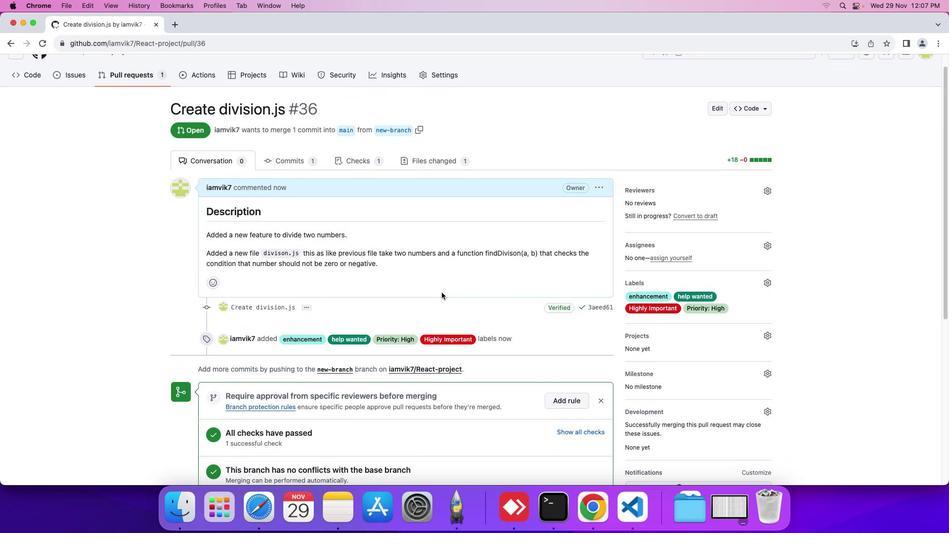 
Action: Mouse scrolled (441, 292) with delta (0, 0)
Screenshot: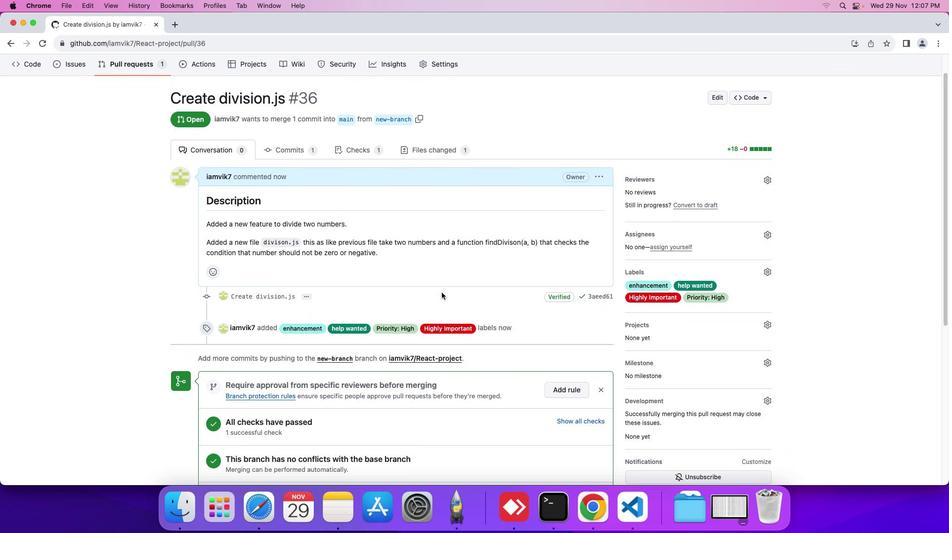 
Action: Mouse scrolled (441, 292) with delta (0, 0)
Screenshot: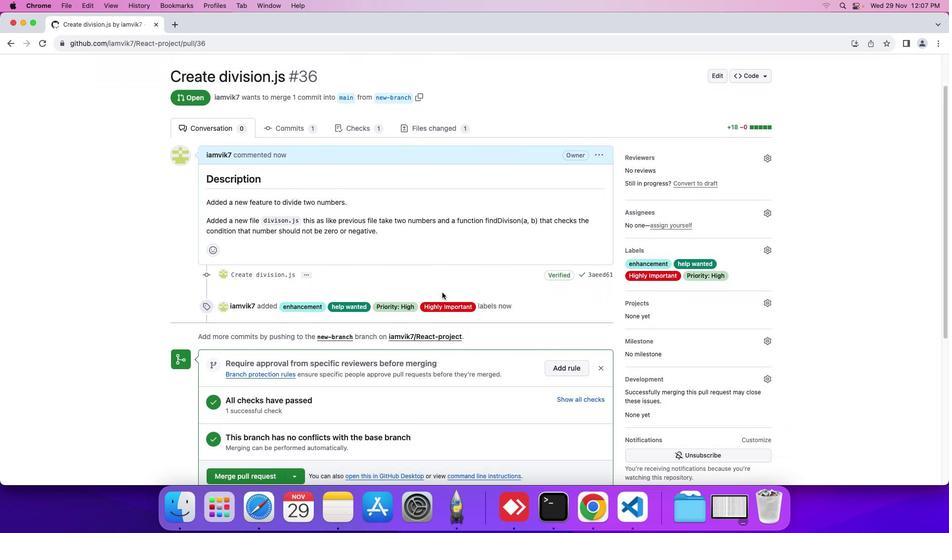
Action: Mouse scrolled (441, 292) with delta (0, 0)
Screenshot: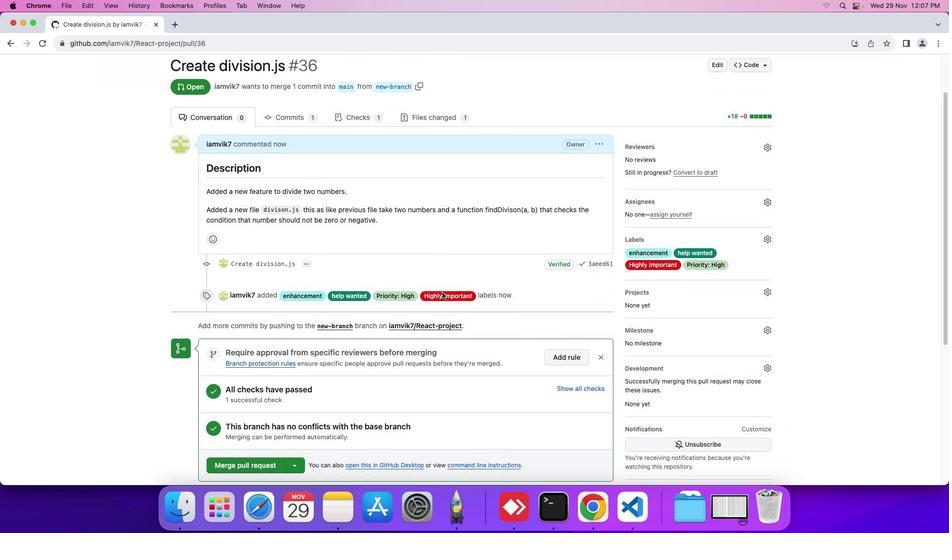 
Action: Mouse moved to (442, 292)
Screenshot: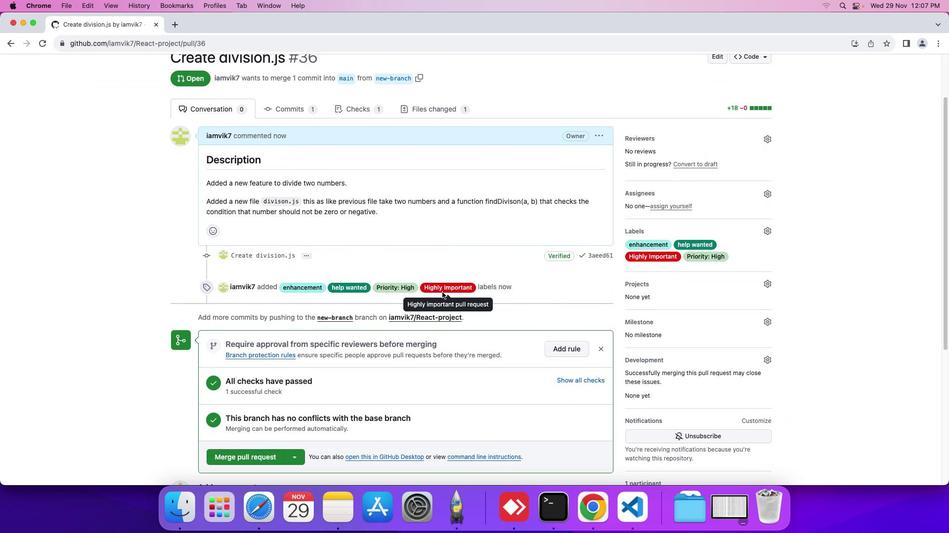 
Action: Mouse scrolled (442, 292) with delta (0, 0)
Screenshot: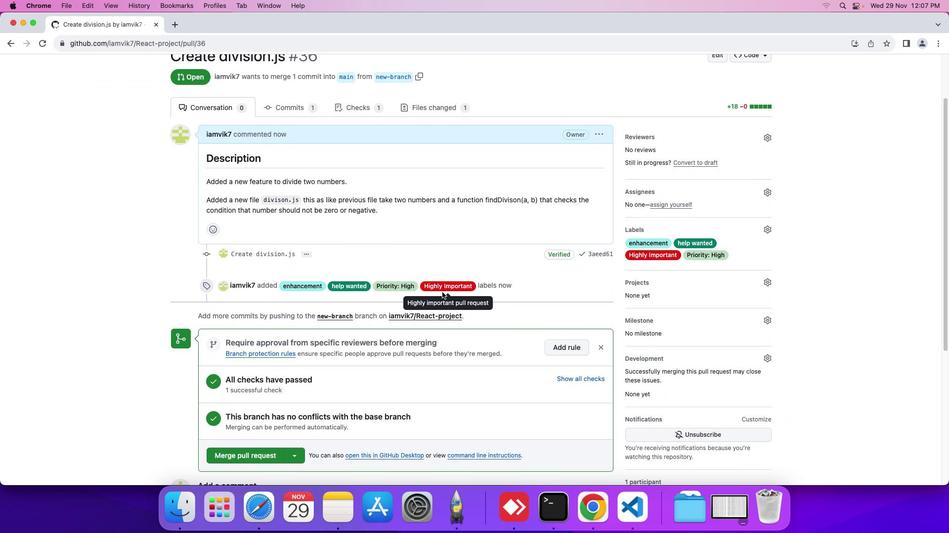 
Action: Mouse scrolled (442, 292) with delta (0, 0)
Screenshot: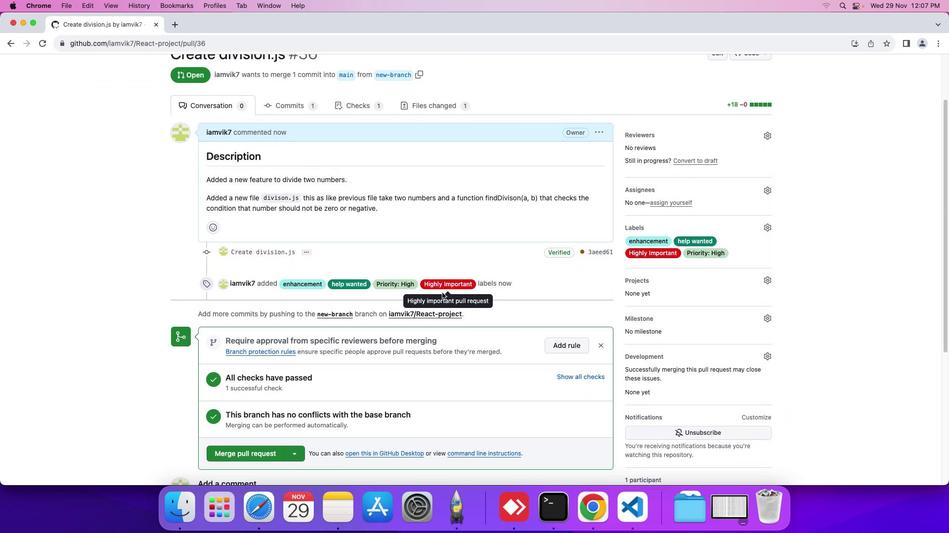 
Action: Mouse moved to (441, 292)
Screenshot: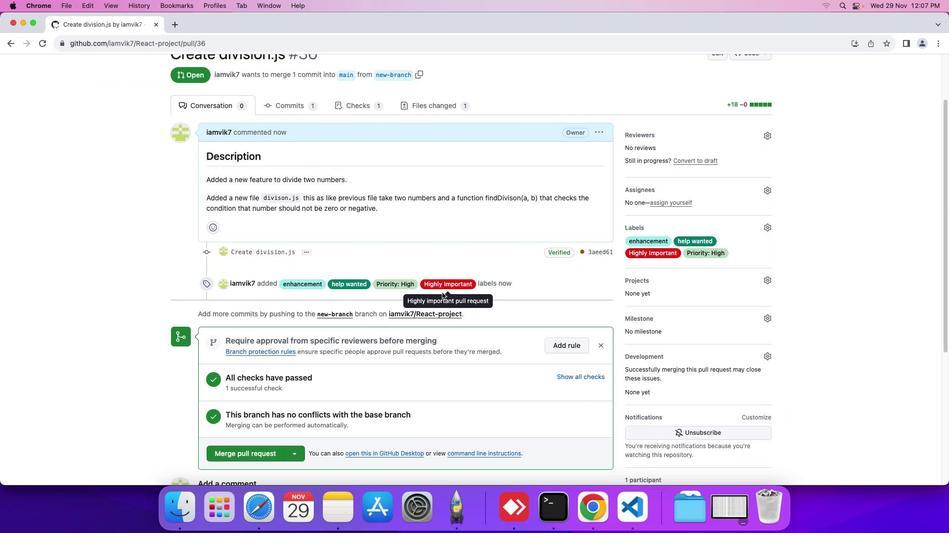 
Action: Mouse scrolled (441, 292) with delta (0, 0)
Screenshot: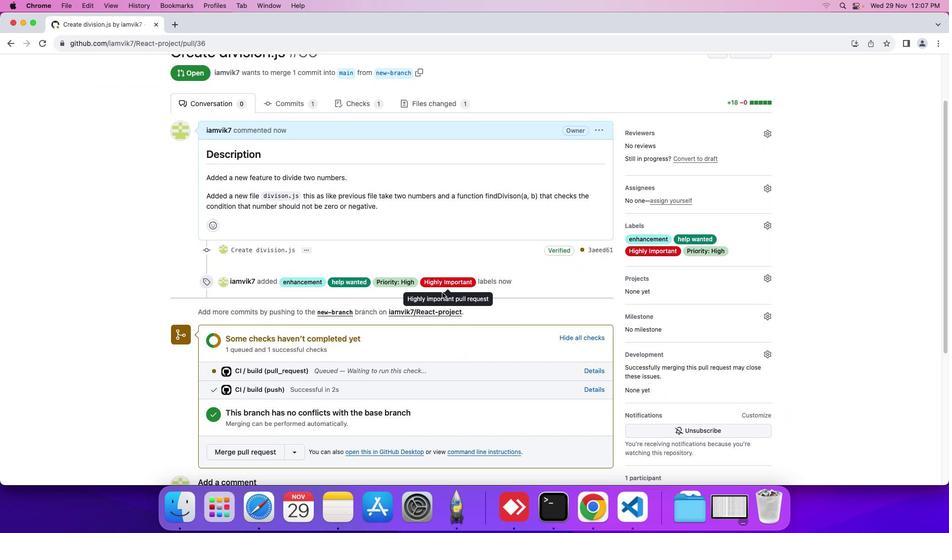 
Action: Mouse scrolled (441, 292) with delta (0, 0)
Screenshot: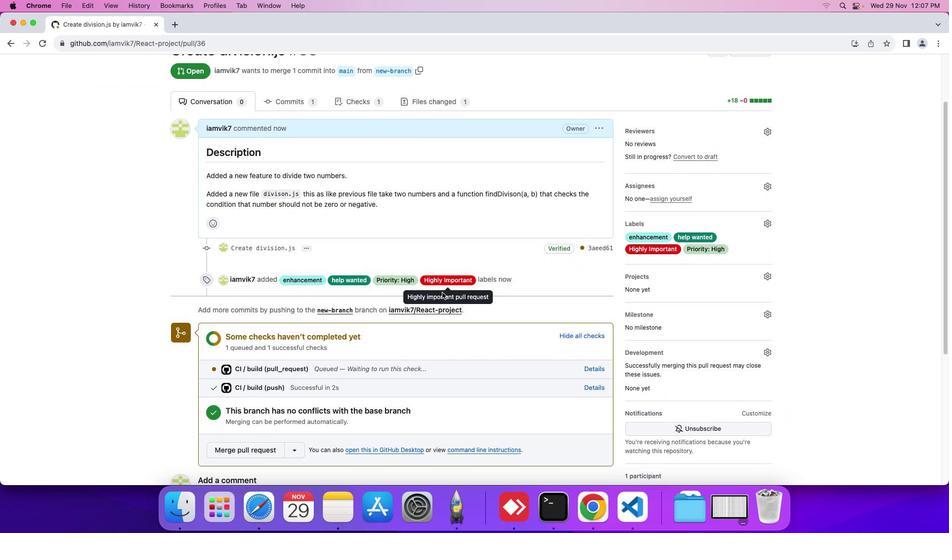 
Action: Mouse scrolled (441, 292) with delta (0, 0)
Screenshot: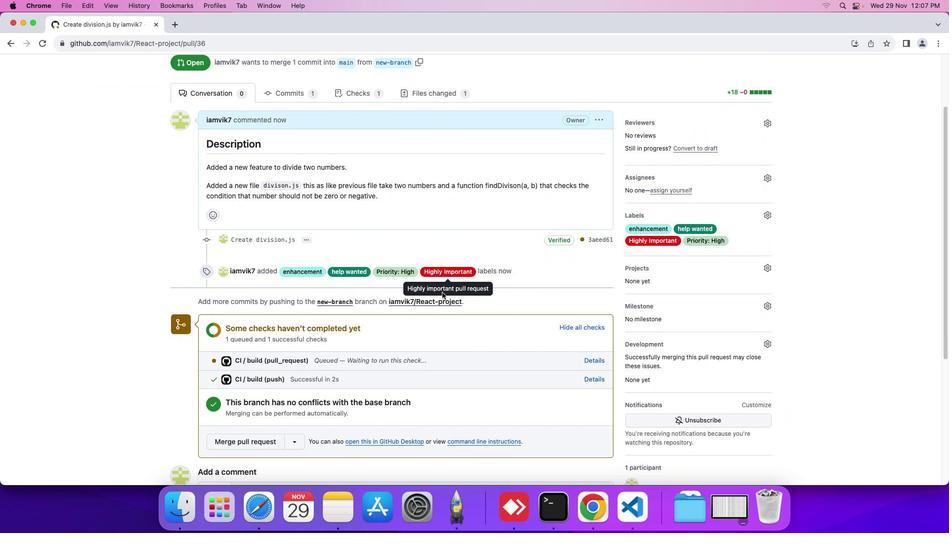 
Action: Mouse scrolled (441, 292) with delta (0, 0)
Screenshot: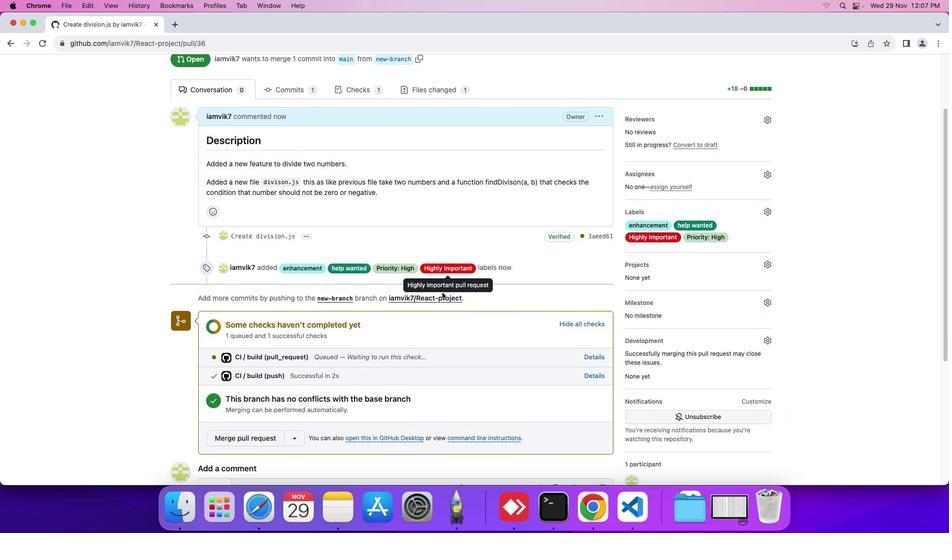 
Action: Mouse moved to (441, 292)
Screenshot: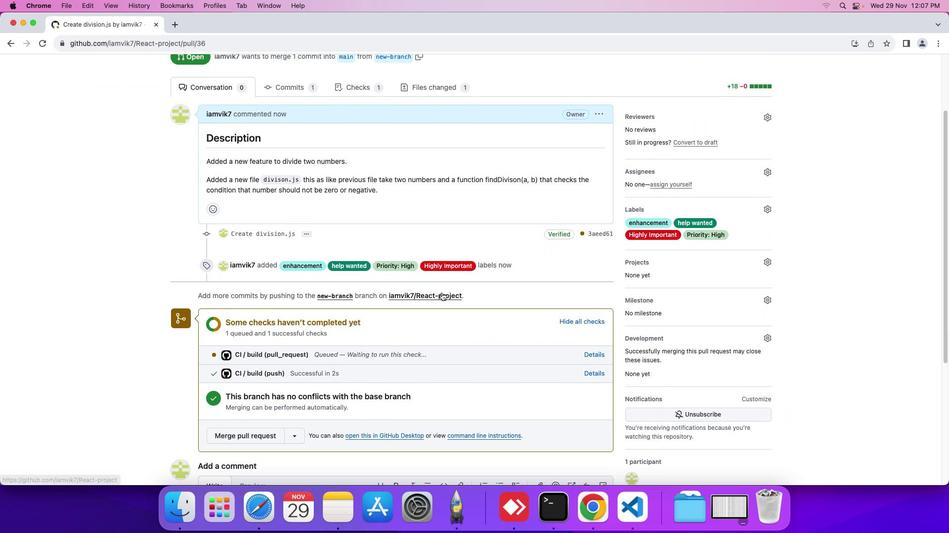 
Action: Mouse scrolled (441, 292) with delta (0, 0)
Screenshot: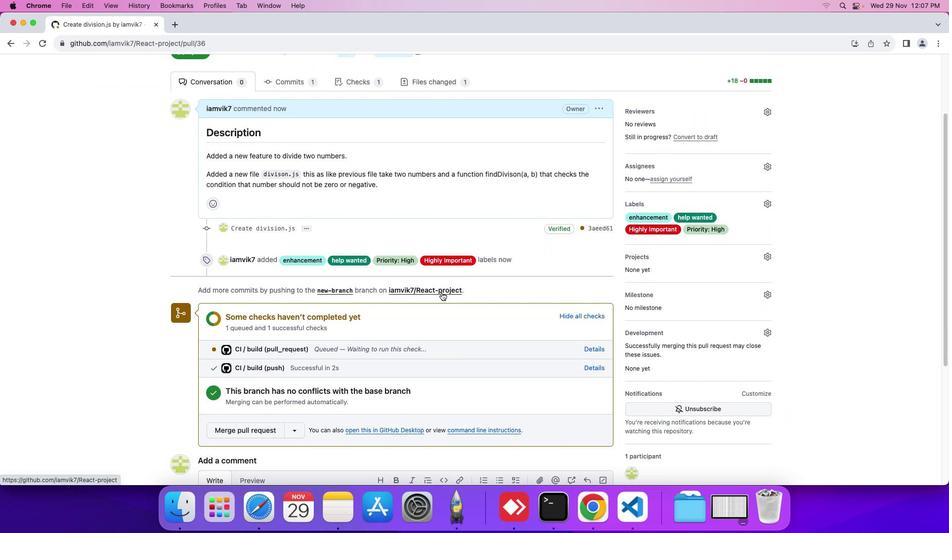 
Action: Mouse scrolled (441, 292) with delta (0, 0)
Screenshot: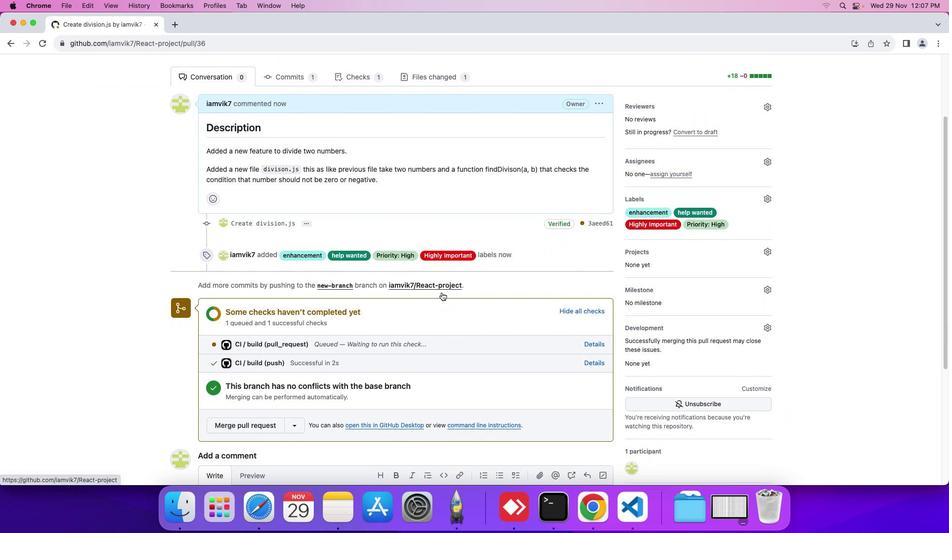 
Action: Mouse scrolled (441, 292) with delta (0, 0)
Screenshot: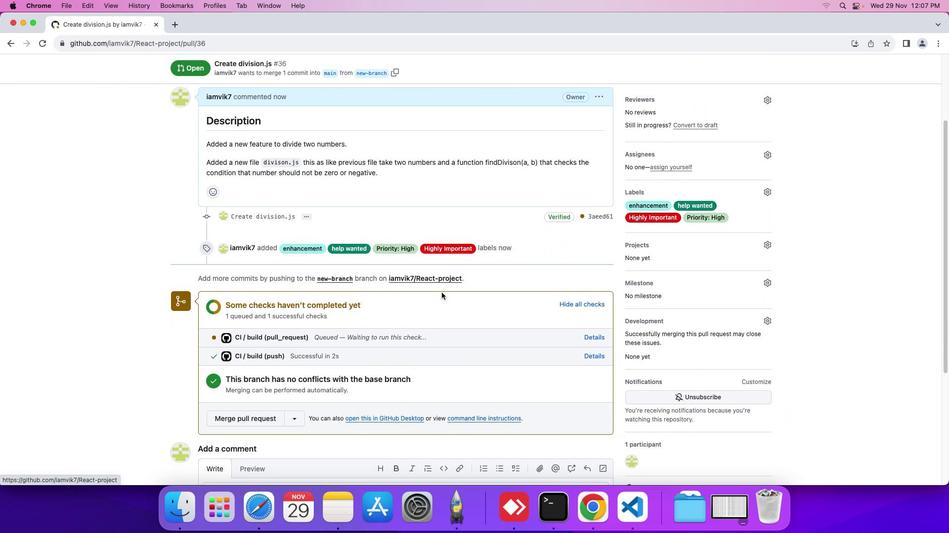 
Action: Mouse scrolled (441, 292) with delta (0, 0)
Screenshot: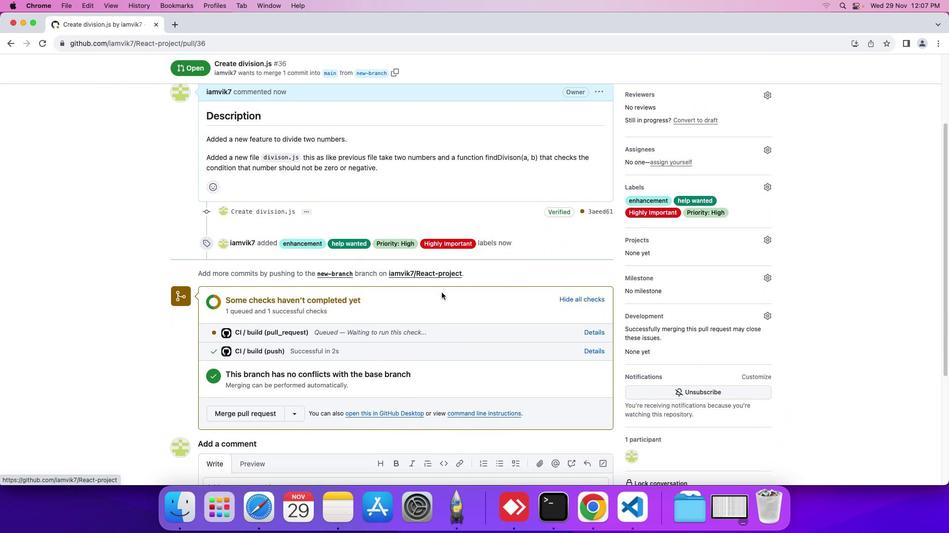
Action: Mouse scrolled (441, 292) with delta (0, 0)
Screenshot: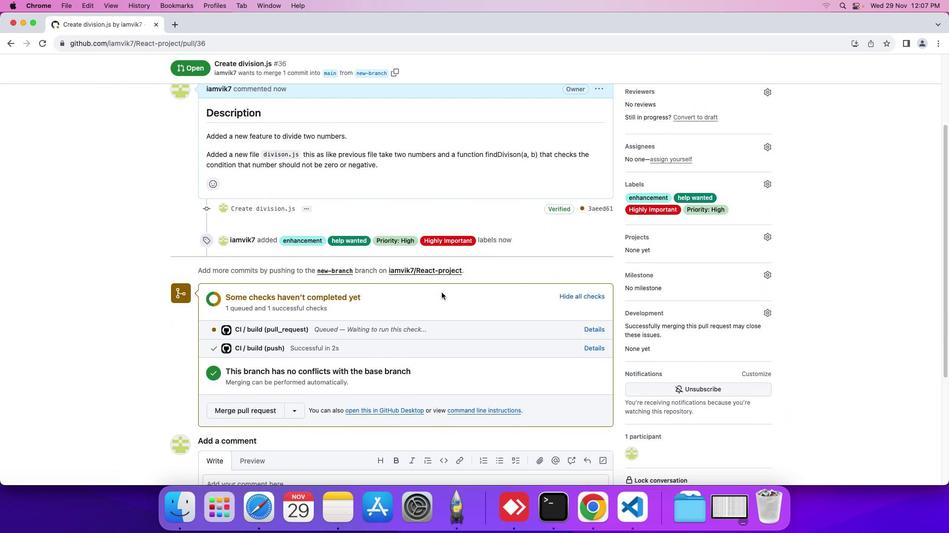 
Action: Mouse moved to (441, 292)
Screenshot: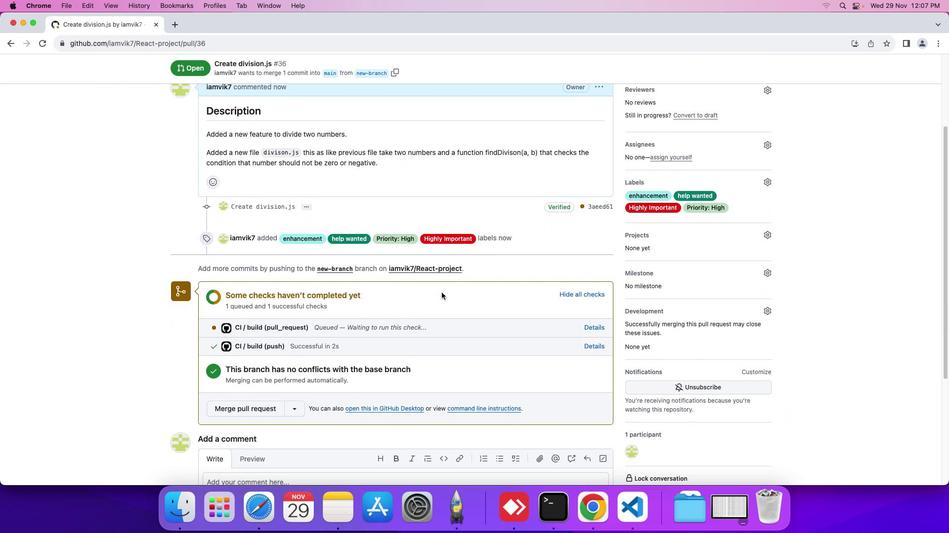 
Action: Mouse scrolled (441, 292) with delta (0, 0)
Screenshot: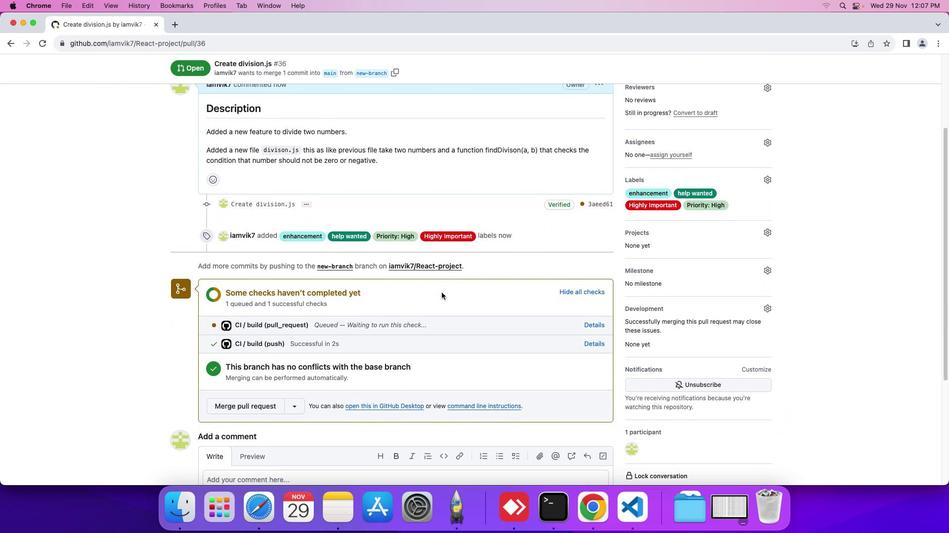 
Action: Mouse scrolled (441, 292) with delta (0, 0)
Screenshot: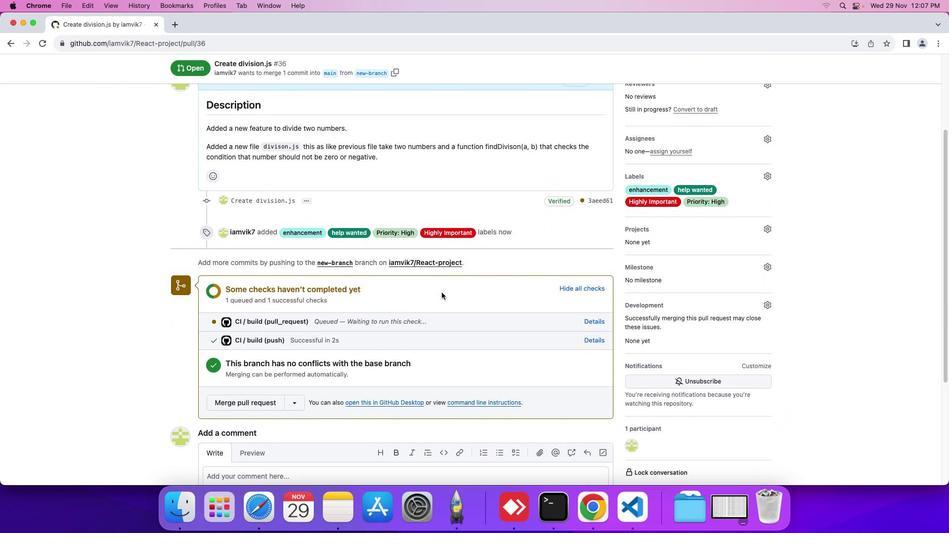 
Action: Mouse scrolled (441, 292) with delta (0, 0)
Screenshot: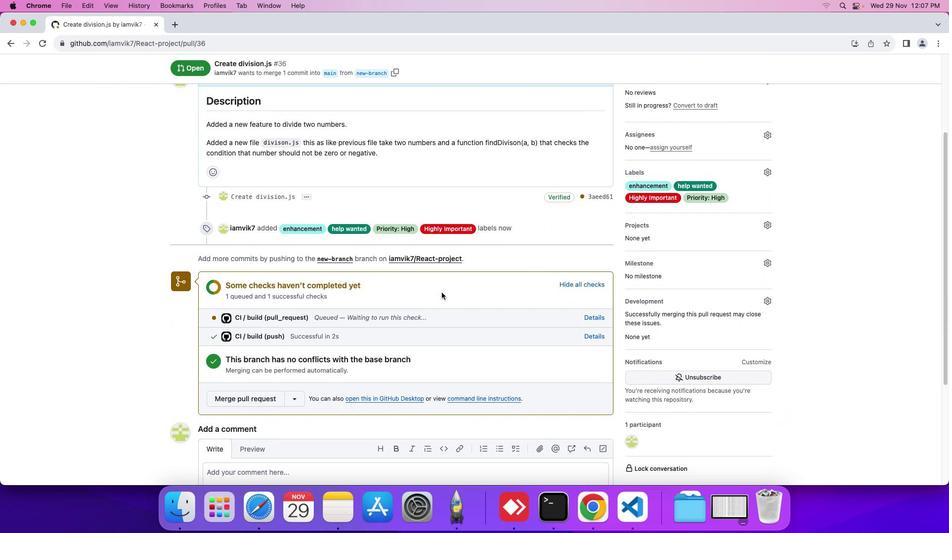 
Action: Mouse scrolled (441, 292) with delta (0, 0)
Screenshot: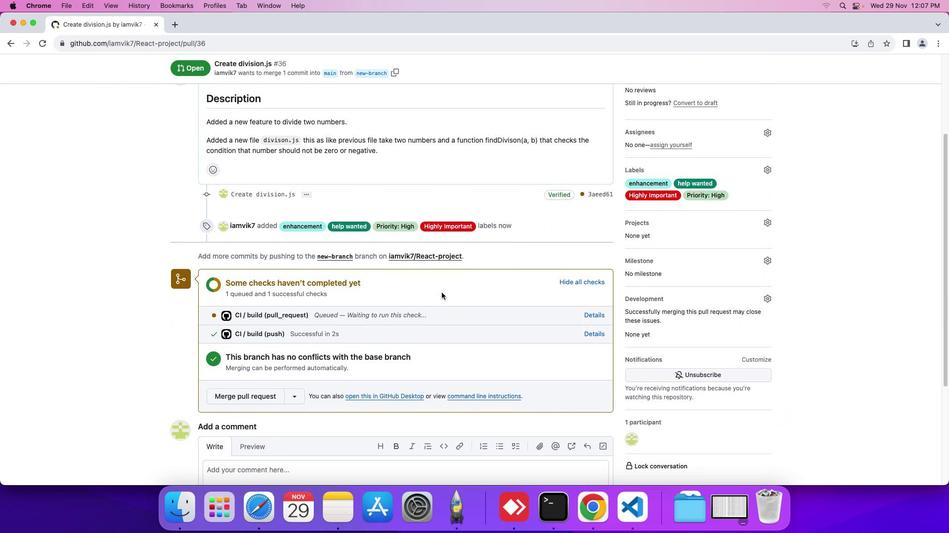
Action: Mouse scrolled (441, 292) with delta (0, 0)
Screenshot: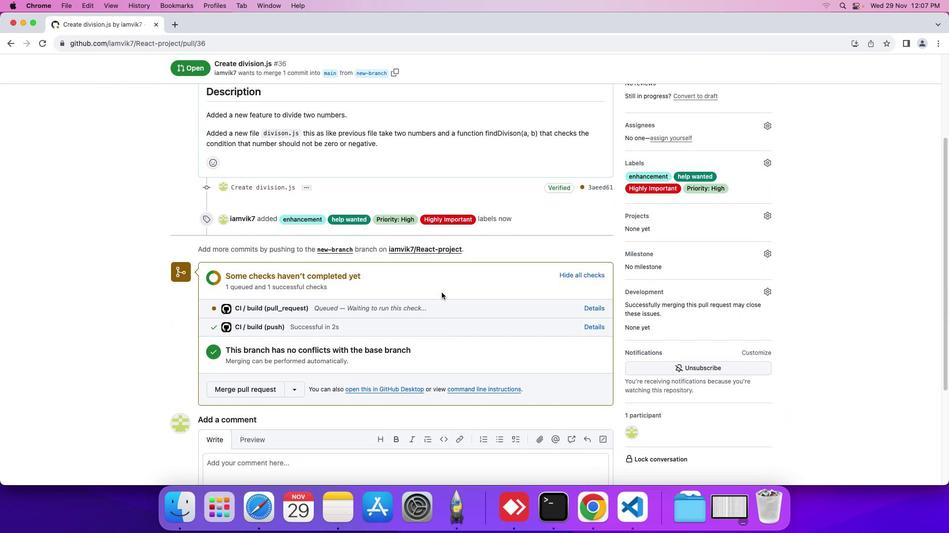 
Action: Mouse scrolled (441, 292) with delta (0, 0)
Screenshot: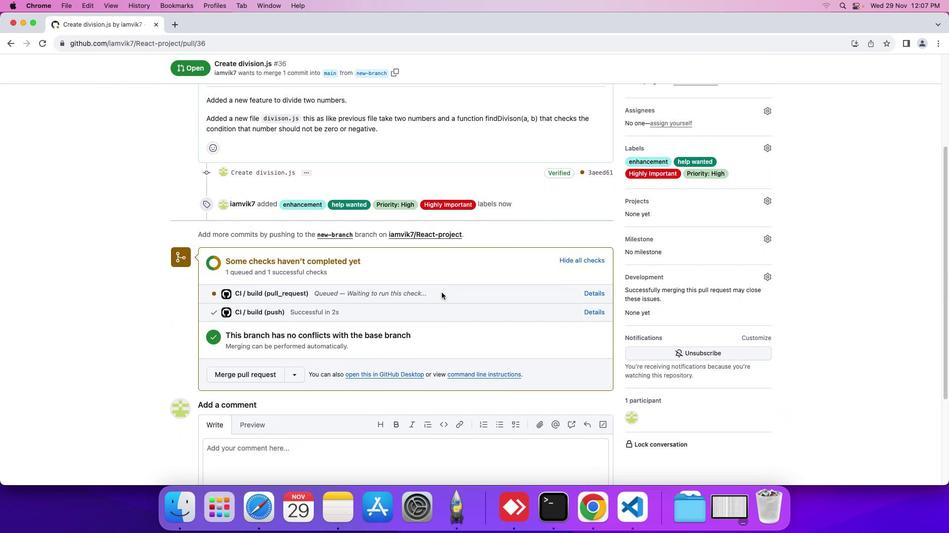 
Action: Mouse scrolled (441, 292) with delta (0, 0)
Screenshot: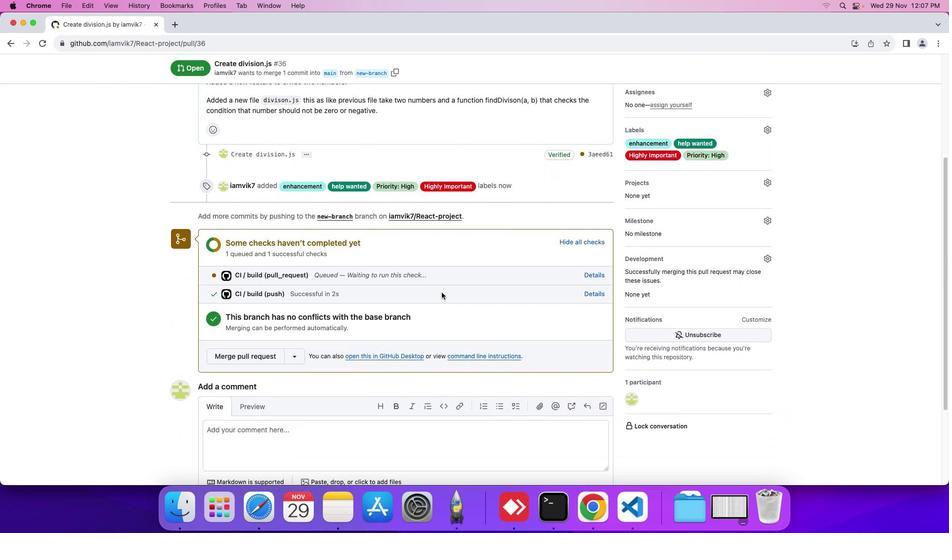 
Action: Mouse scrolled (441, 292) with delta (0, 0)
Screenshot: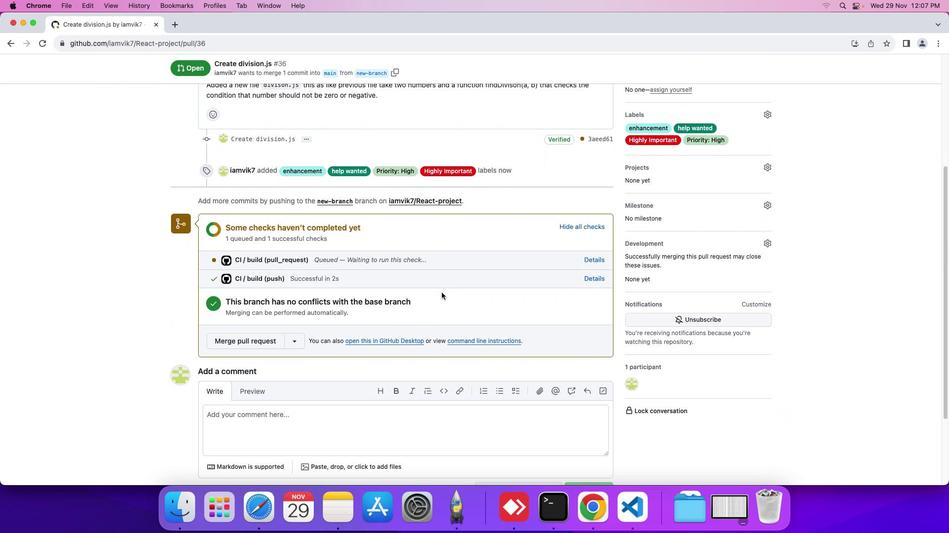 
Action: Mouse scrolled (441, 292) with delta (0, 0)
Screenshot: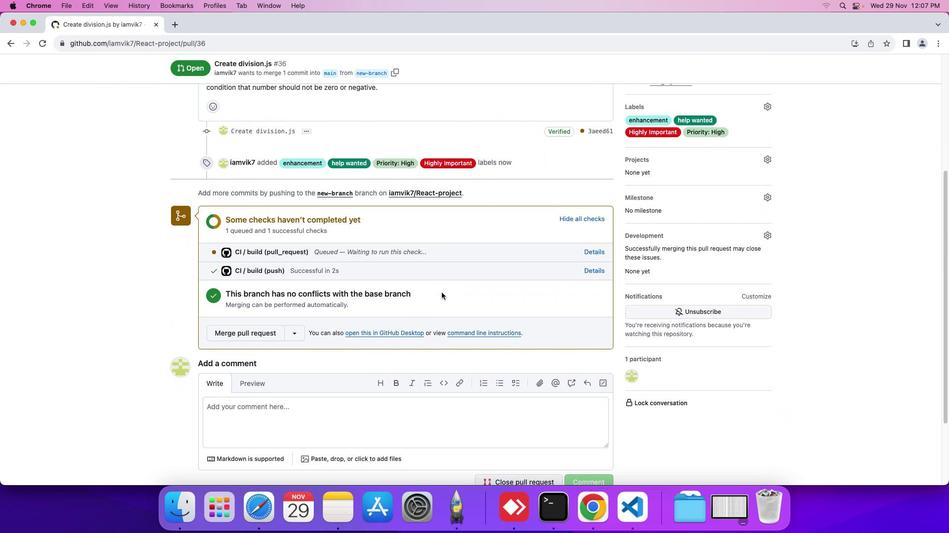 
Action: Mouse scrolled (441, 292) with delta (0, 0)
Screenshot: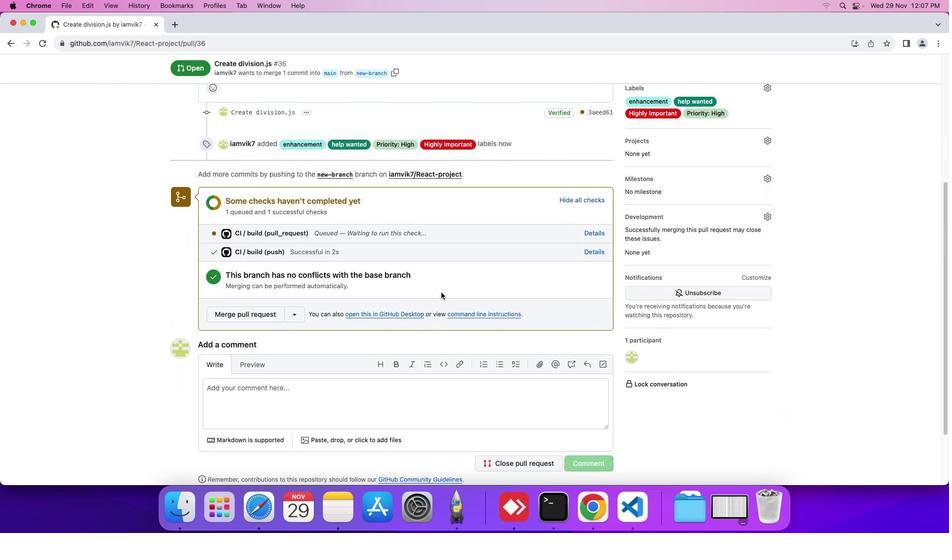 
Action: Mouse moved to (441, 292)
Screenshot: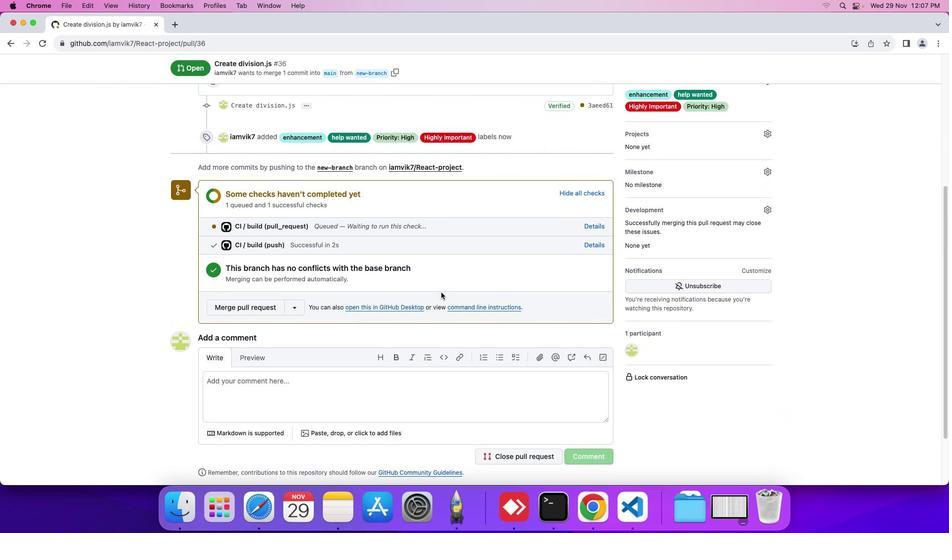 
Action: Mouse scrolled (441, 292) with delta (0, 0)
Screenshot: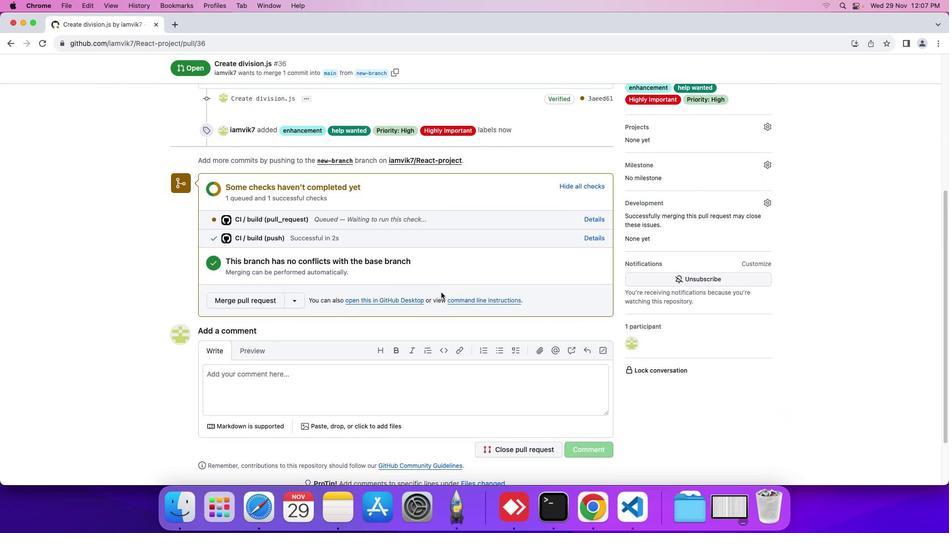 
Action: Mouse scrolled (441, 292) with delta (0, 0)
Screenshot: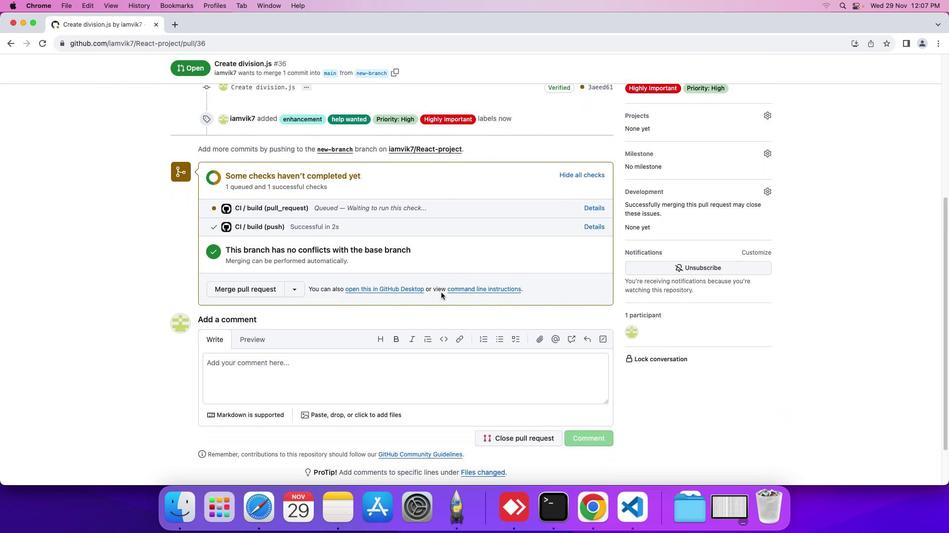 
Action: Mouse scrolled (441, 292) with delta (0, 0)
Screenshot: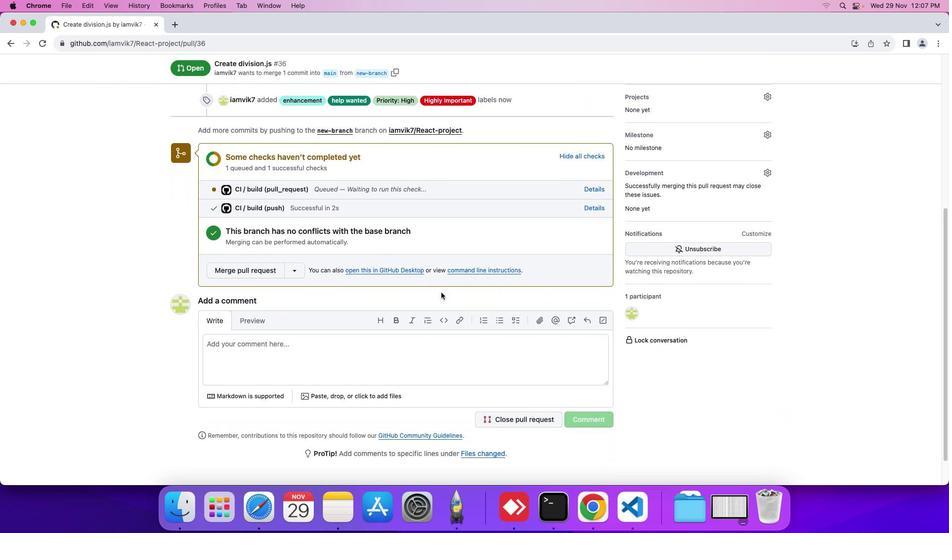 
Action: Mouse scrolled (441, 292) with delta (0, 0)
Screenshot: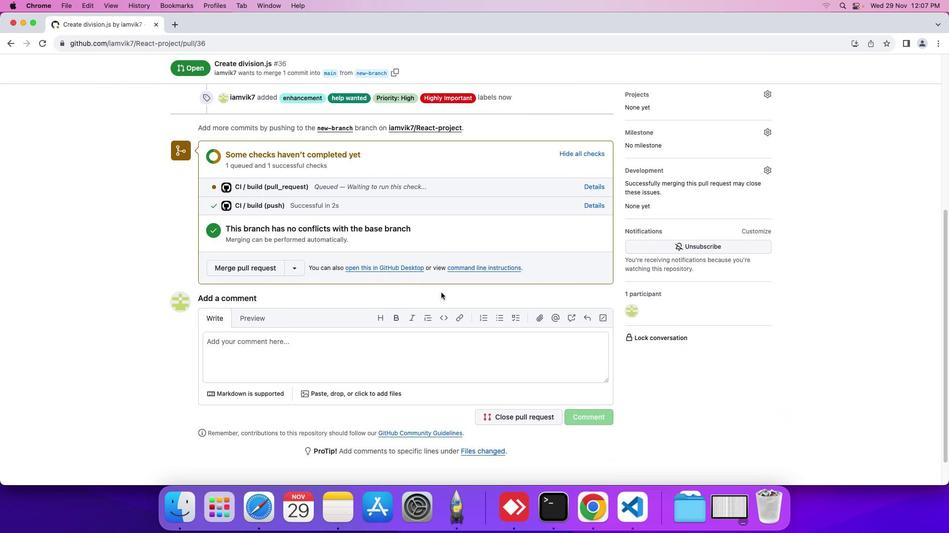 
Action: Mouse scrolled (441, 292) with delta (0, 0)
Screenshot: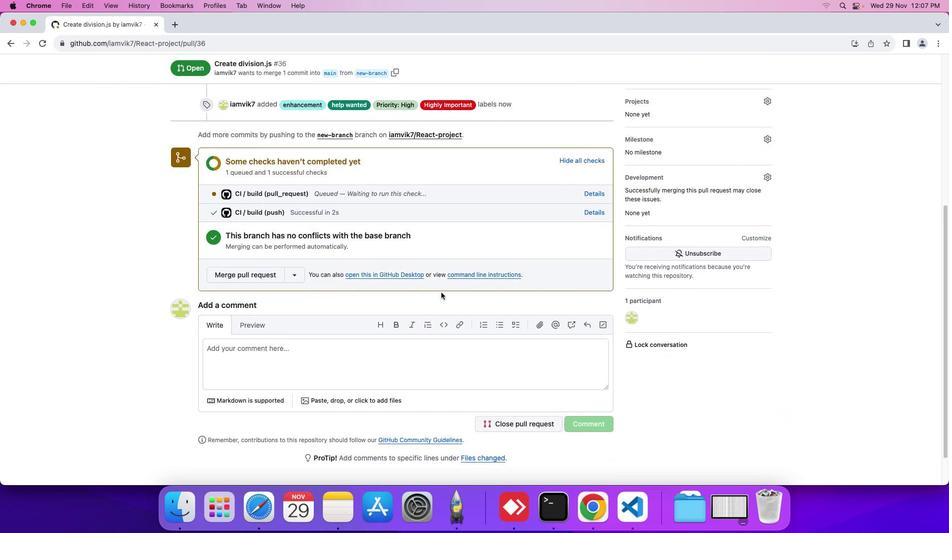 
Action: Mouse scrolled (441, 292) with delta (0, 0)
Screenshot: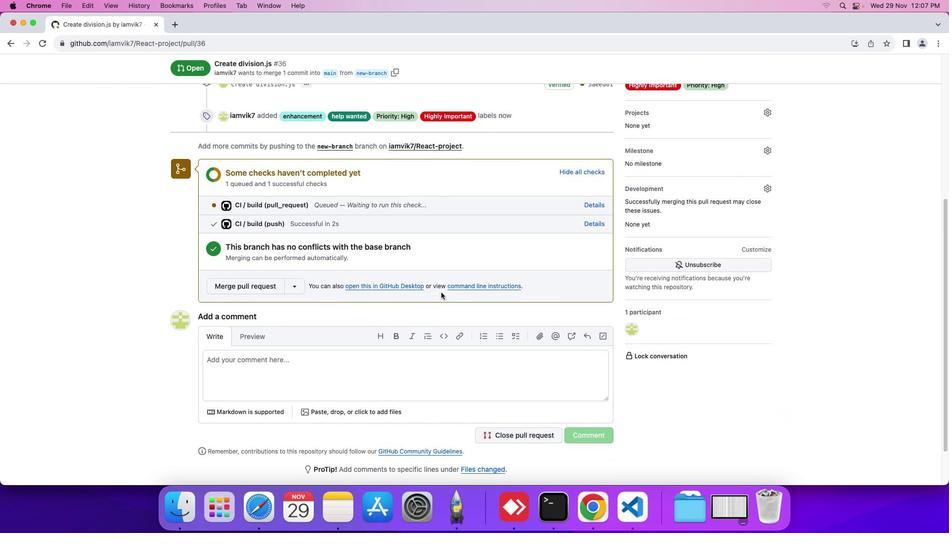 
Action: Mouse scrolled (441, 292) with delta (0, 0)
Screenshot: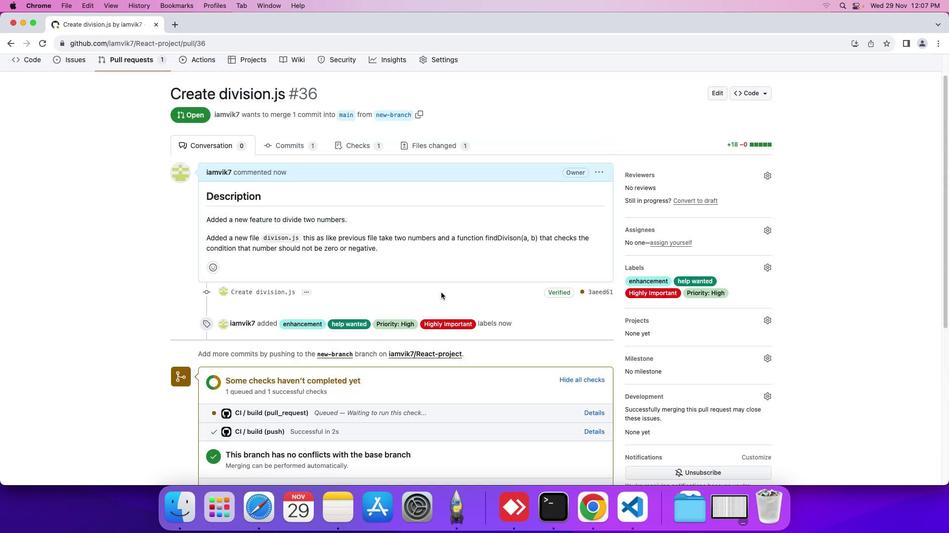 
Action: Mouse scrolled (441, 292) with delta (0, 0)
Screenshot: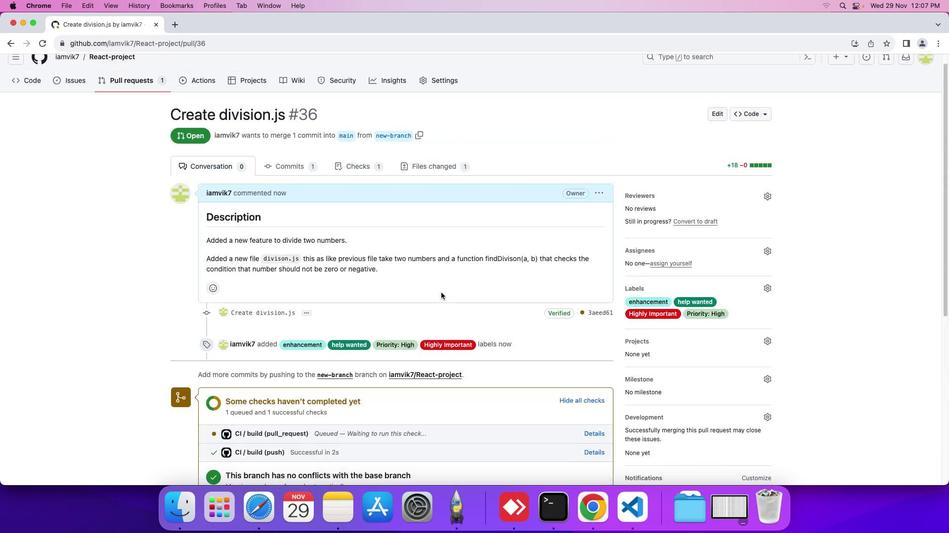 
Action: Mouse scrolled (441, 292) with delta (0, 1)
Screenshot: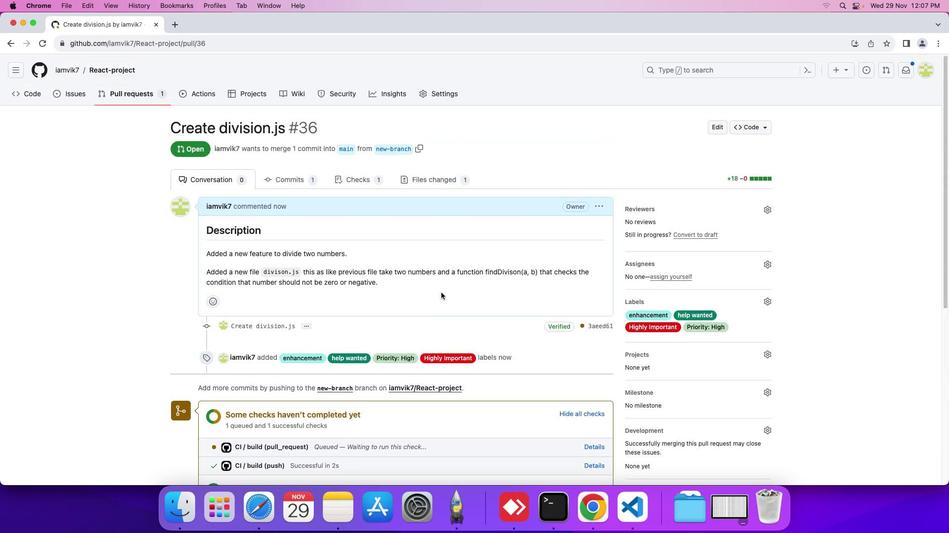 
Action: Mouse scrolled (441, 292) with delta (0, 2)
Screenshot: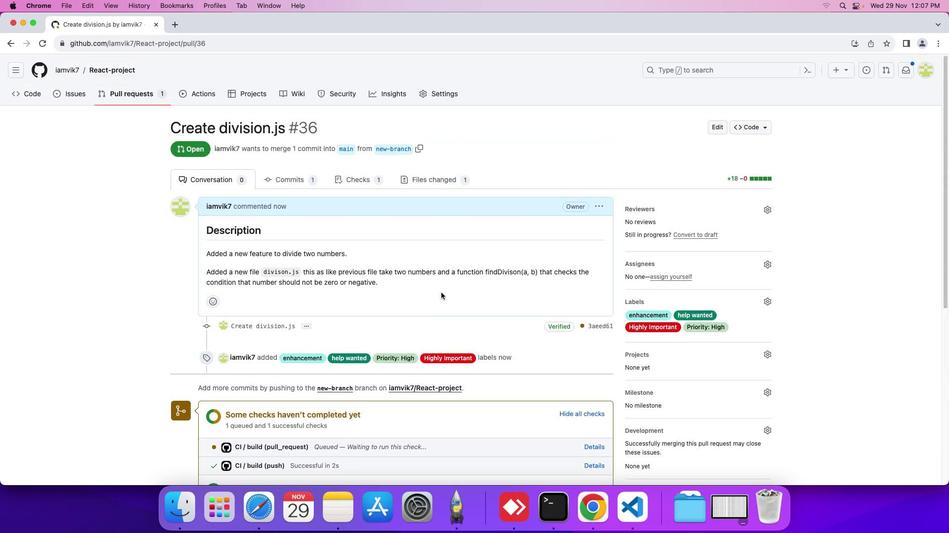 
Action: Mouse scrolled (441, 292) with delta (0, 2)
Screenshot: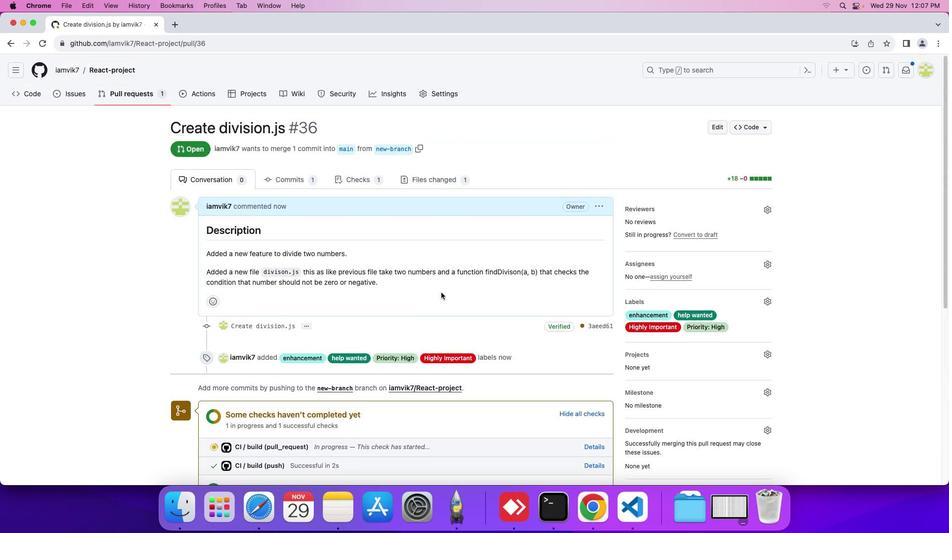 
